 Task: Look for space in Bakıxanov, Azerbaijan from 6th September, 2023 to 18th September, 2023 for 3 adults in price range Rs.6000 to Rs.12000. Place can be entire place with 2 bedrooms having 2 beds and 2 bathrooms. Property type can be house, flat, guest house, hotel. Amenities needed are: air conditioning. Booking option can be shelf check-in. Required host language is English.
Action: Mouse moved to (409, 108)
Screenshot: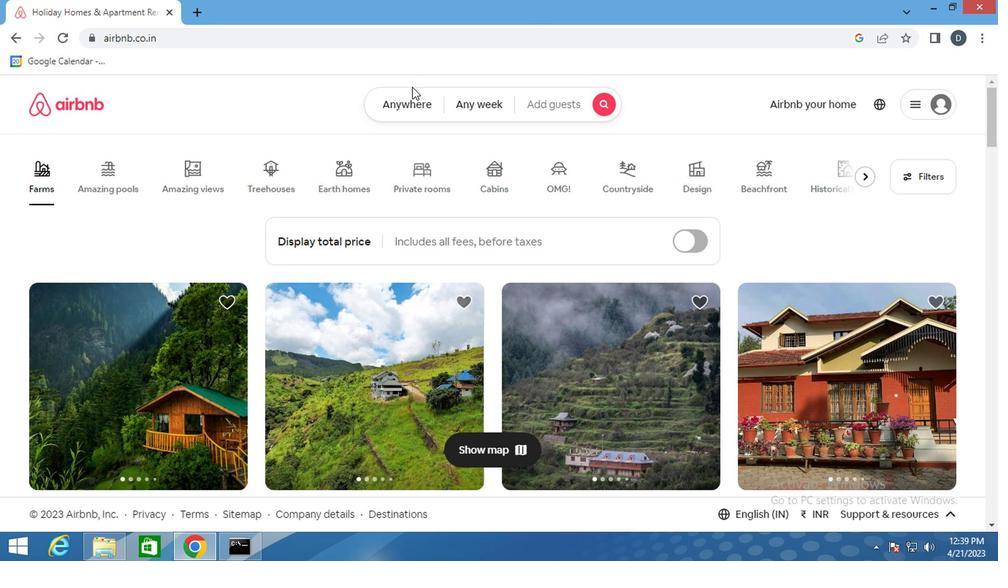 
Action: Mouse pressed left at (409, 108)
Screenshot: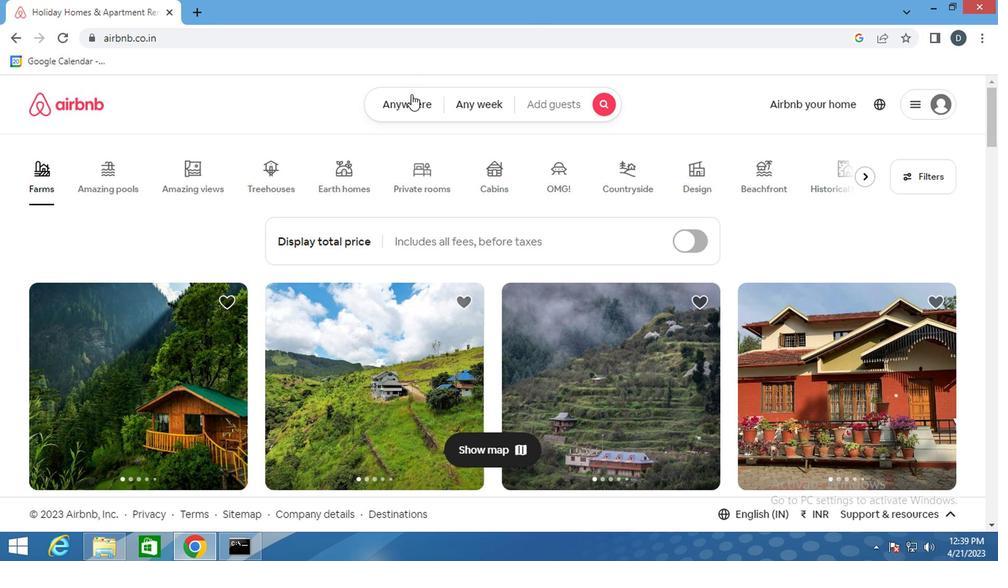 
Action: Mouse moved to (308, 172)
Screenshot: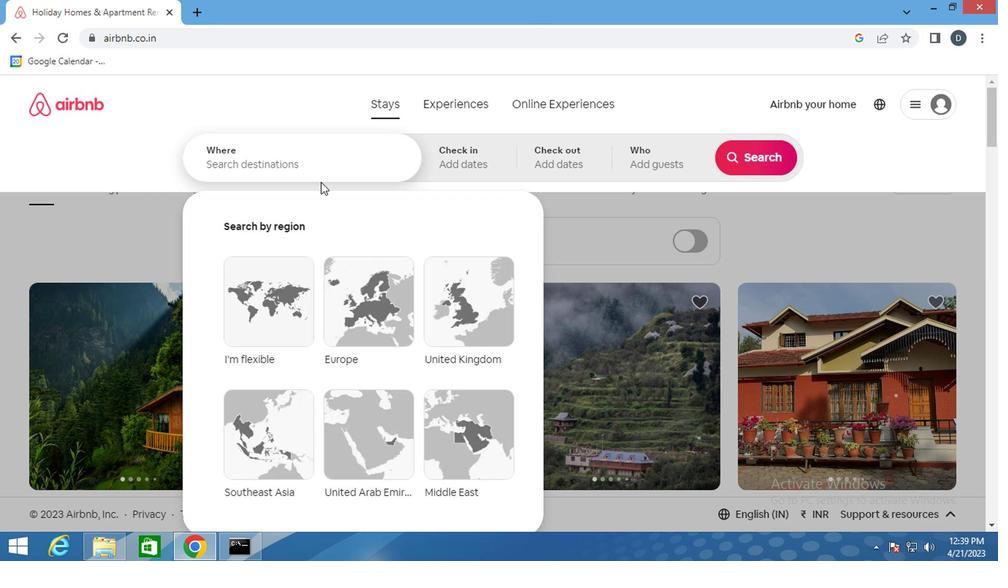 
Action: Mouse pressed left at (308, 172)
Screenshot: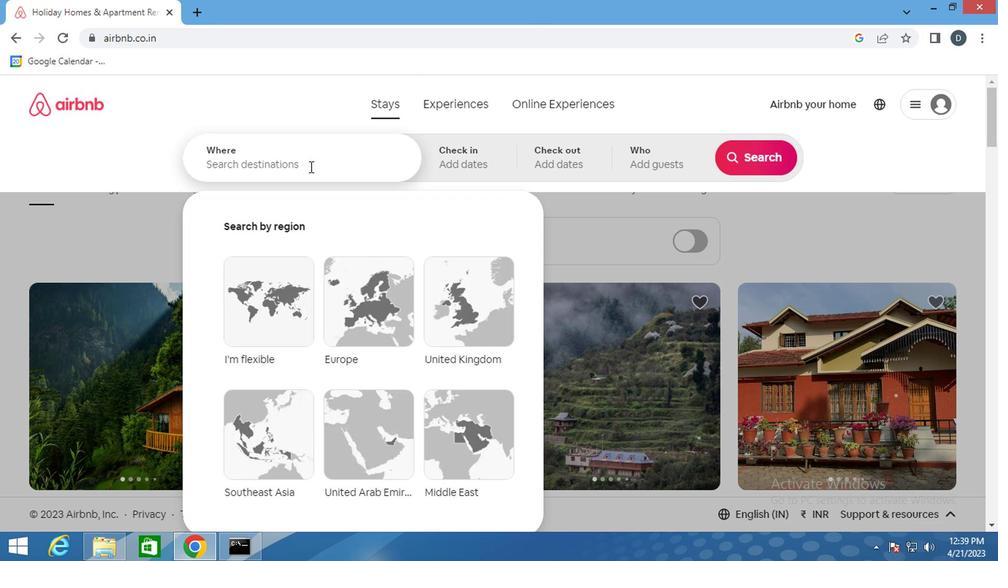 
Action: Key pressed <Key.shift>BAKI<Key.shift>XANOV,<Key.shift>AZERBAIJAN<Key.enter>
Screenshot: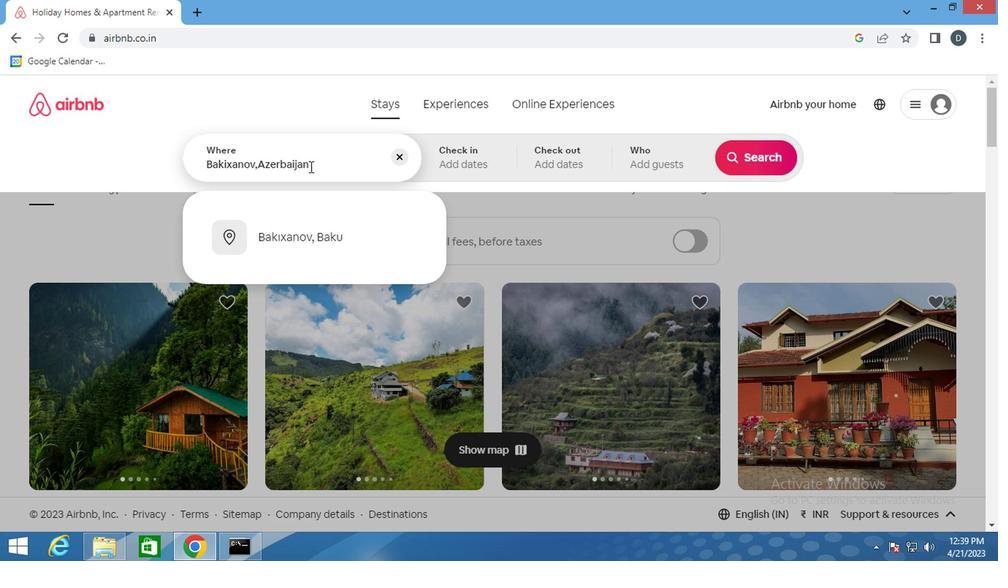 
Action: Mouse moved to (748, 272)
Screenshot: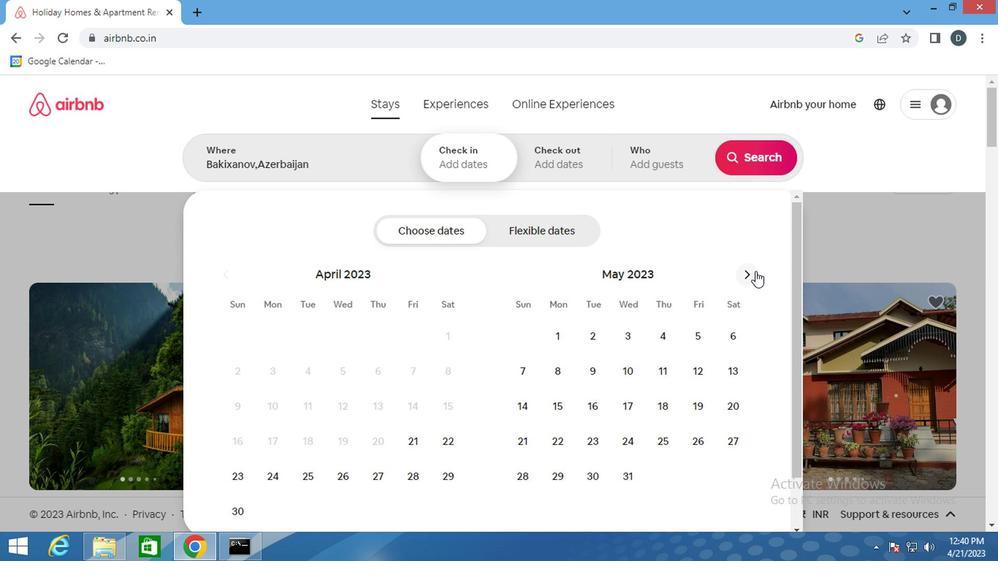 
Action: Mouse pressed left at (748, 272)
Screenshot: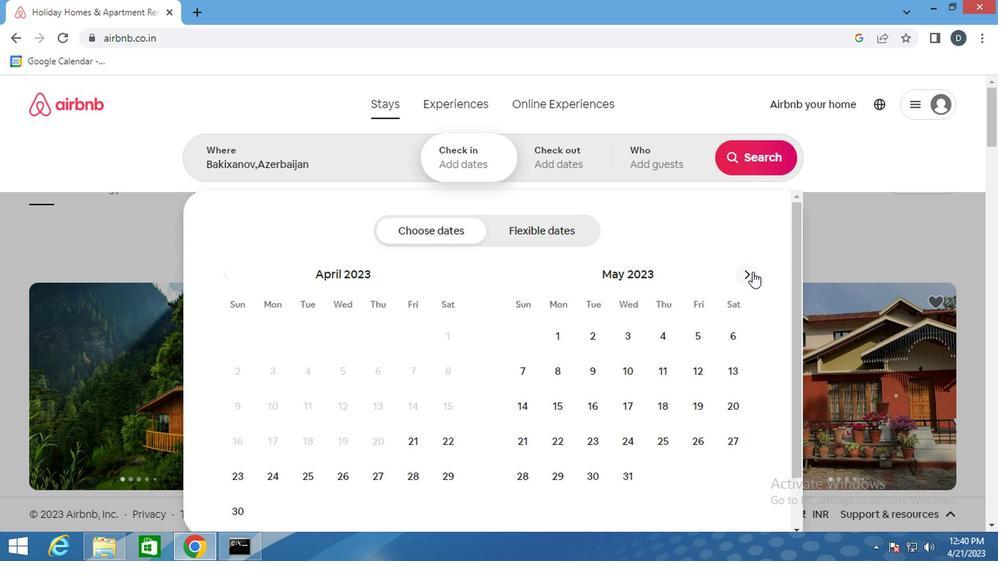 
Action: Mouse pressed left at (748, 272)
Screenshot: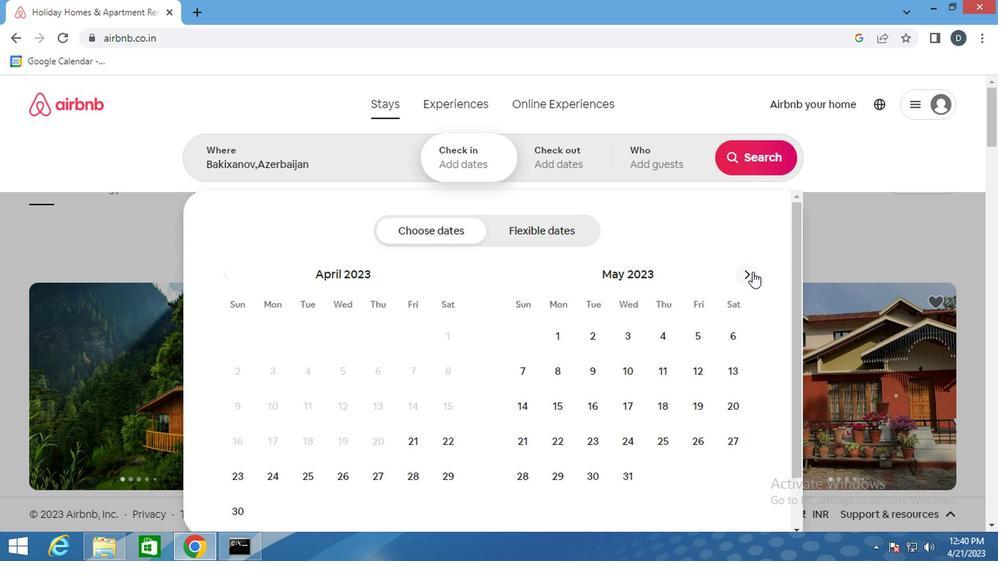 
Action: Mouse pressed left at (748, 272)
Screenshot: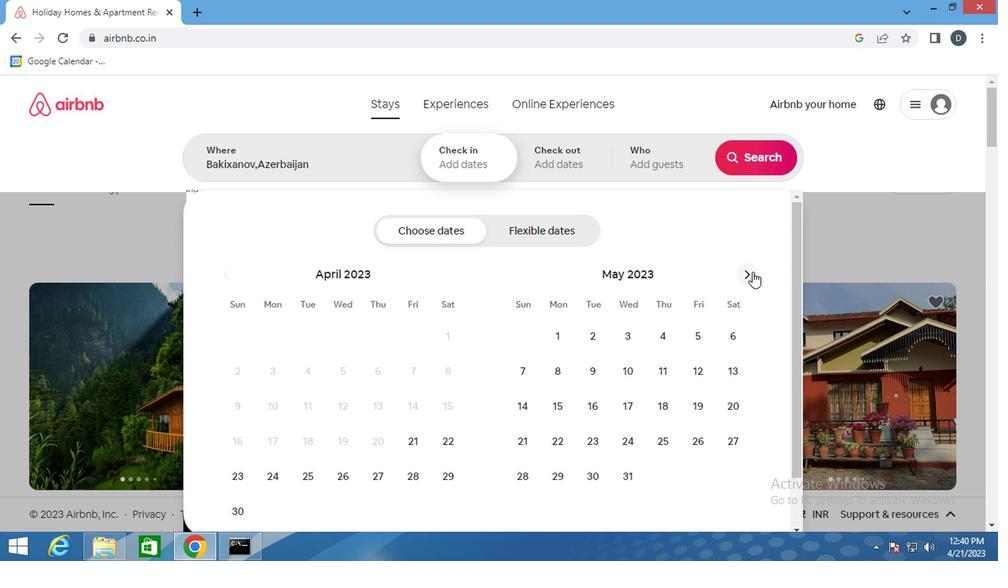 
Action: Mouse pressed left at (748, 272)
Screenshot: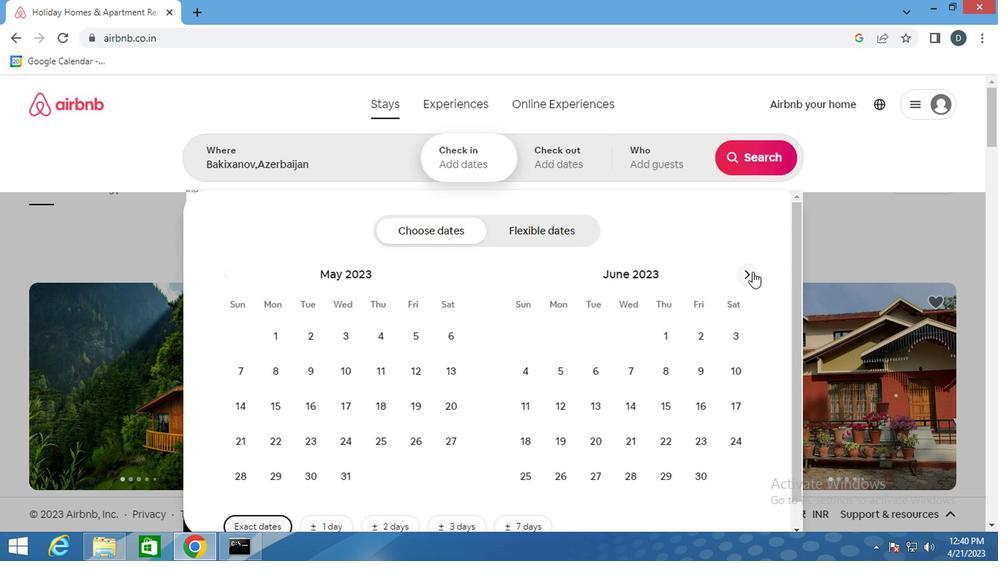 
Action: Mouse pressed left at (748, 272)
Screenshot: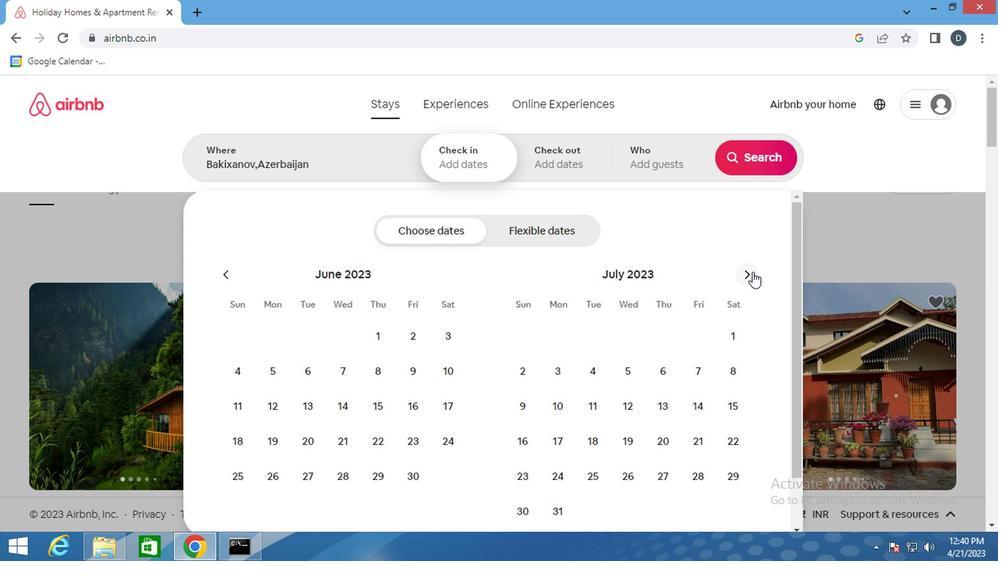 
Action: Mouse moved to (742, 283)
Screenshot: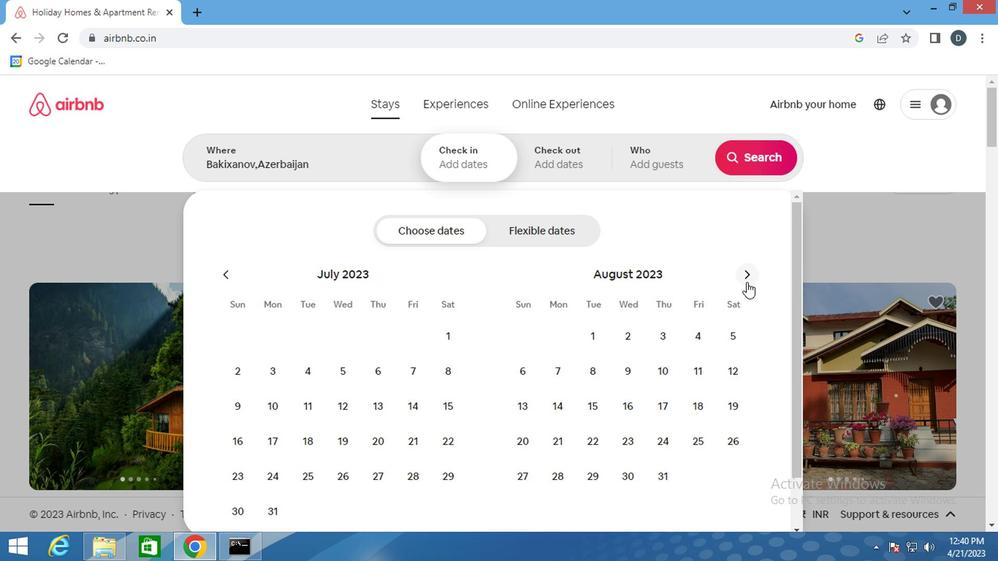 
Action: Mouse pressed left at (742, 283)
Screenshot: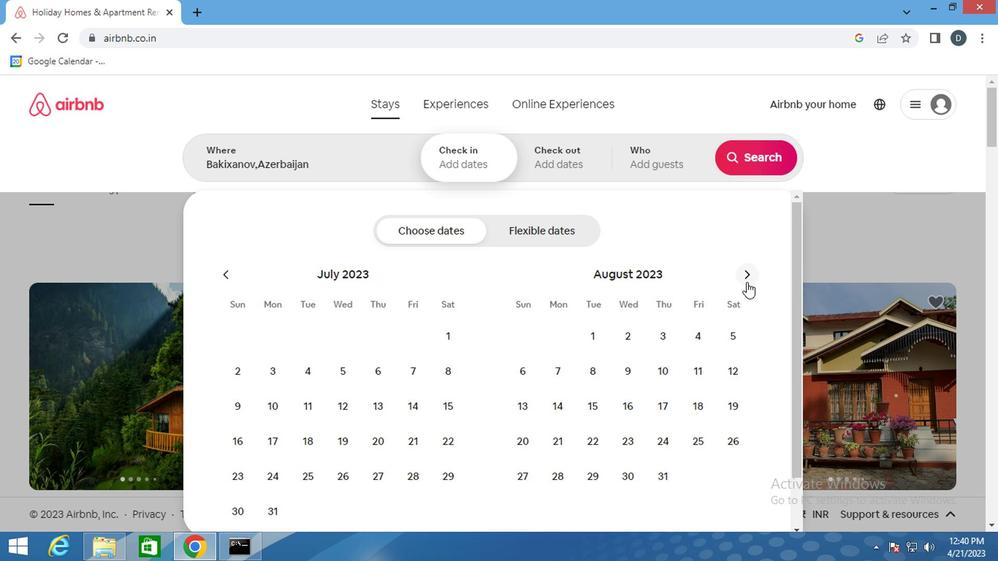 
Action: Mouse moved to (622, 364)
Screenshot: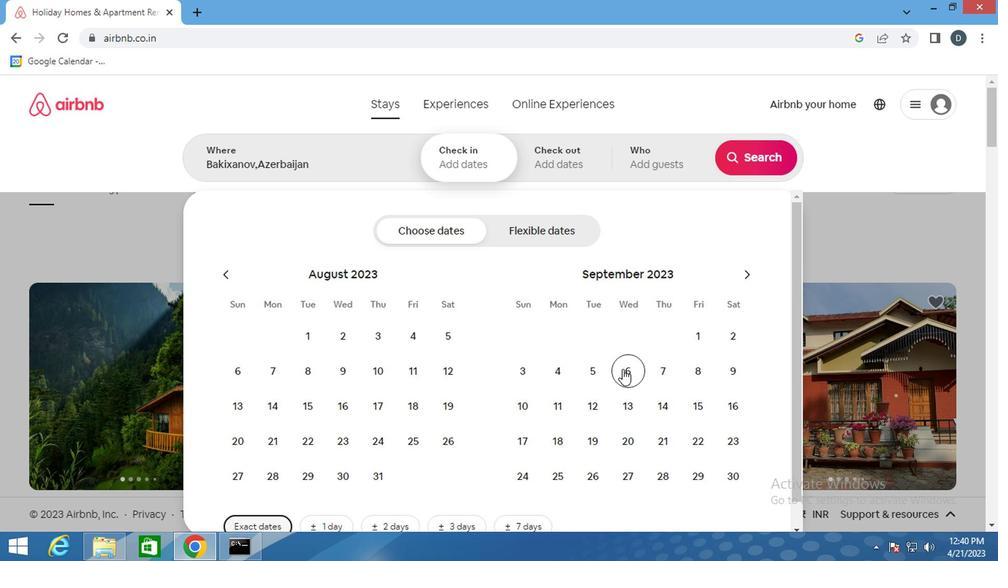 
Action: Mouse pressed left at (622, 364)
Screenshot: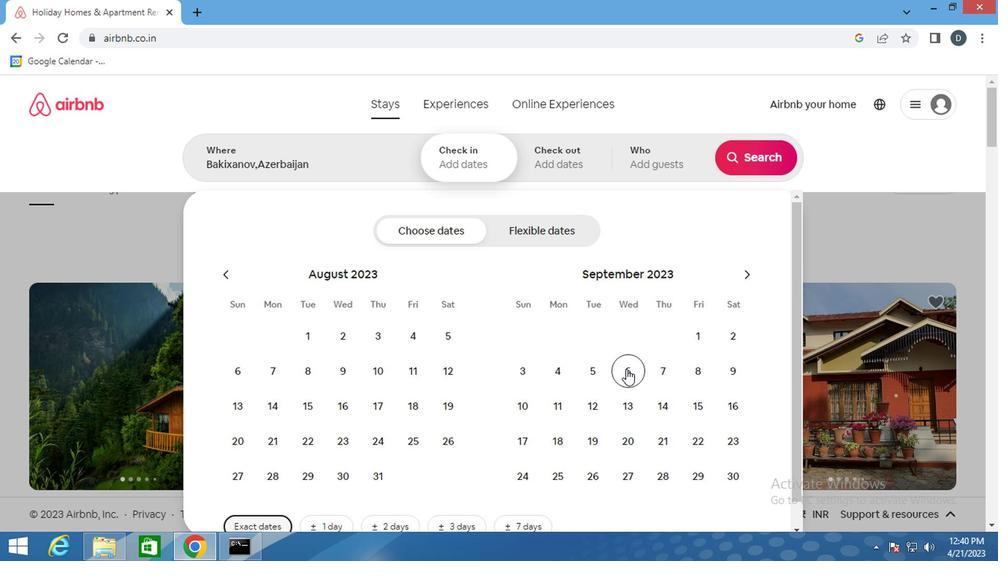 
Action: Mouse moved to (555, 431)
Screenshot: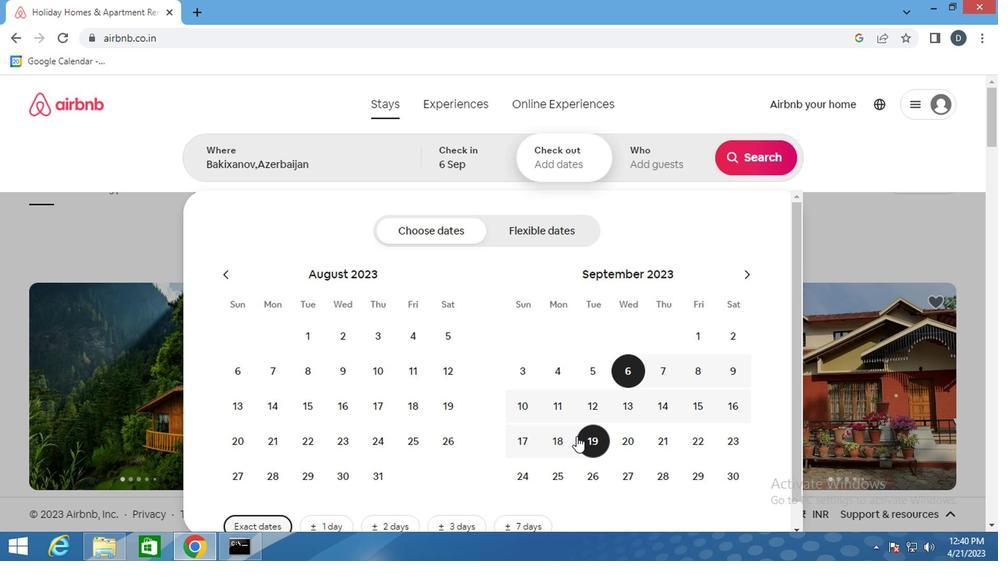 
Action: Mouse pressed left at (555, 431)
Screenshot: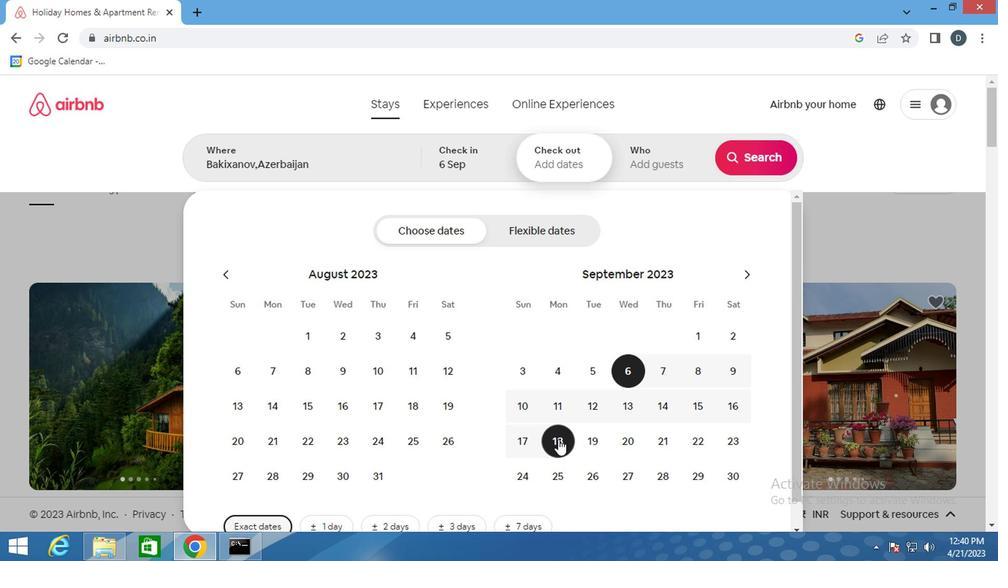 
Action: Mouse moved to (647, 162)
Screenshot: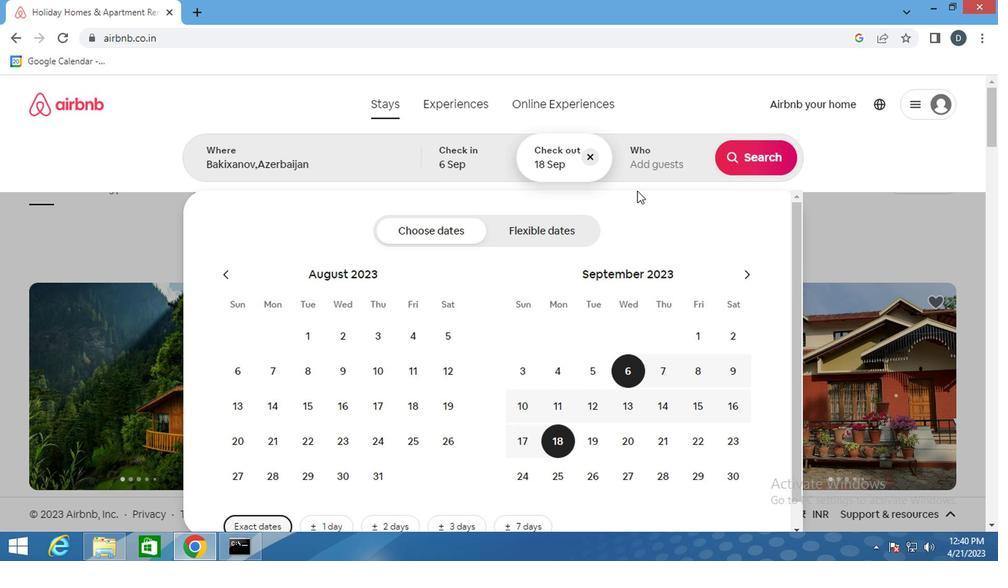 
Action: Mouse pressed left at (647, 162)
Screenshot: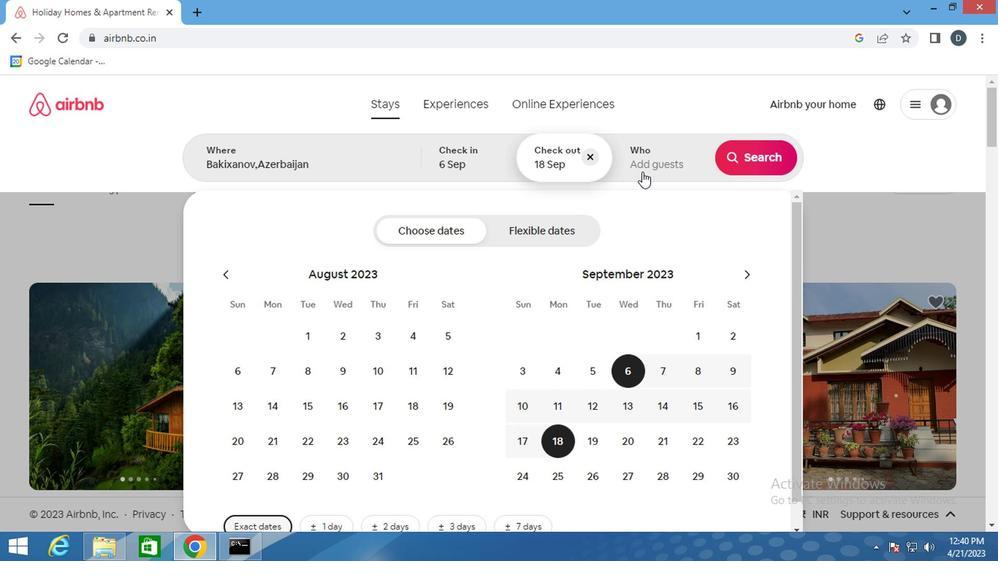 
Action: Mouse moved to (762, 237)
Screenshot: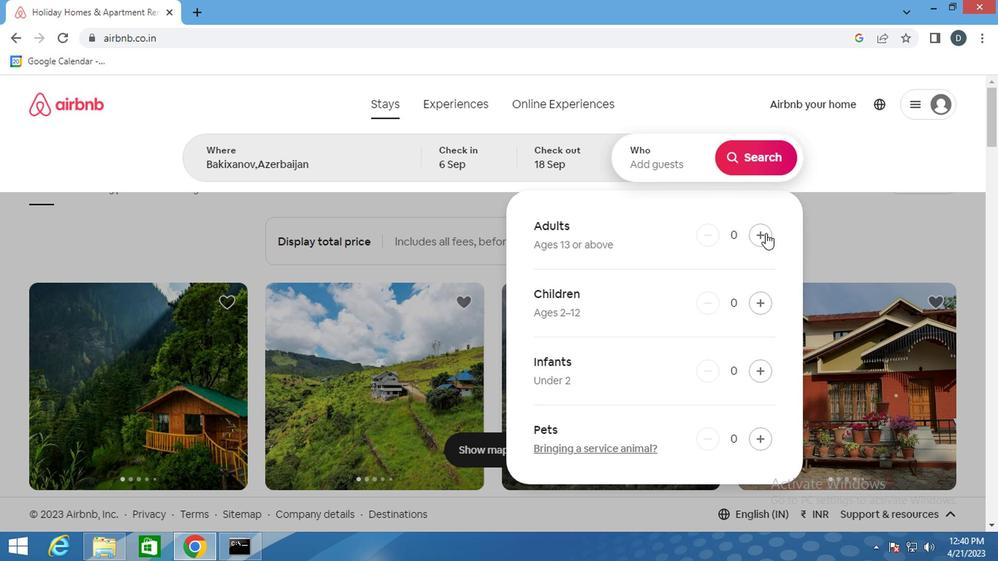 
Action: Mouse pressed left at (762, 237)
Screenshot: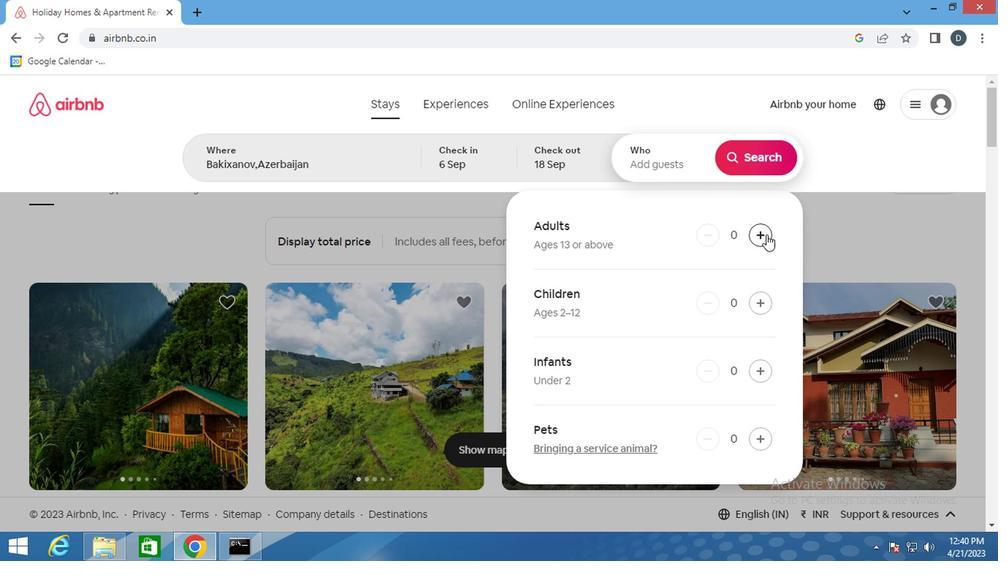 
Action: Mouse pressed left at (762, 237)
Screenshot: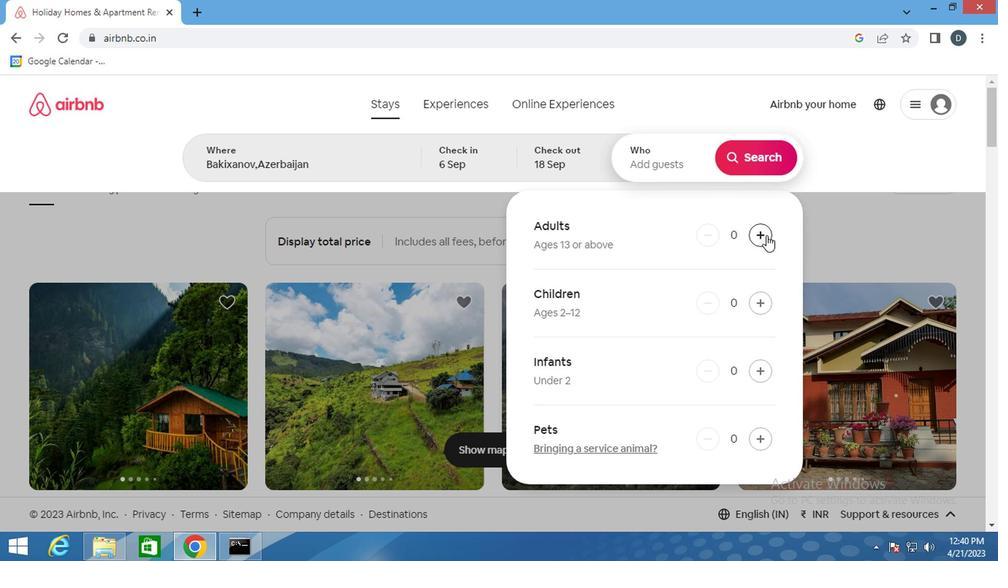
Action: Mouse pressed left at (762, 237)
Screenshot: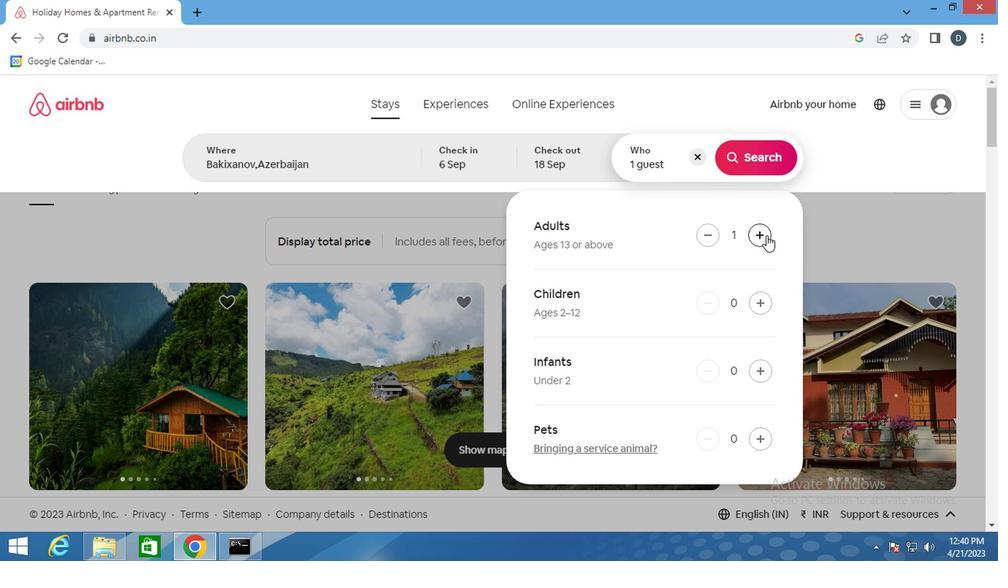 
Action: Mouse moved to (746, 168)
Screenshot: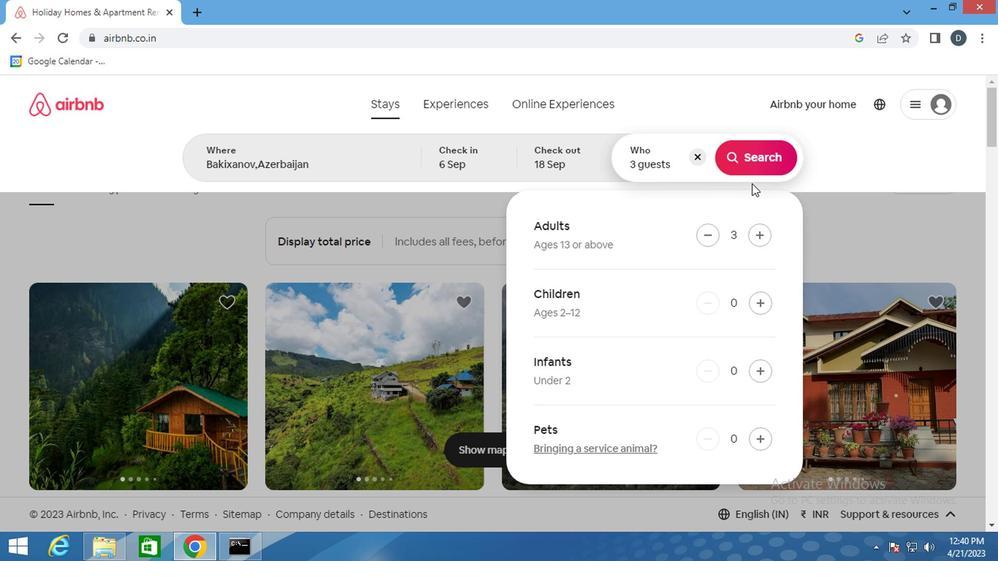 
Action: Mouse pressed left at (746, 168)
Screenshot: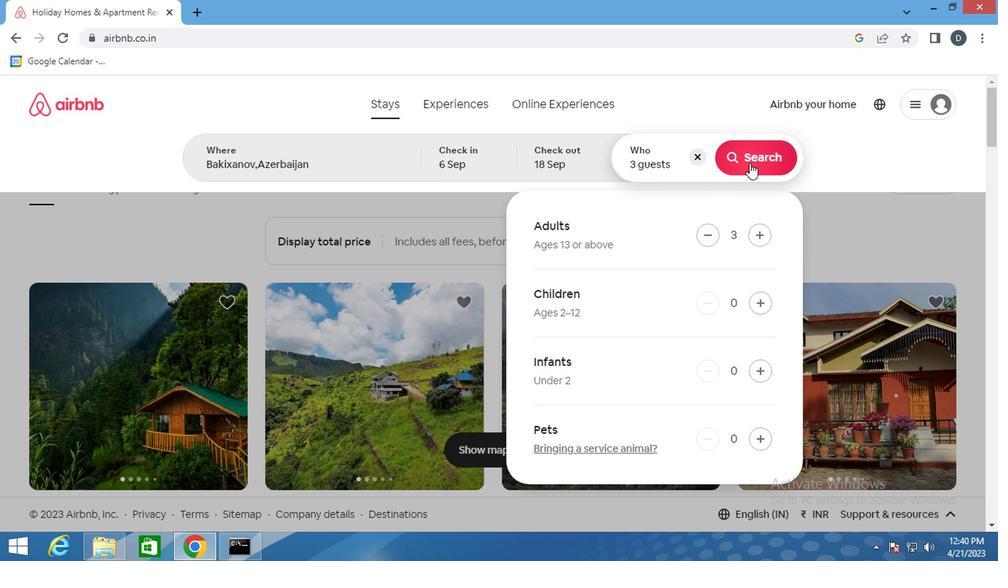 
Action: Mouse moved to (937, 168)
Screenshot: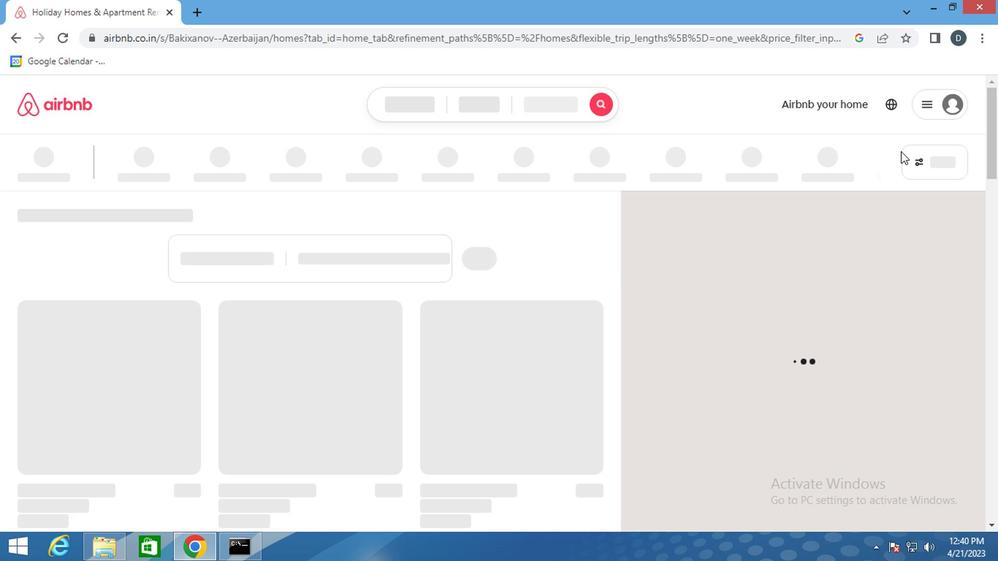 
Action: Mouse pressed left at (937, 168)
Screenshot: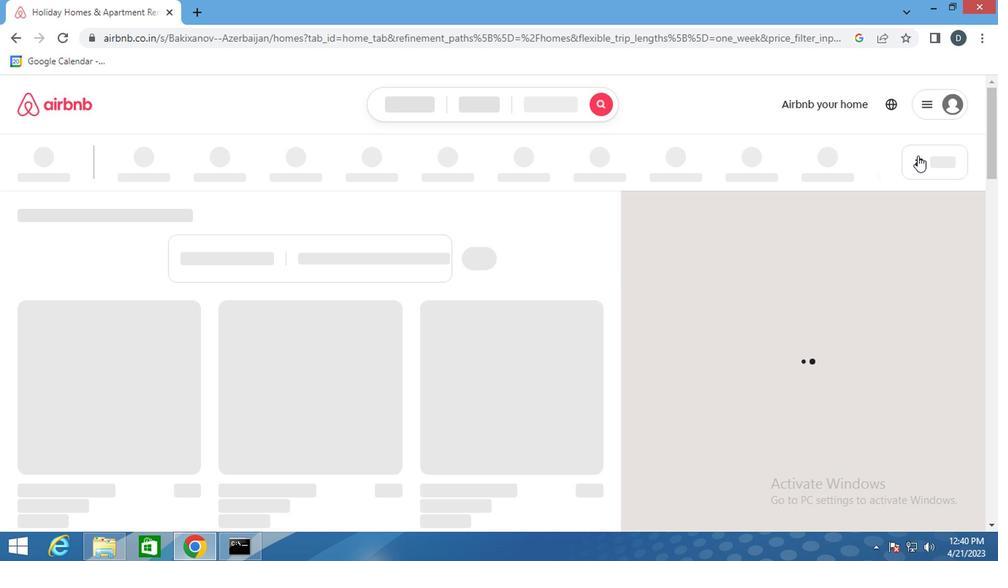 
Action: Mouse moved to (944, 172)
Screenshot: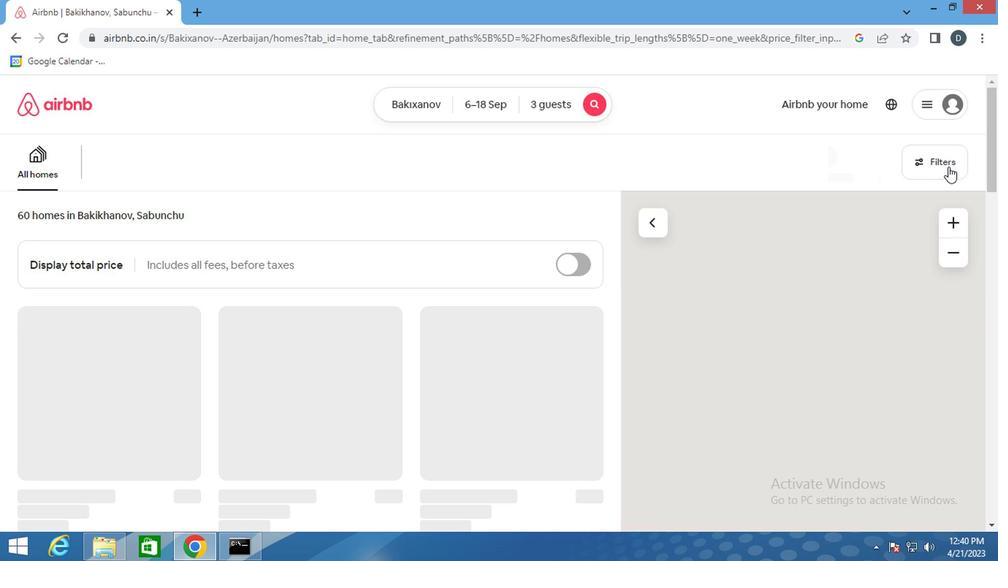 
Action: Mouse pressed left at (944, 172)
Screenshot: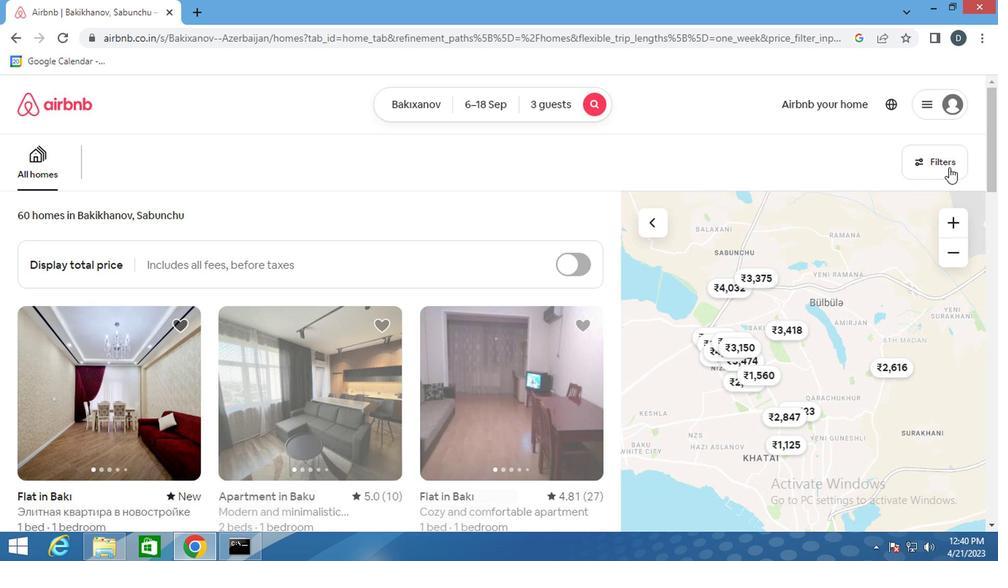 
Action: Mouse moved to (328, 343)
Screenshot: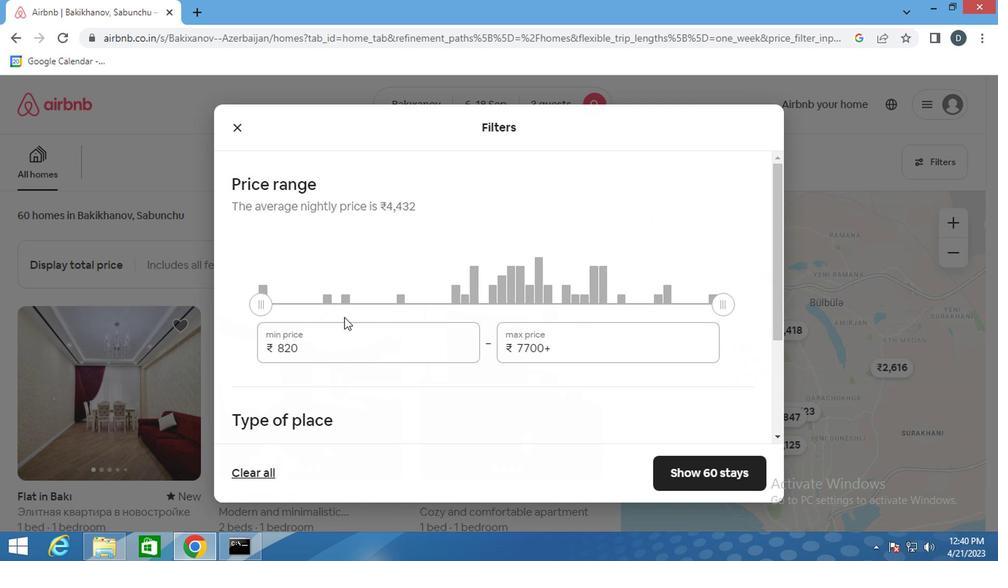 
Action: Mouse pressed left at (328, 343)
Screenshot: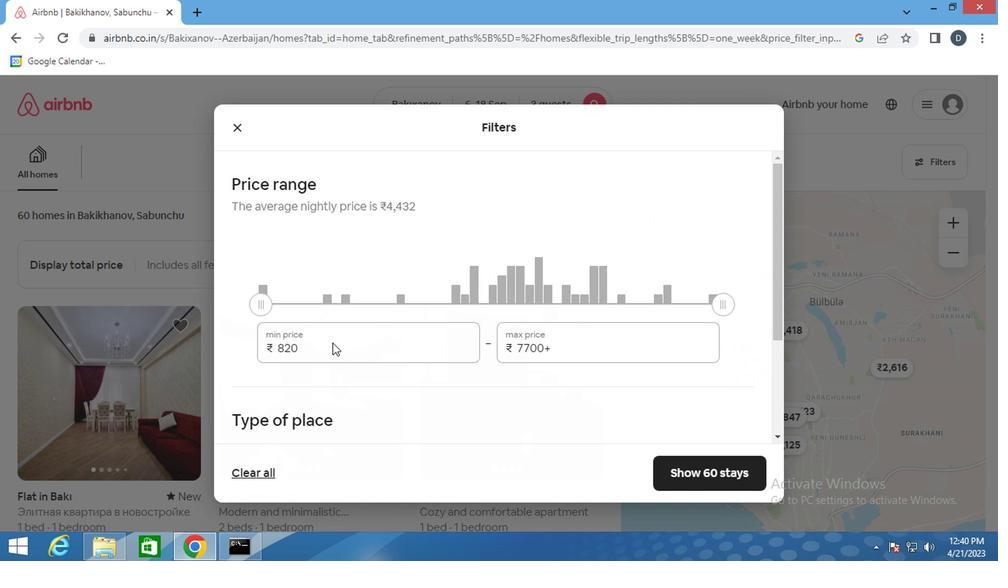 
Action: Mouse pressed left at (328, 343)
Screenshot: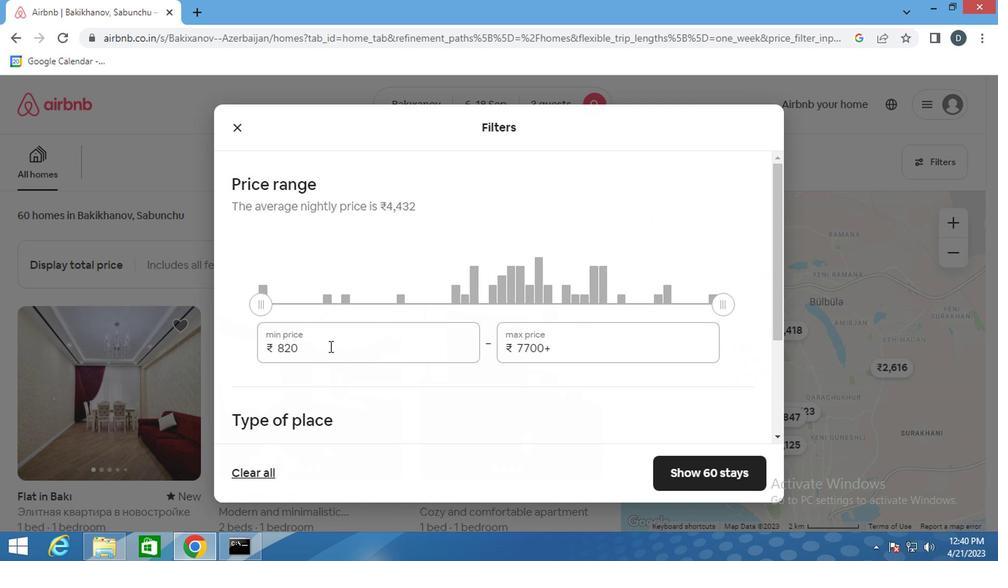 
Action: Key pressed 600
Screenshot: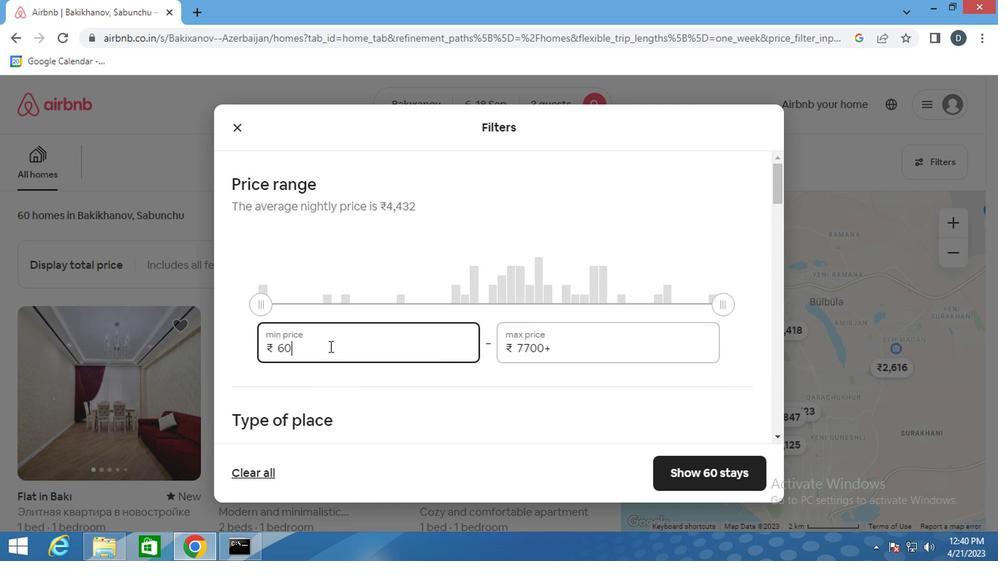 
Action: Mouse moved to (333, 344)
Screenshot: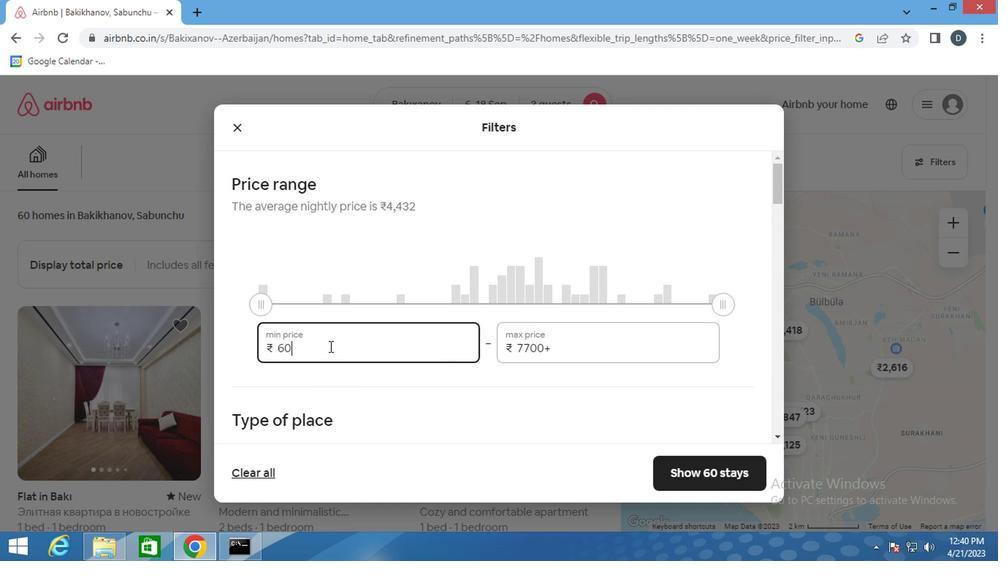 
Action: Key pressed 0
Screenshot: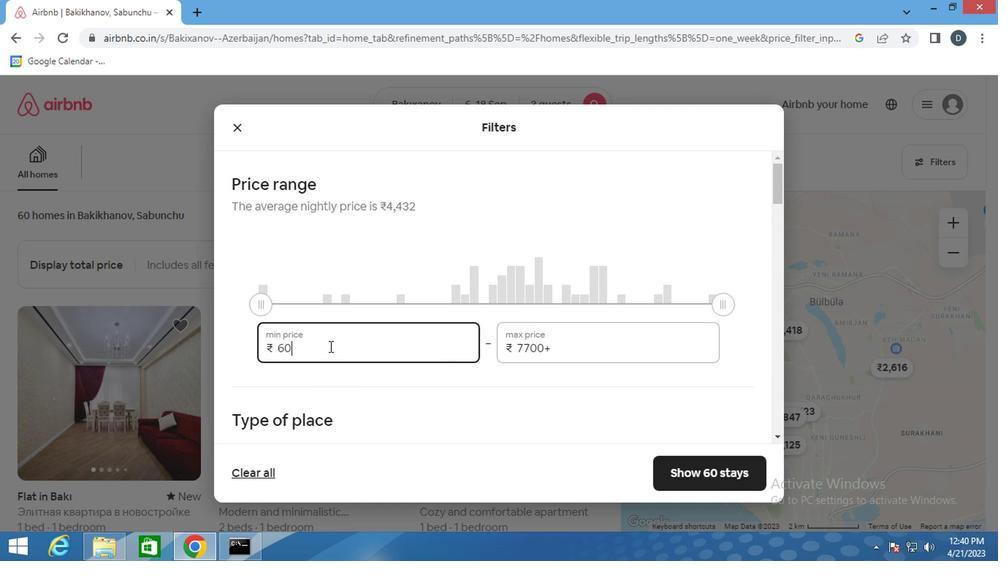 
Action: Mouse moved to (515, 343)
Screenshot: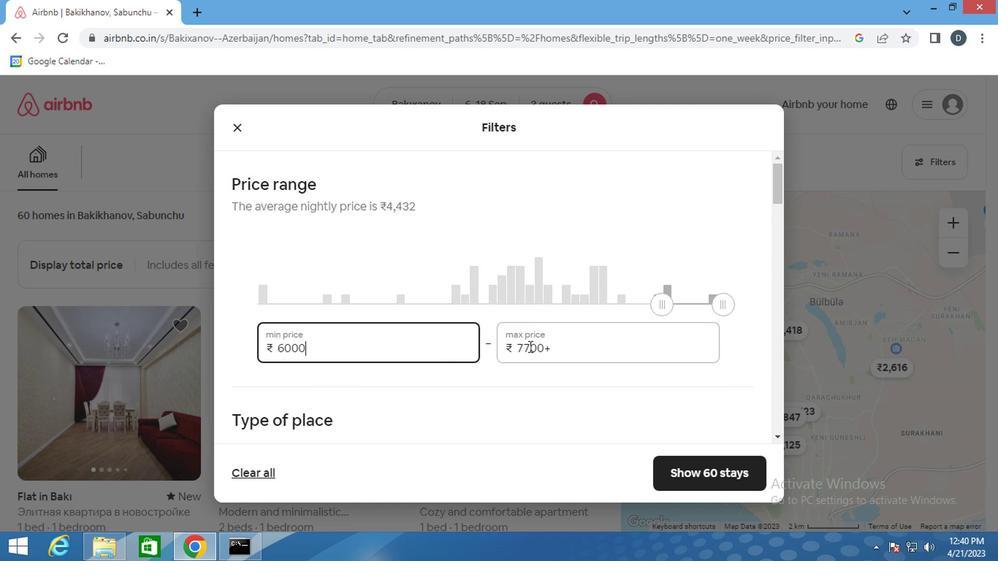 
Action: Mouse pressed left at (515, 343)
Screenshot: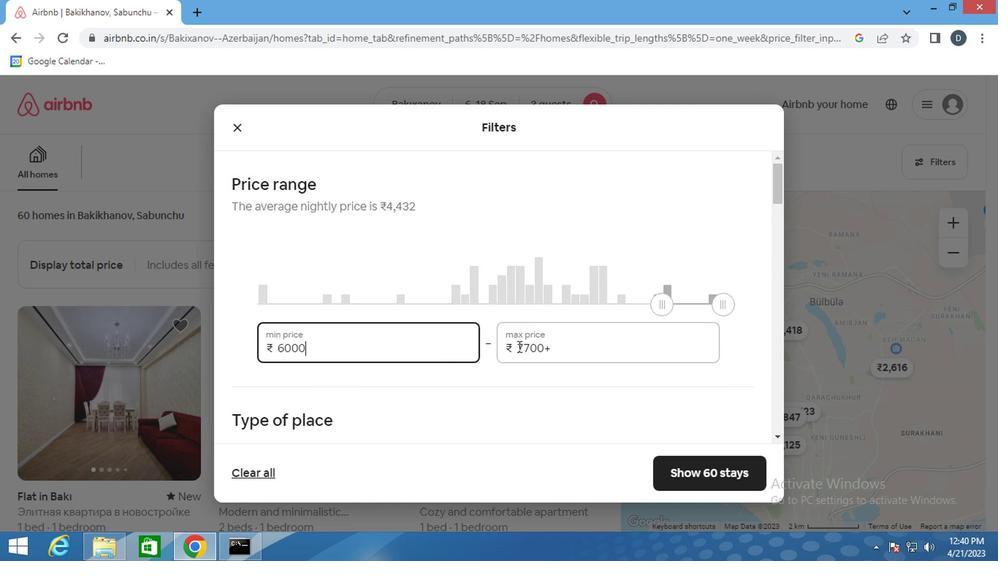 
Action: Key pressed ctrl+Actrl+12000
Screenshot: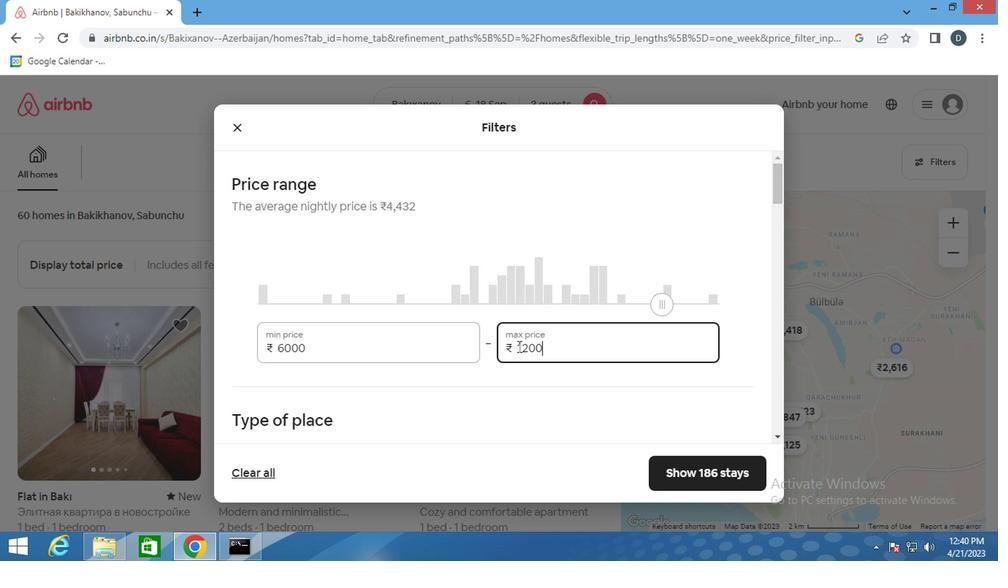 
Action: Mouse moved to (580, 384)
Screenshot: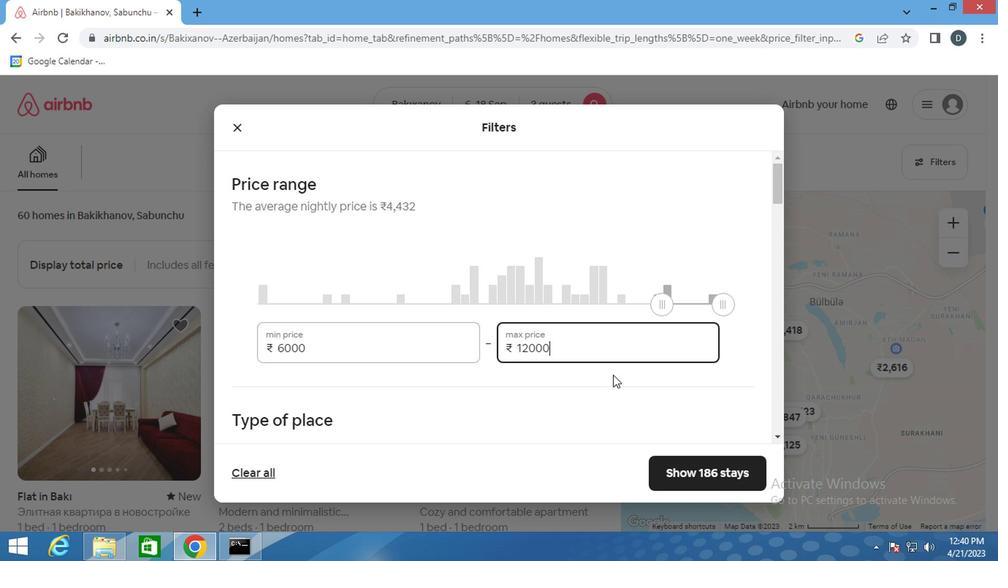 
Action: Mouse scrolled (580, 383) with delta (0, 0)
Screenshot: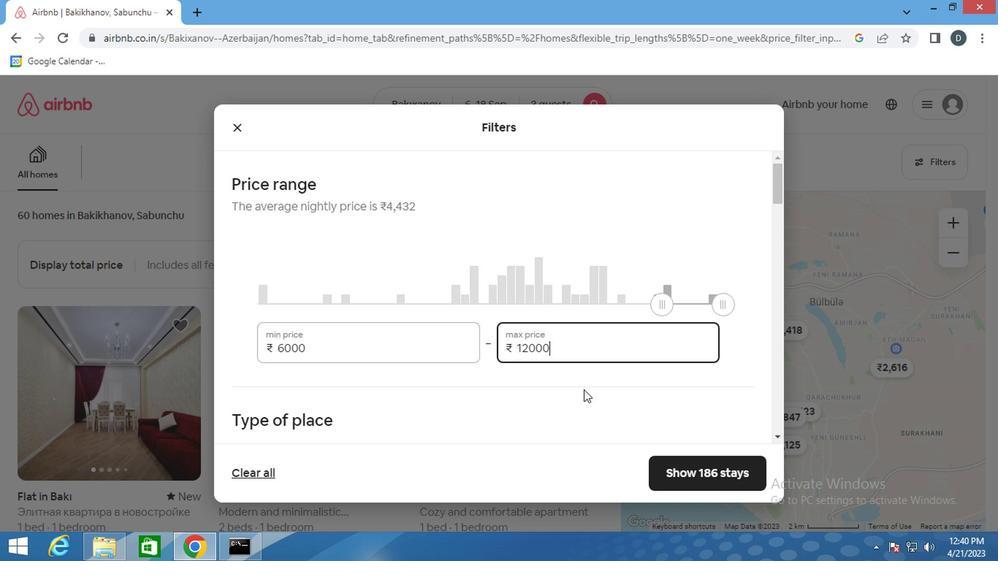 
Action: Mouse scrolled (580, 383) with delta (0, 0)
Screenshot: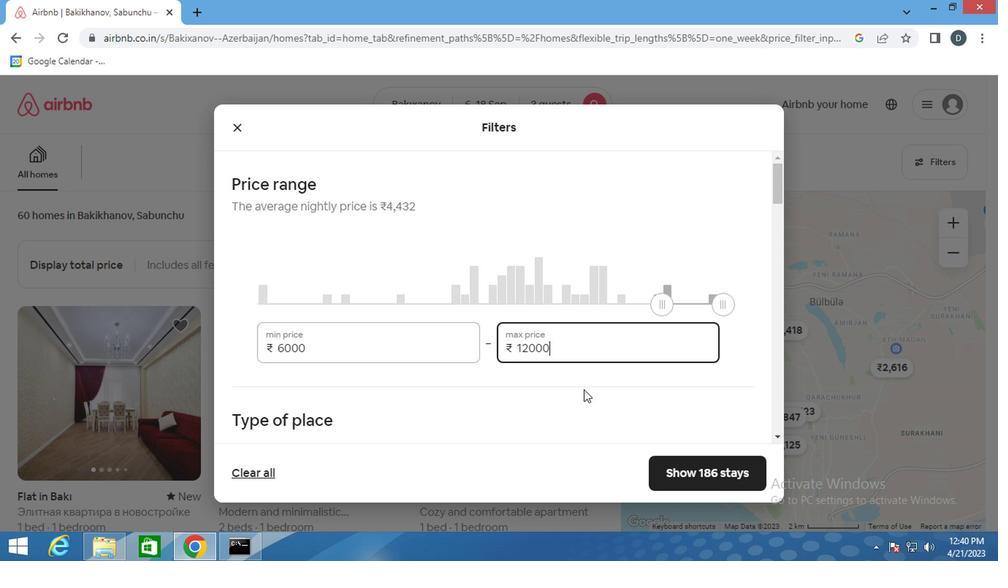 
Action: Mouse moved to (396, 305)
Screenshot: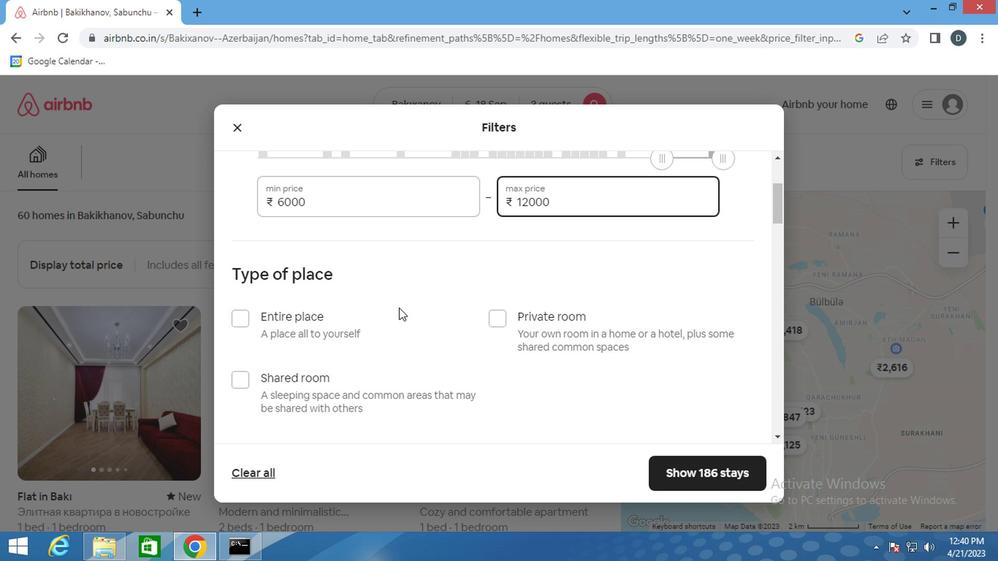 
Action: Mouse scrolled (396, 305) with delta (0, 0)
Screenshot: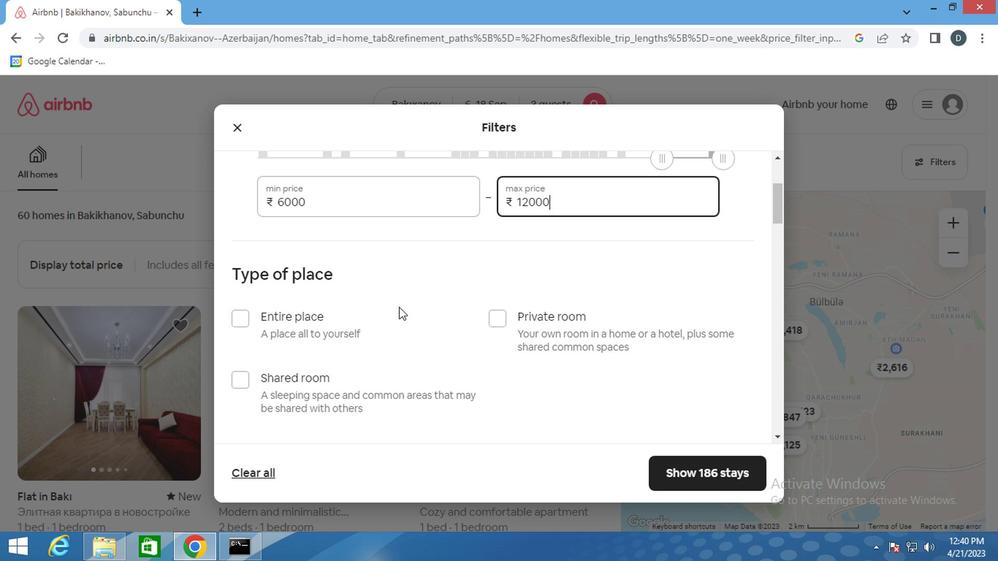 
Action: Mouse moved to (279, 256)
Screenshot: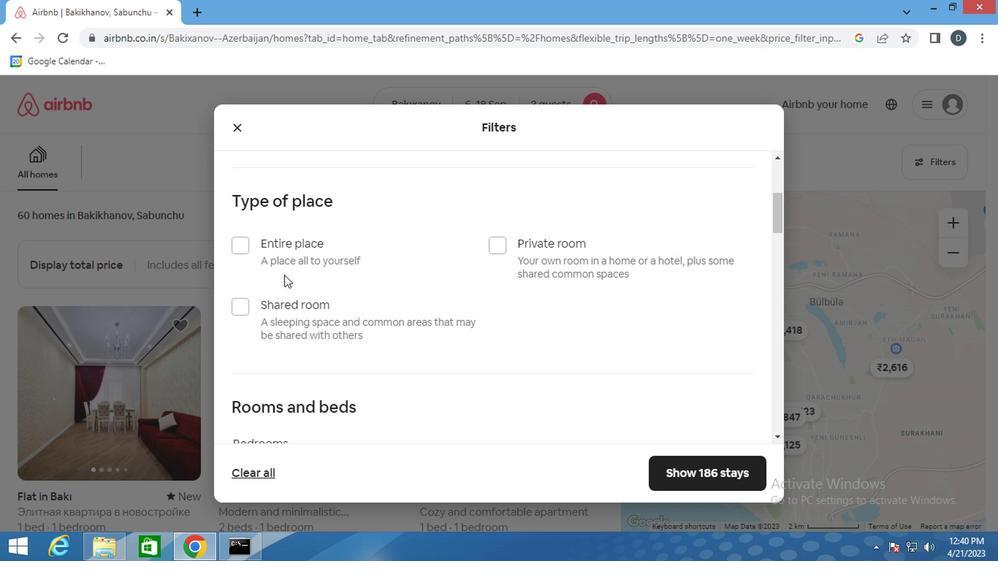 
Action: Mouse pressed left at (279, 256)
Screenshot: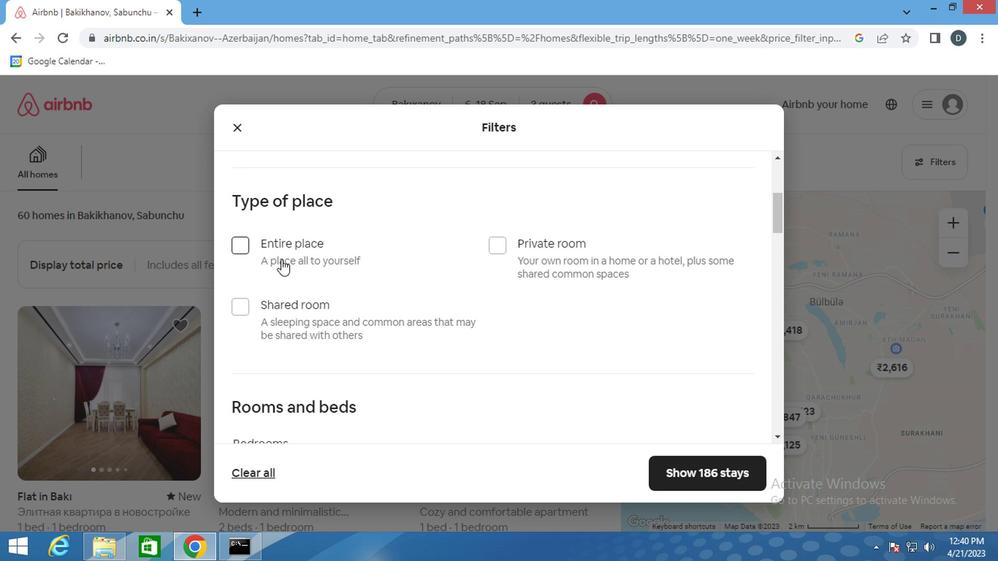 
Action: Mouse moved to (402, 284)
Screenshot: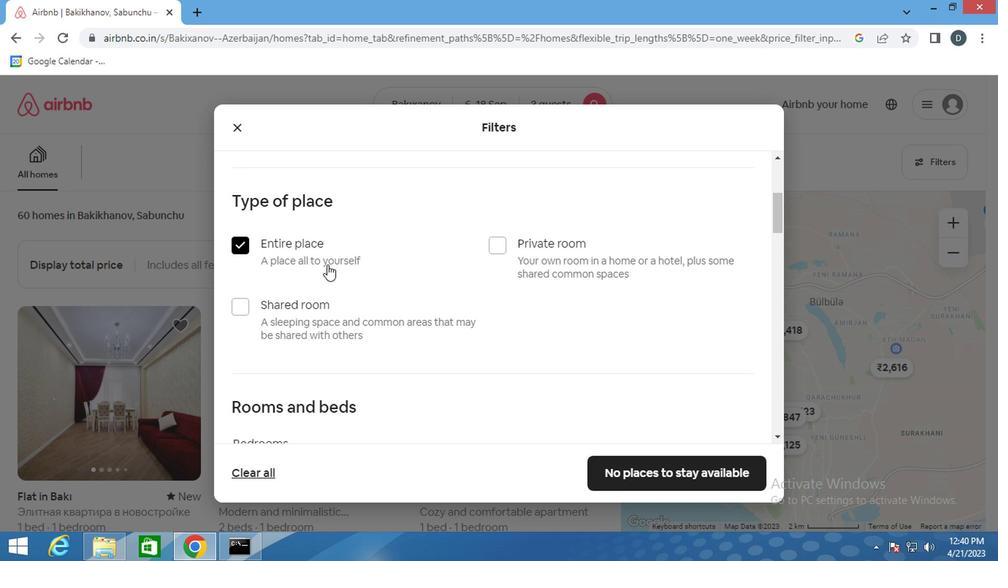 
Action: Mouse scrolled (402, 283) with delta (0, -1)
Screenshot: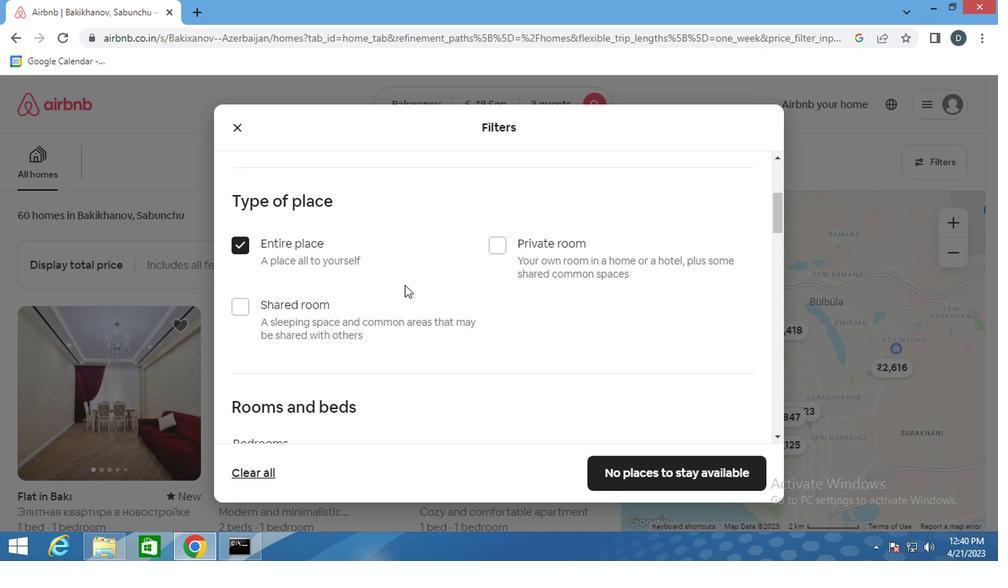 
Action: Mouse scrolled (402, 283) with delta (0, -1)
Screenshot: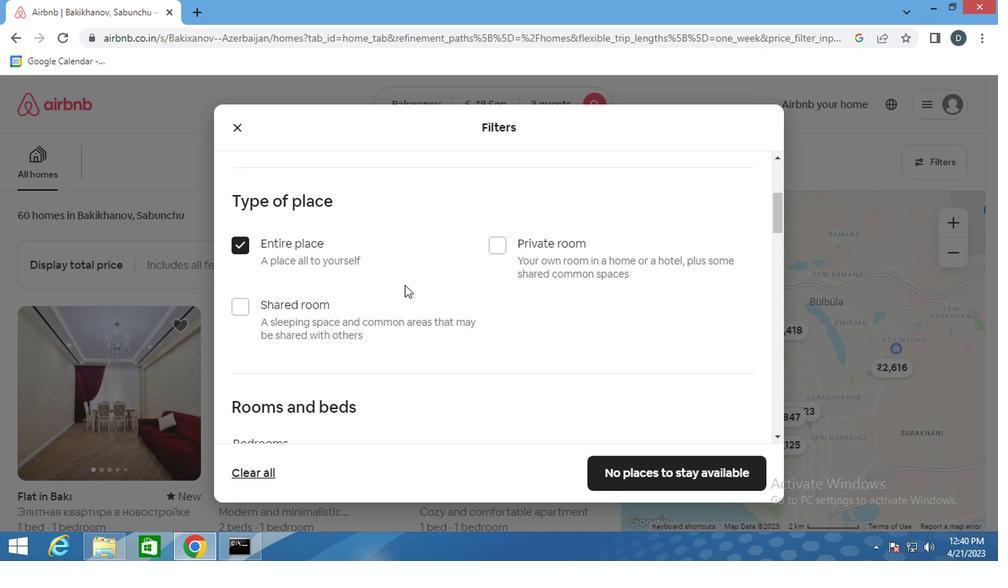 
Action: Mouse scrolled (402, 283) with delta (0, -1)
Screenshot: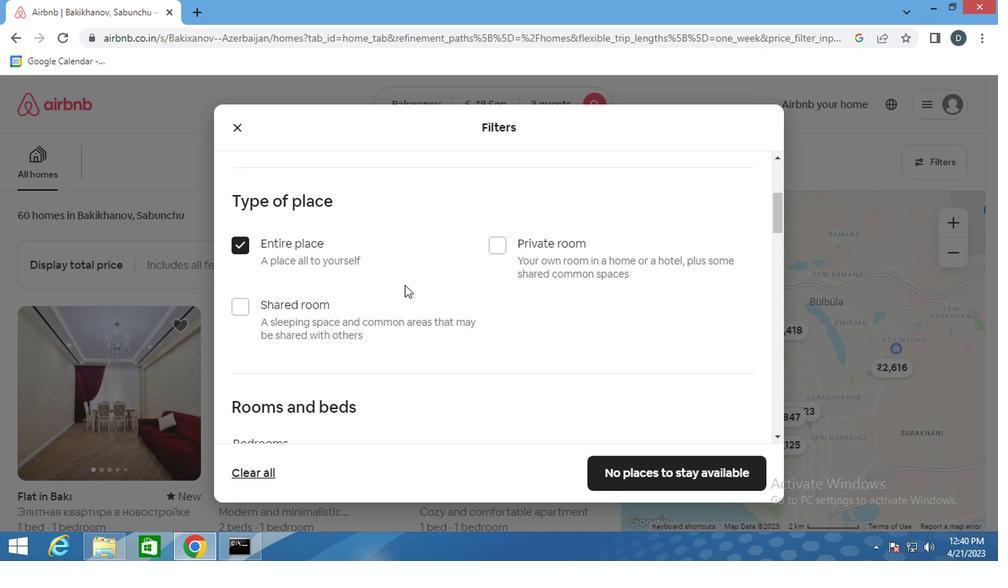 
Action: Mouse scrolled (402, 283) with delta (0, -1)
Screenshot: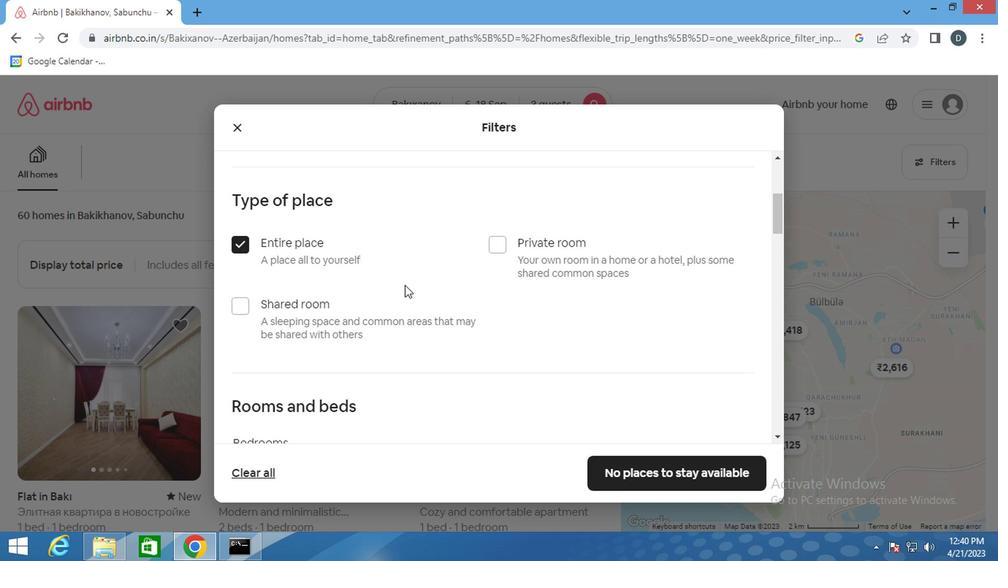 
Action: Mouse moved to (363, 205)
Screenshot: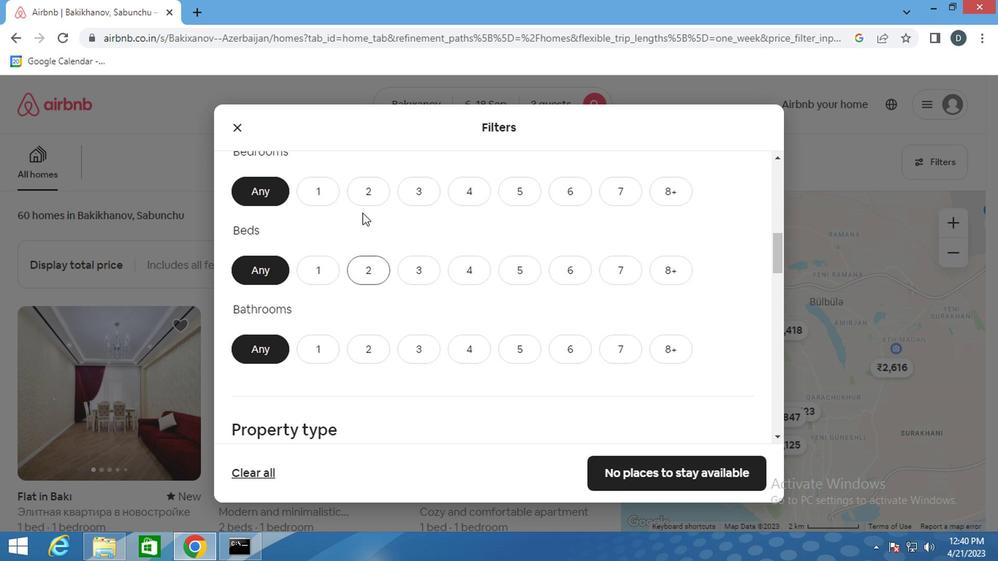 
Action: Mouse pressed left at (363, 205)
Screenshot: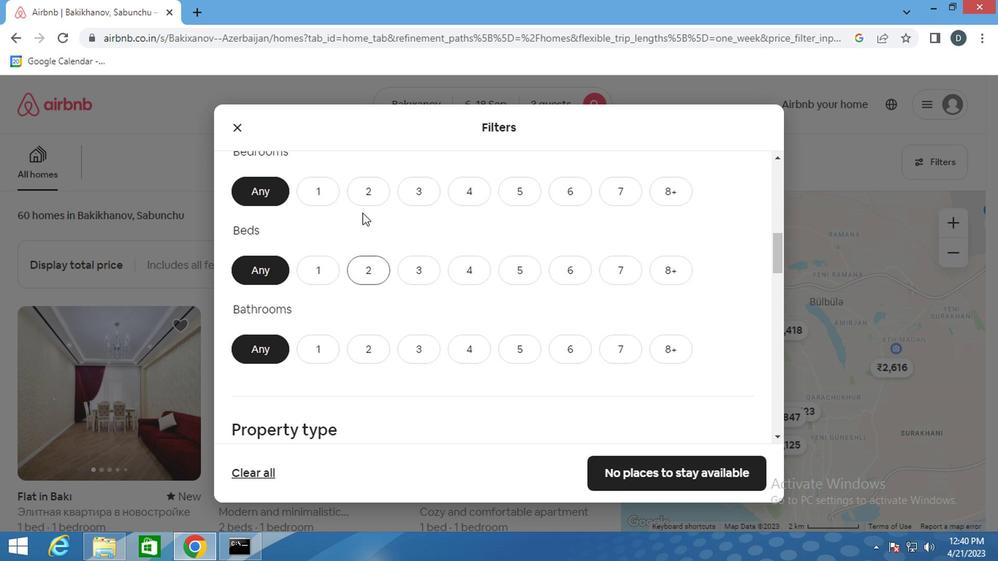 
Action: Mouse moved to (369, 256)
Screenshot: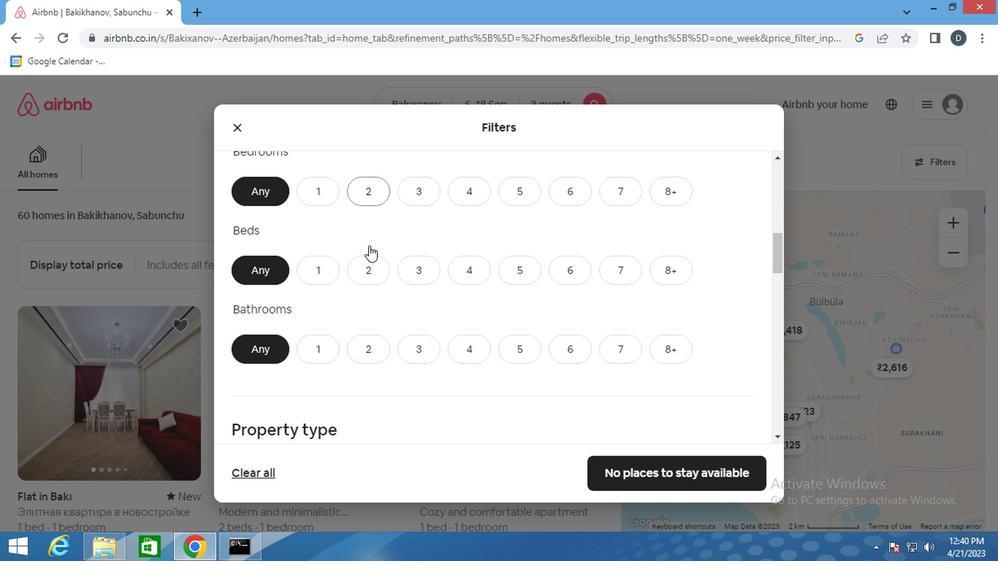 
Action: Mouse pressed left at (369, 256)
Screenshot: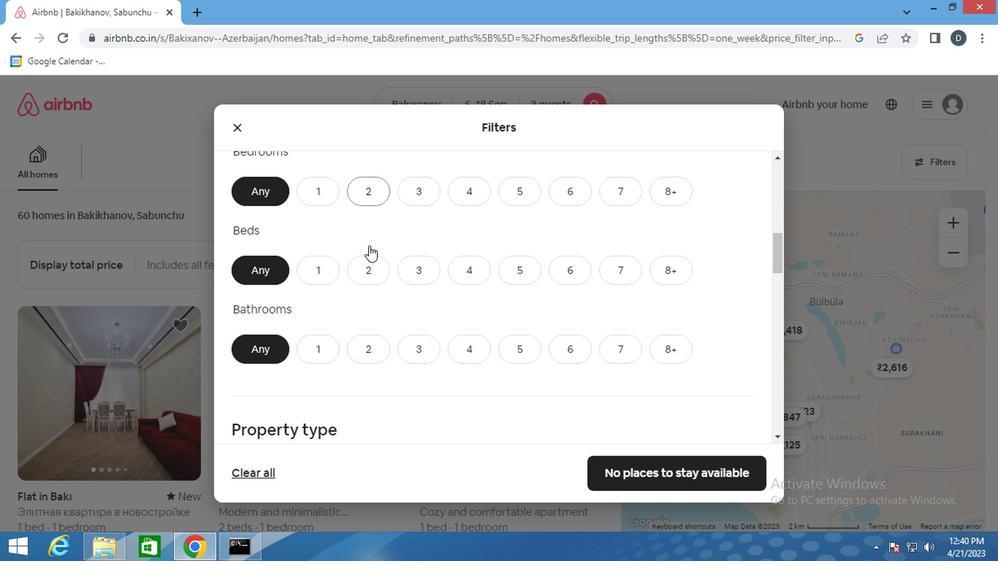 
Action: Mouse moved to (363, 342)
Screenshot: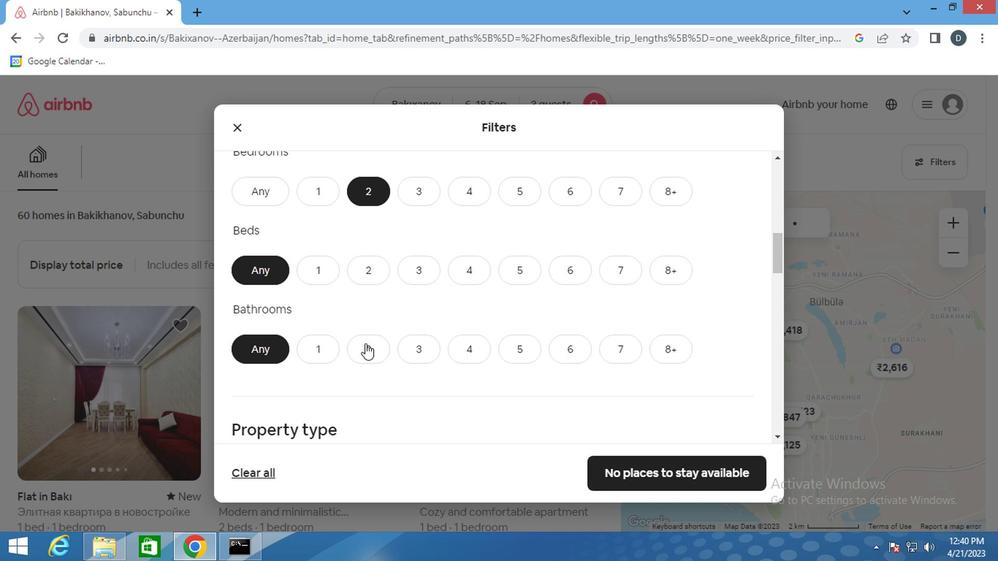
Action: Mouse pressed left at (363, 342)
Screenshot: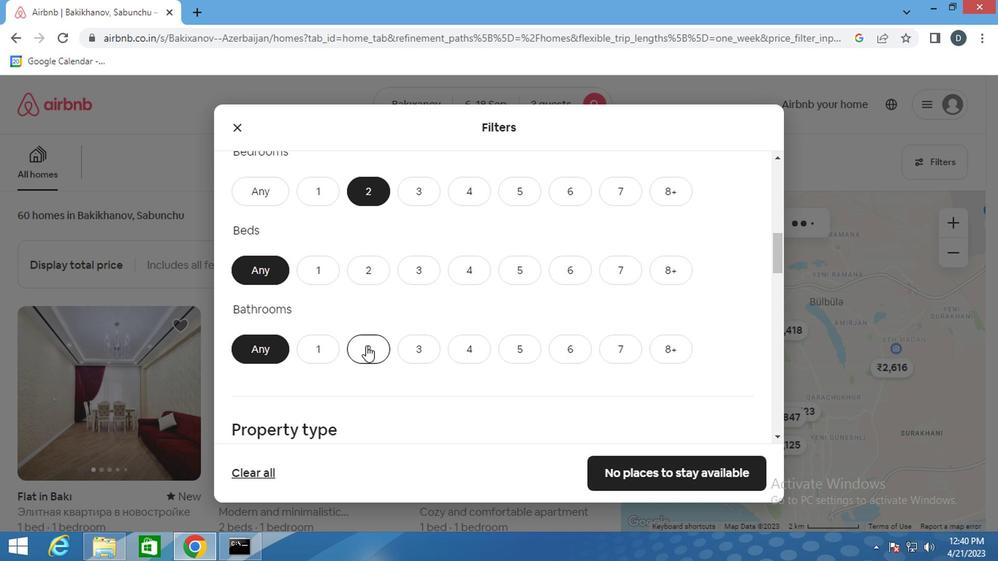 
Action: Mouse moved to (352, 255)
Screenshot: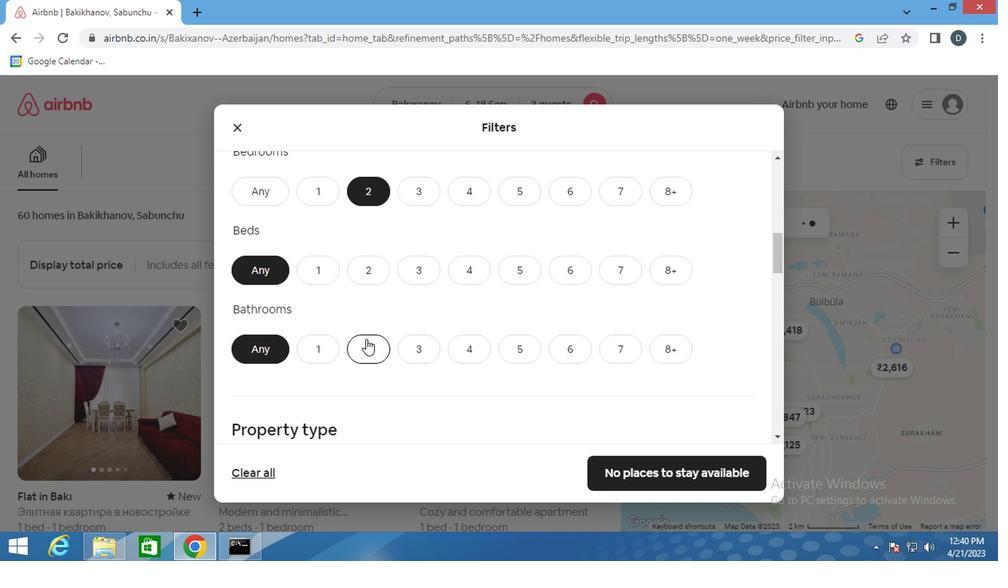 
Action: Mouse pressed left at (352, 255)
Screenshot: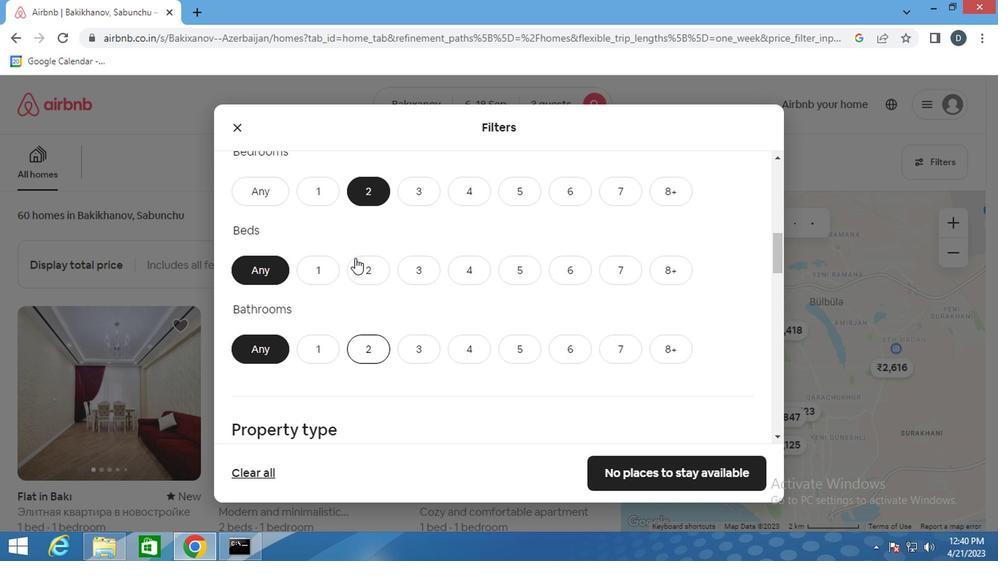 
Action: Mouse moved to (370, 281)
Screenshot: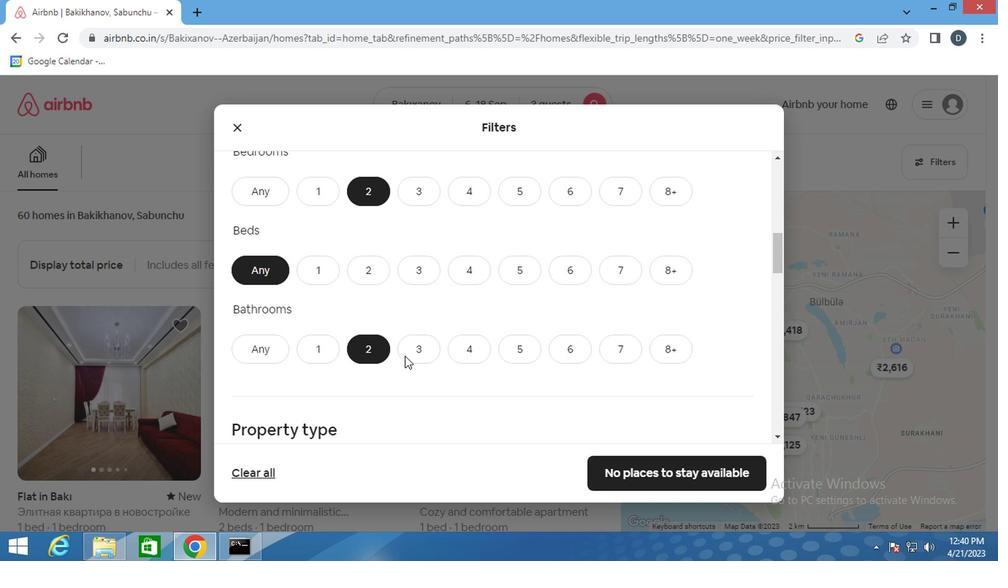 
Action: Mouse pressed left at (370, 281)
Screenshot: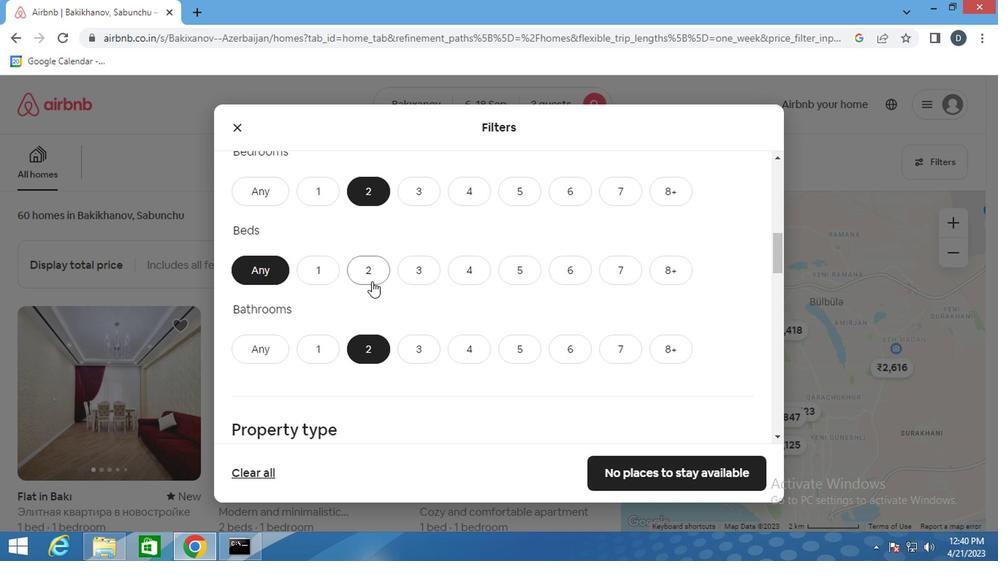 
Action: Mouse moved to (423, 385)
Screenshot: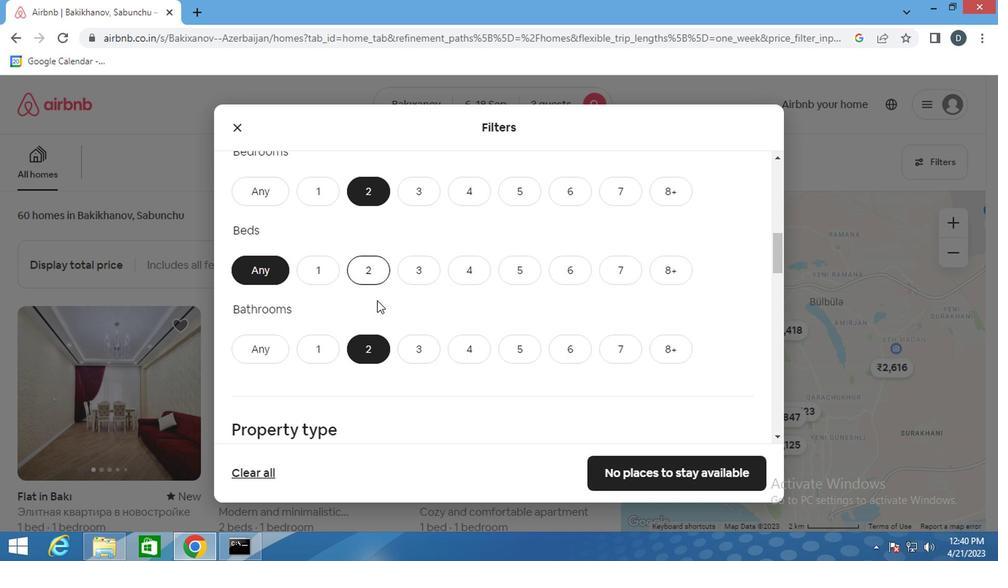 
Action: Mouse scrolled (423, 385) with delta (0, 0)
Screenshot: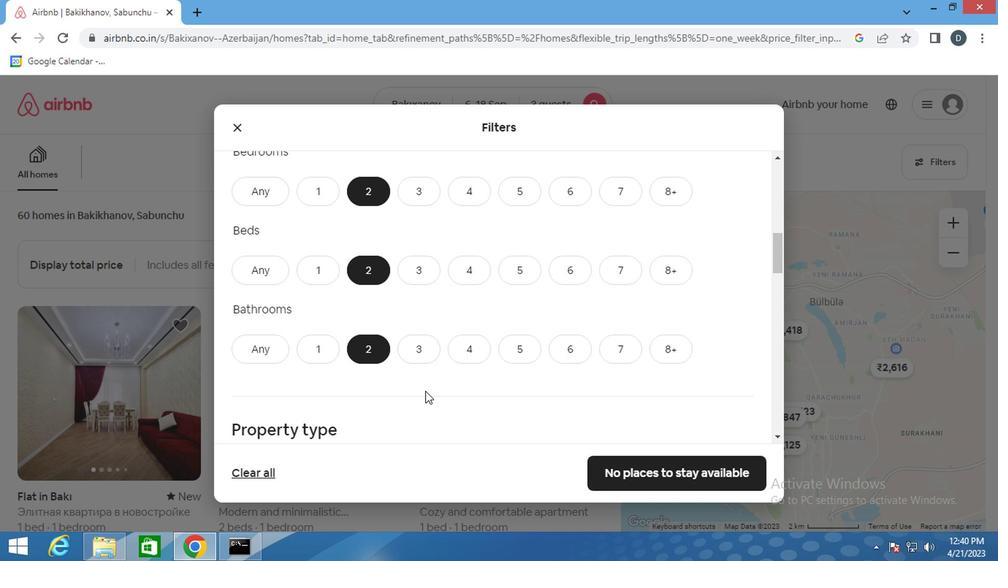 
Action: Mouse scrolled (423, 385) with delta (0, 0)
Screenshot: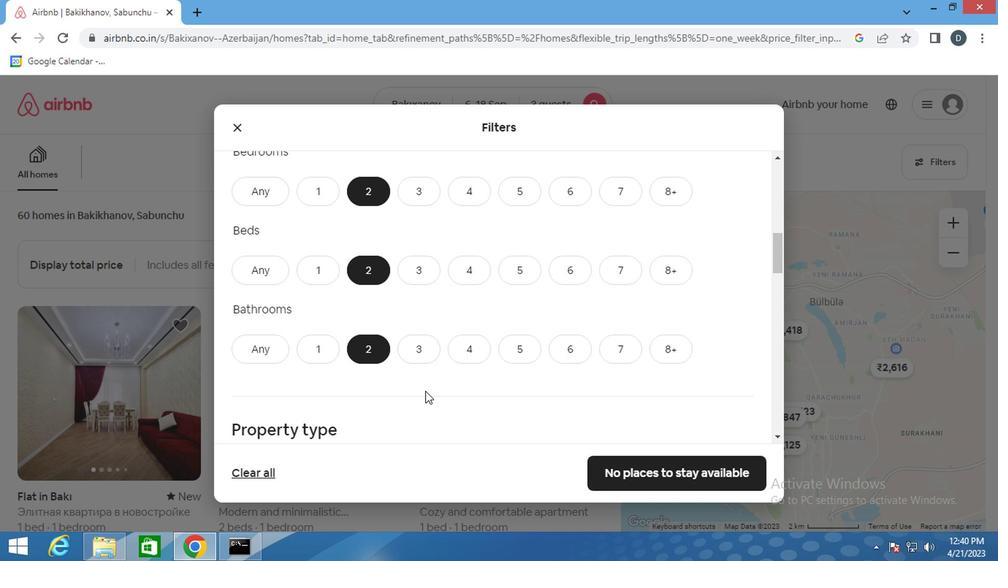 
Action: Mouse moved to (419, 373)
Screenshot: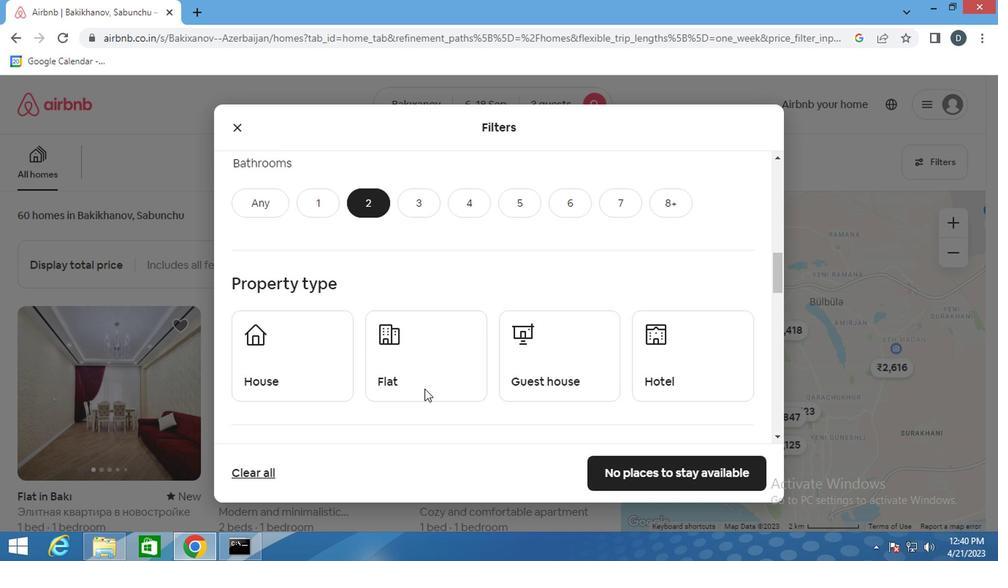 
Action: Mouse scrolled (419, 373) with delta (0, 0)
Screenshot: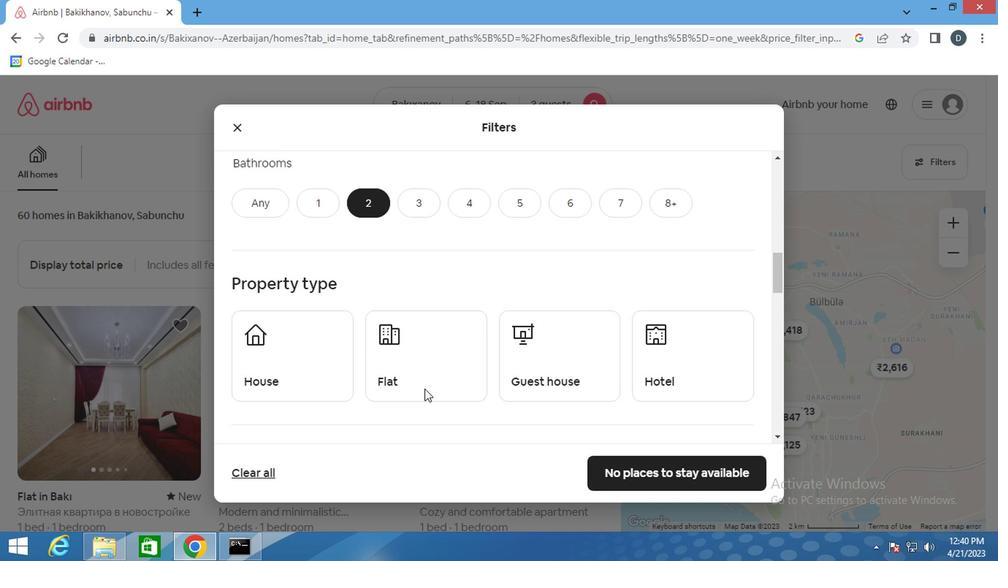 
Action: Mouse moved to (318, 303)
Screenshot: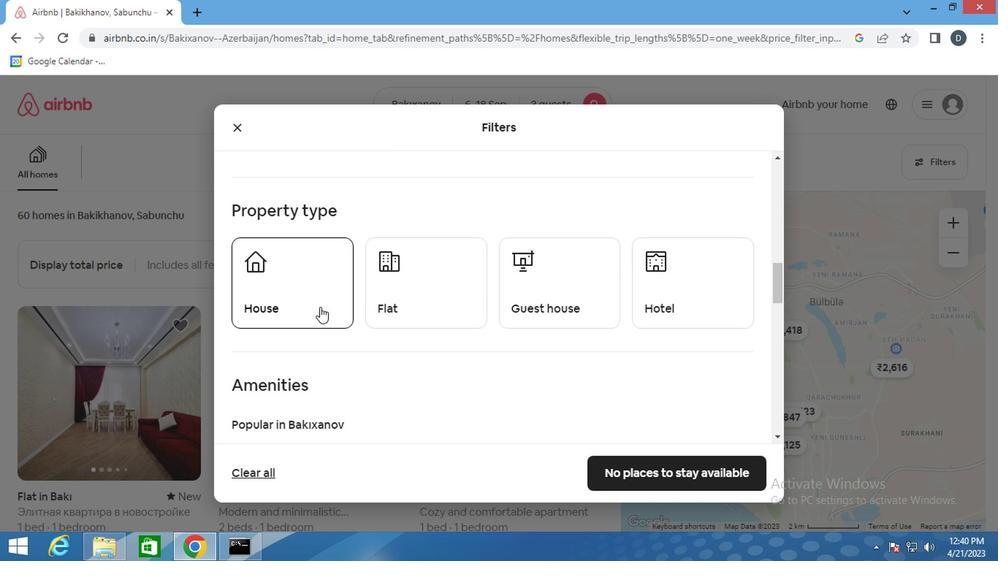 
Action: Mouse pressed left at (318, 303)
Screenshot: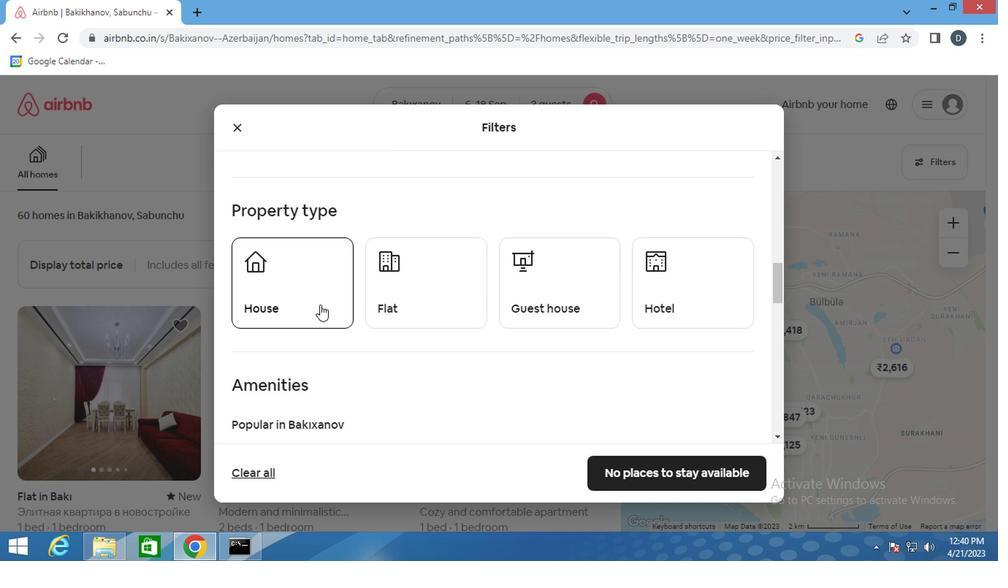 
Action: Mouse moved to (425, 300)
Screenshot: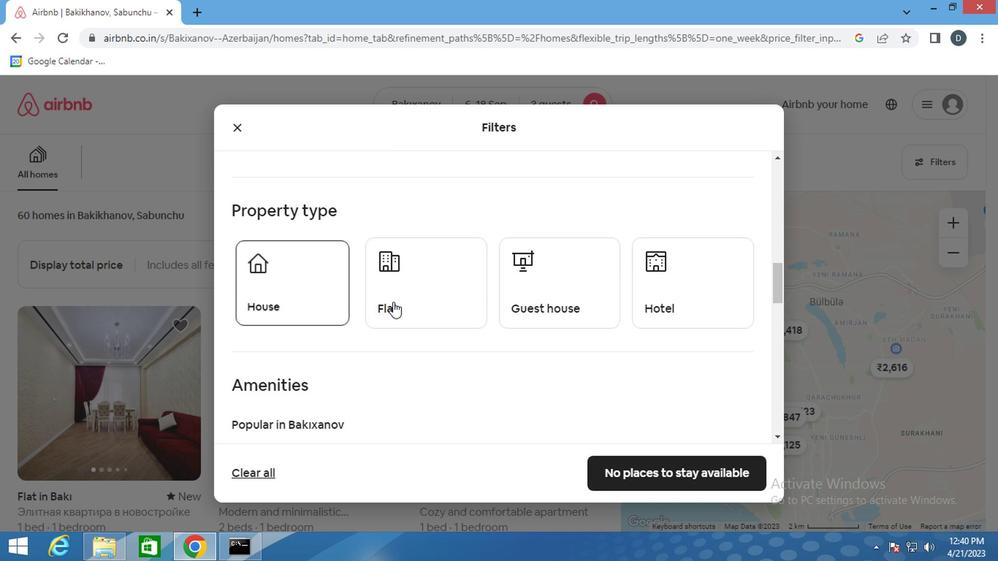 
Action: Mouse pressed left at (425, 300)
Screenshot: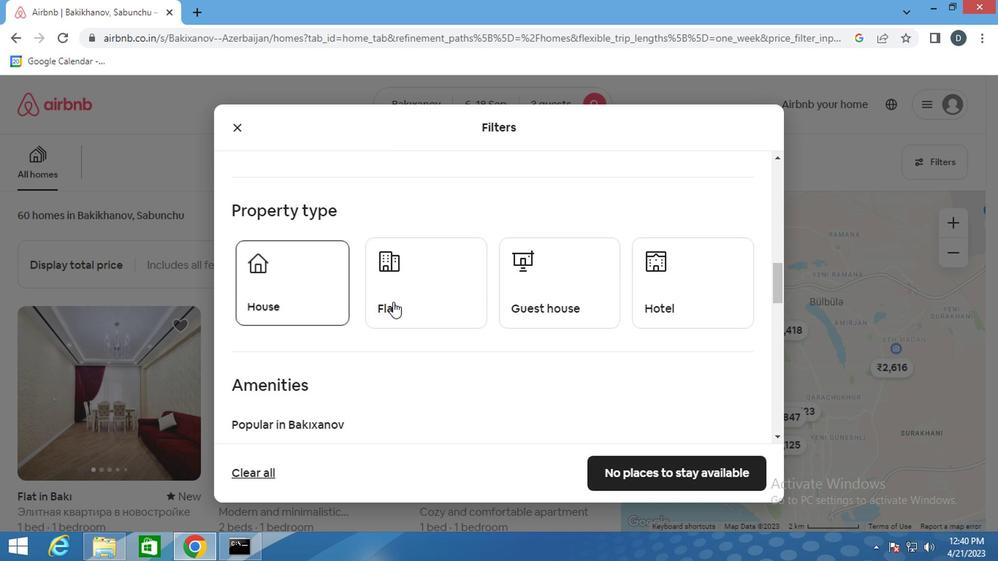 
Action: Mouse moved to (507, 291)
Screenshot: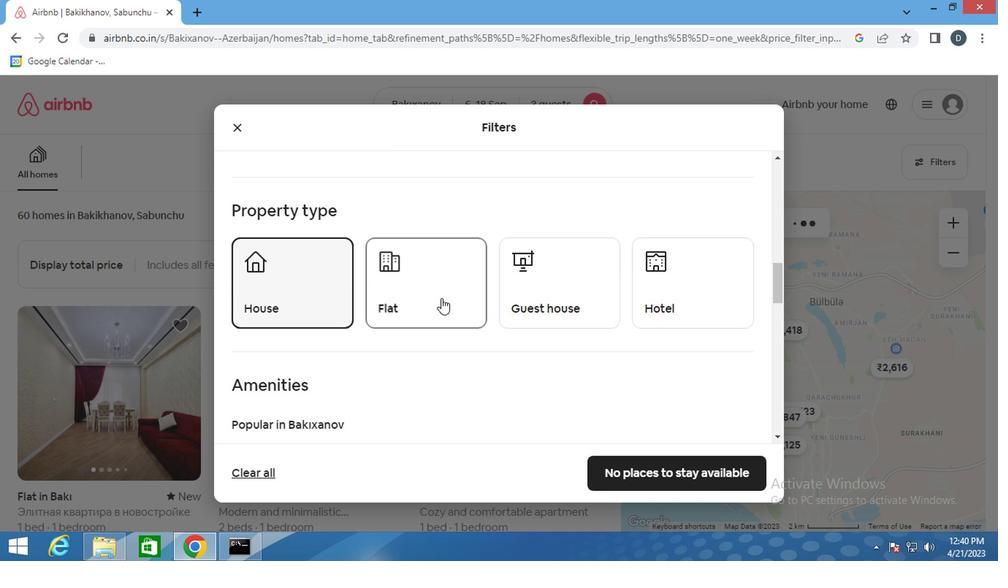 
Action: Mouse pressed left at (507, 291)
Screenshot: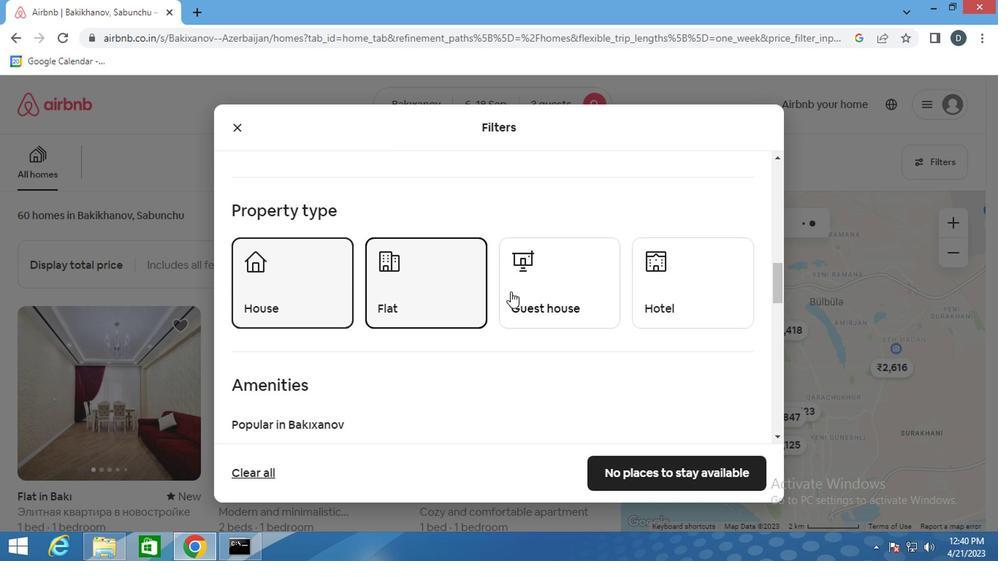 
Action: Mouse moved to (671, 281)
Screenshot: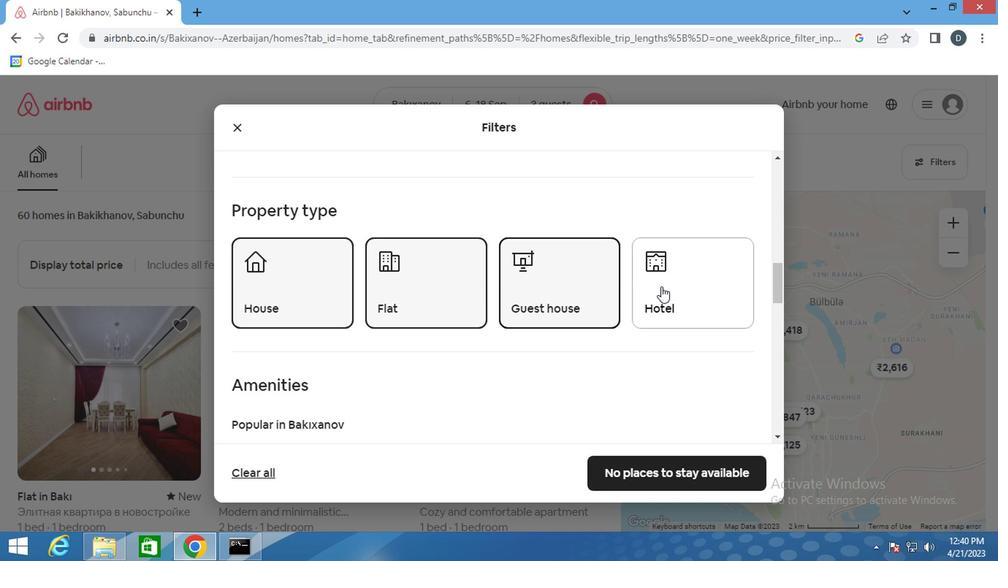 
Action: Mouse pressed left at (671, 281)
Screenshot: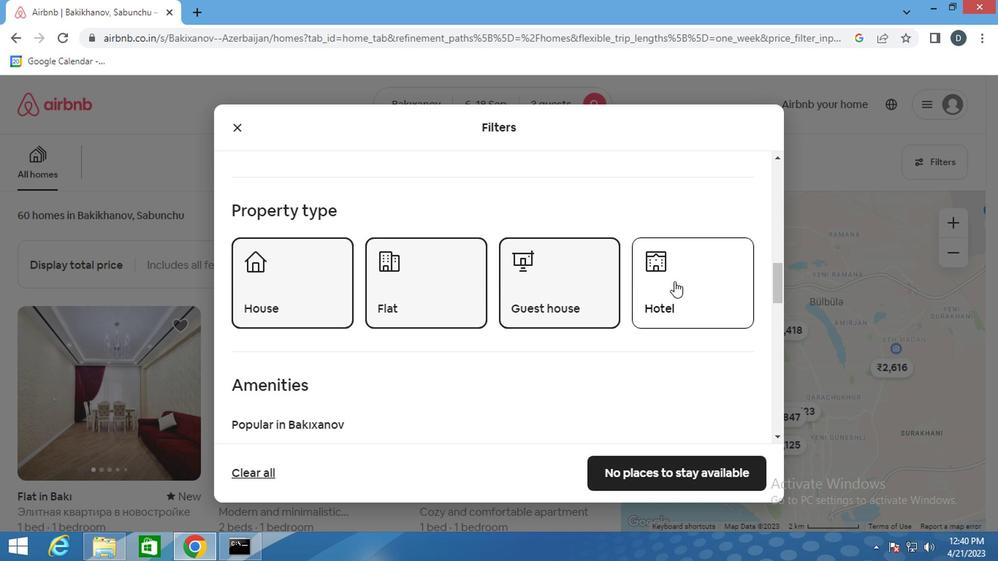 
Action: Mouse moved to (525, 357)
Screenshot: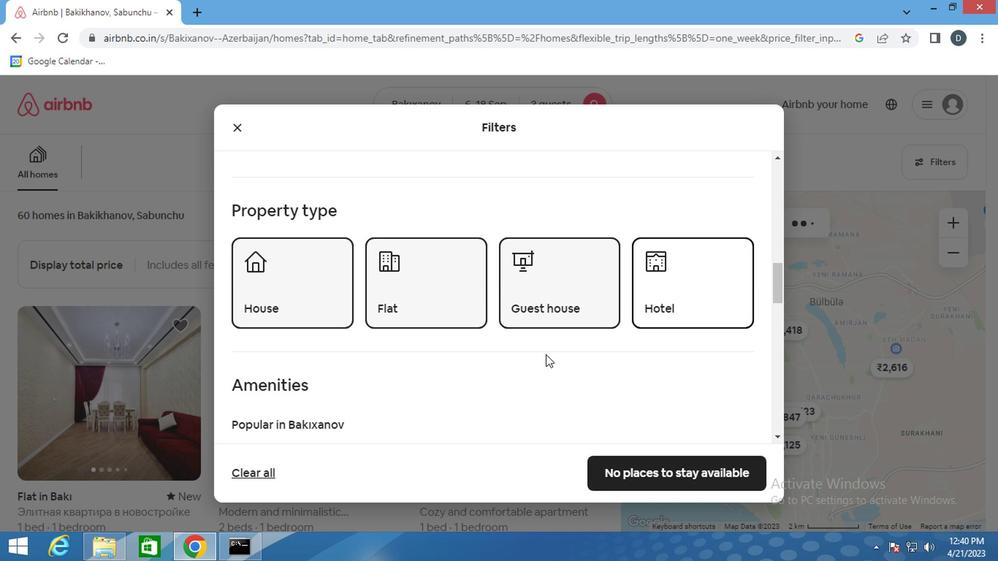 
Action: Mouse scrolled (525, 357) with delta (0, 0)
Screenshot: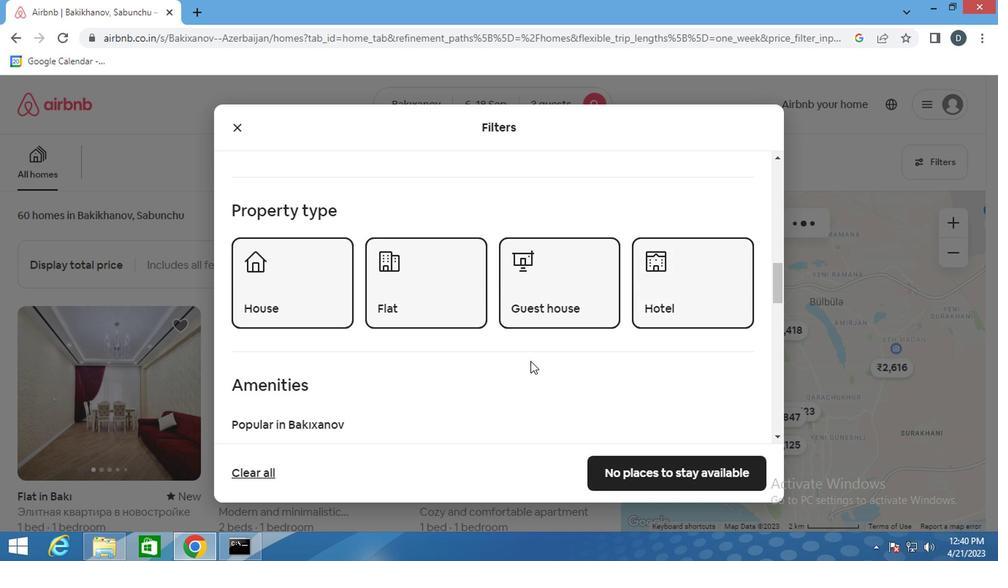 
Action: Mouse moved to (525, 357)
Screenshot: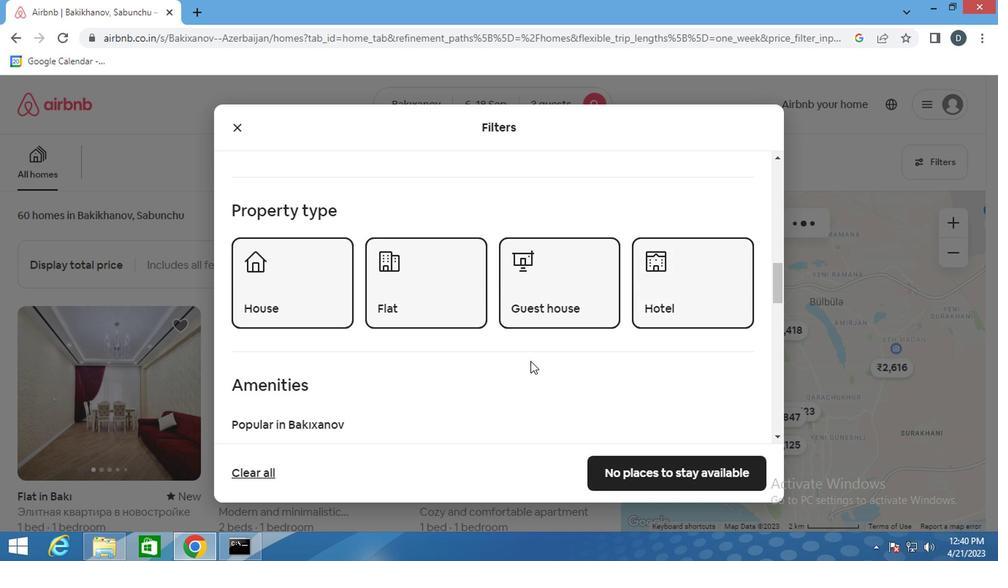 
Action: Mouse scrolled (525, 357) with delta (0, 0)
Screenshot: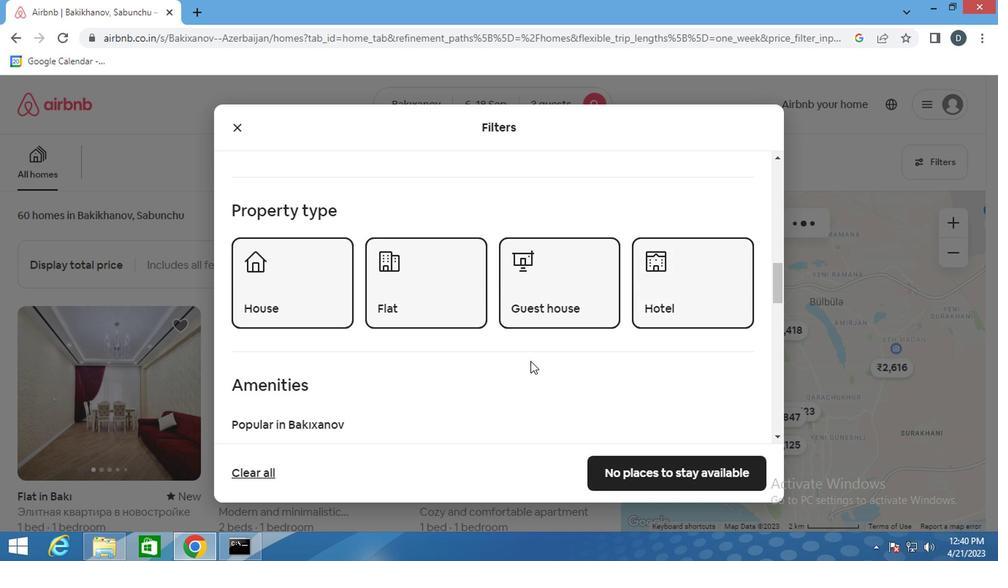 
Action: Mouse moved to (525, 357)
Screenshot: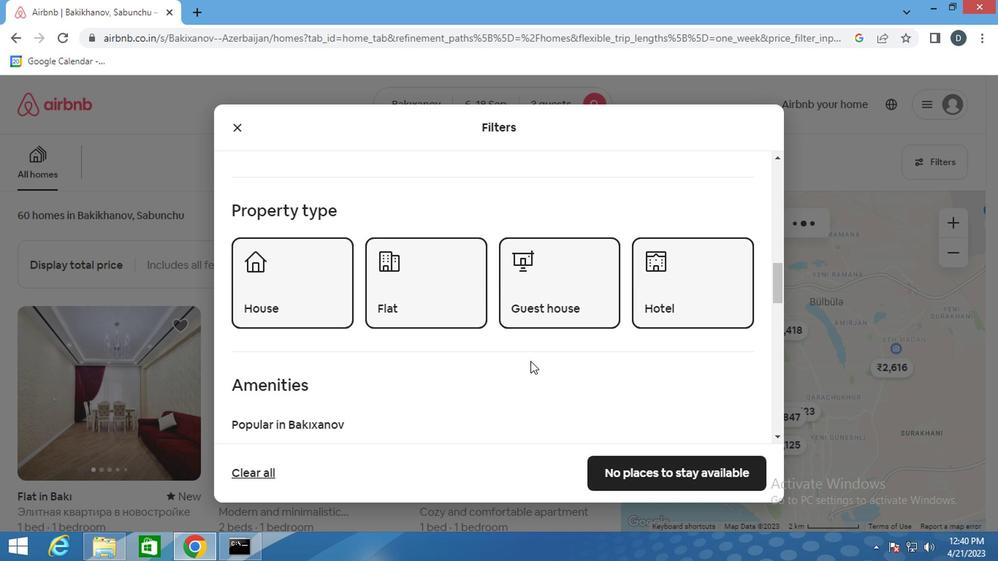 
Action: Mouse scrolled (525, 357) with delta (0, 0)
Screenshot: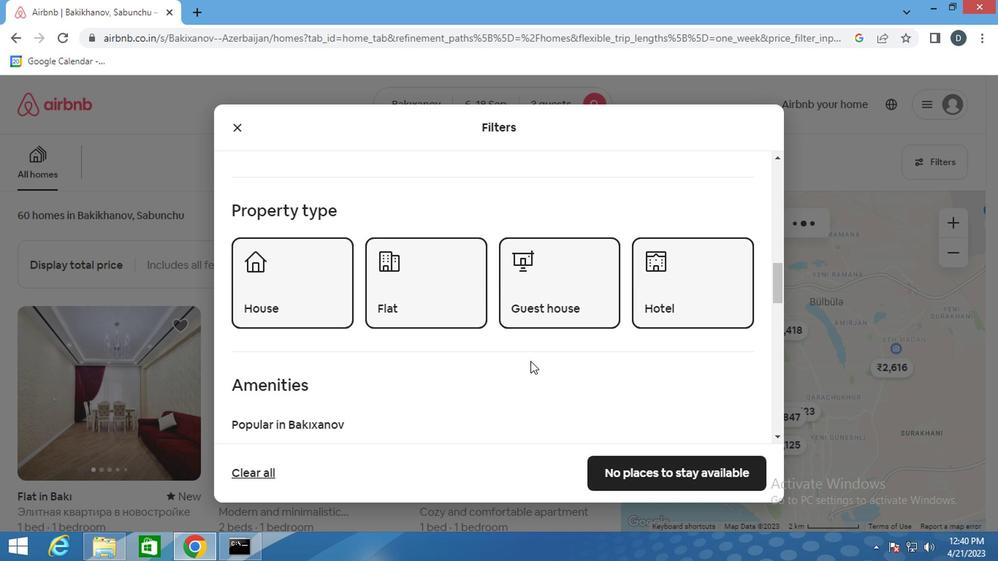 
Action: Mouse moved to (263, 336)
Screenshot: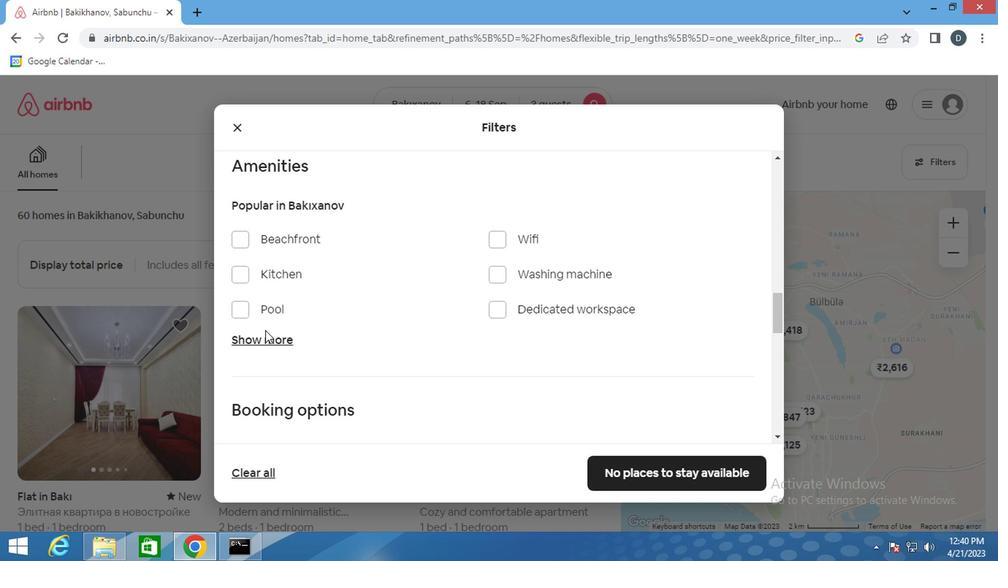 
Action: Mouse pressed left at (263, 336)
Screenshot: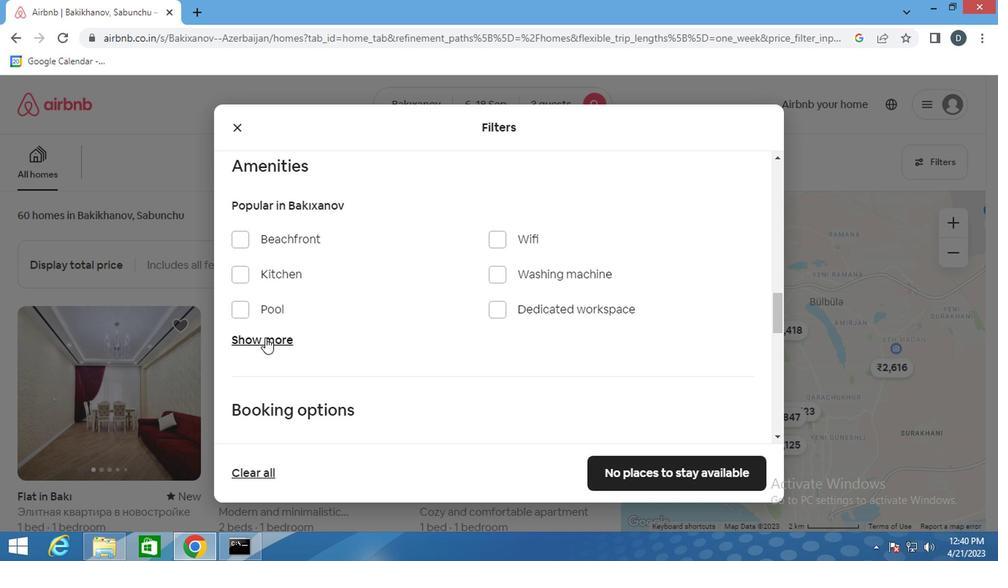 
Action: Mouse moved to (513, 373)
Screenshot: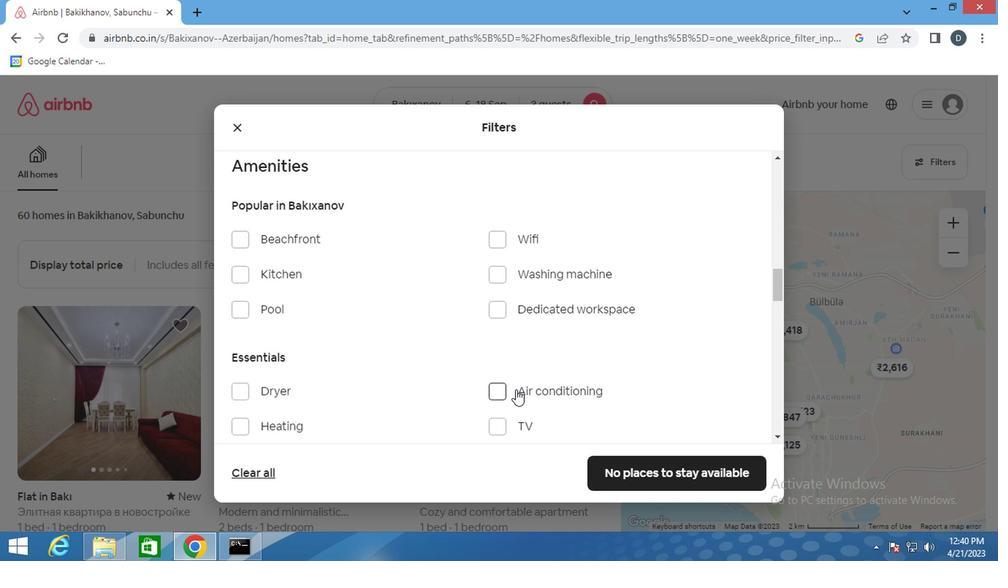 
Action: Mouse pressed left at (513, 373)
Screenshot: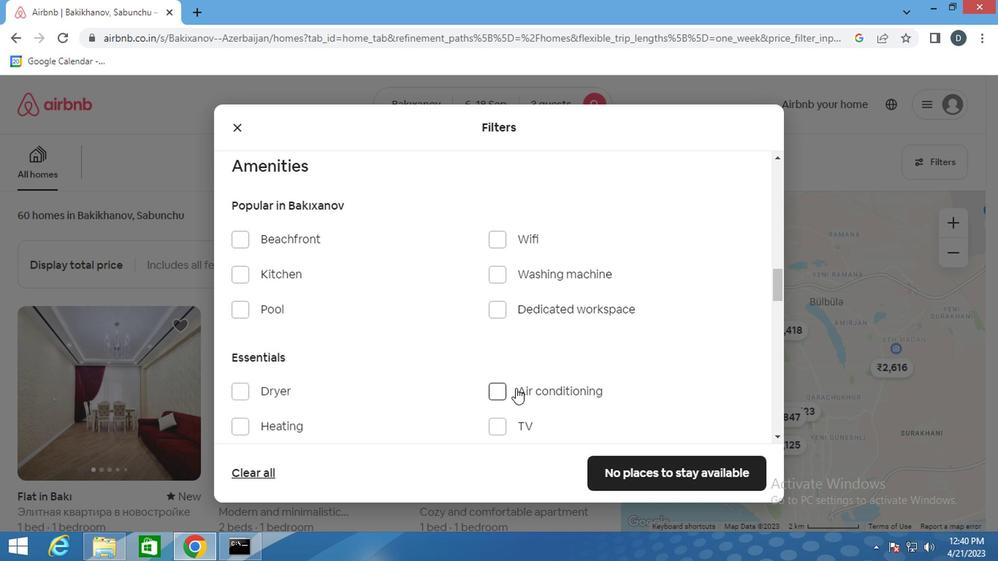 
Action: Mouse moved to (508, 382)
Screenshot: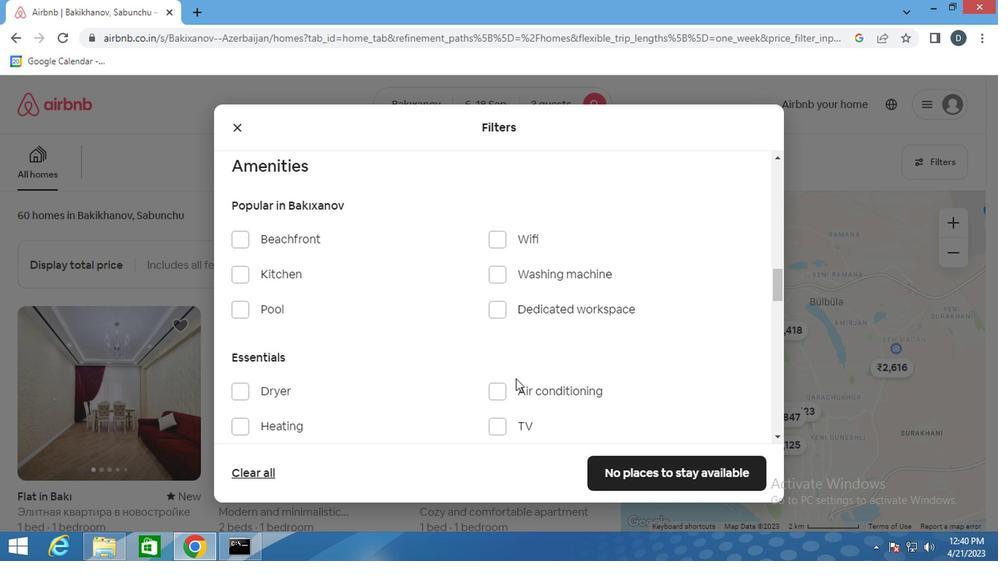 
Action: Mouse pressed left at (508, 382)
Screenshot: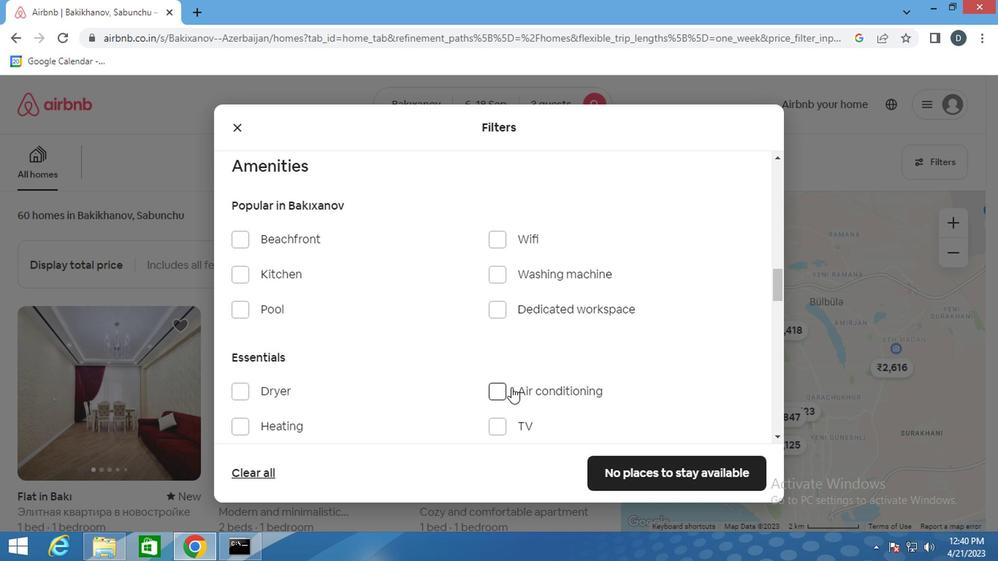 
Action: Mouse moved to (502, 361)
Screenshot: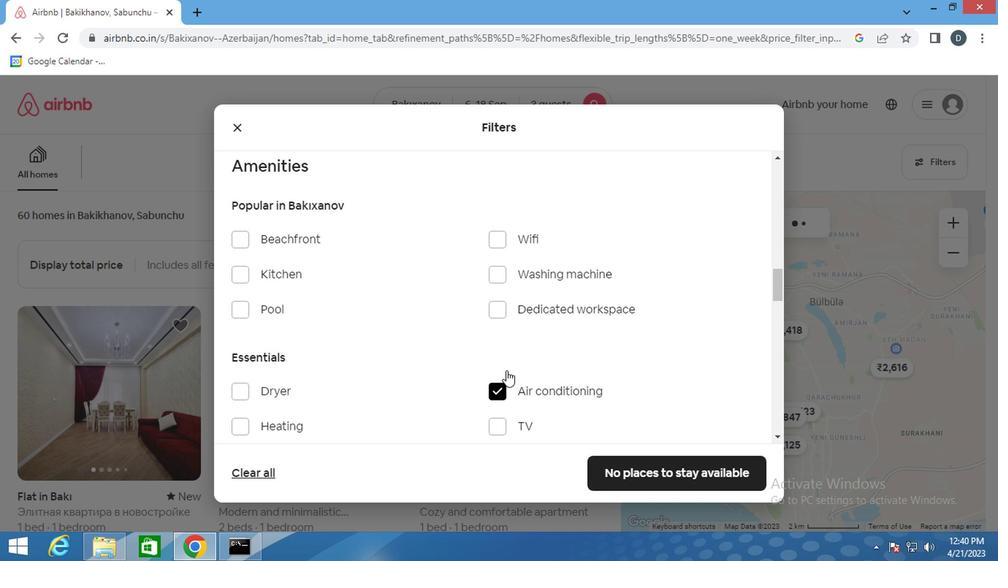 
Action: Mouse scrolled (502, 360) with delta (0, 0)
Screenshot: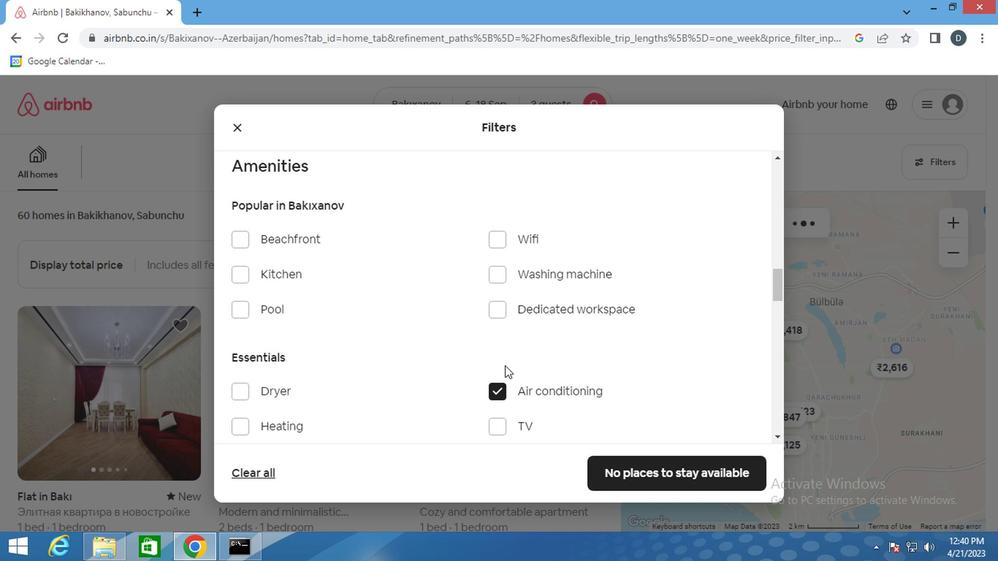
Action: Mouse scrolled (502, 360) with delta (0, 0)
Screenshot: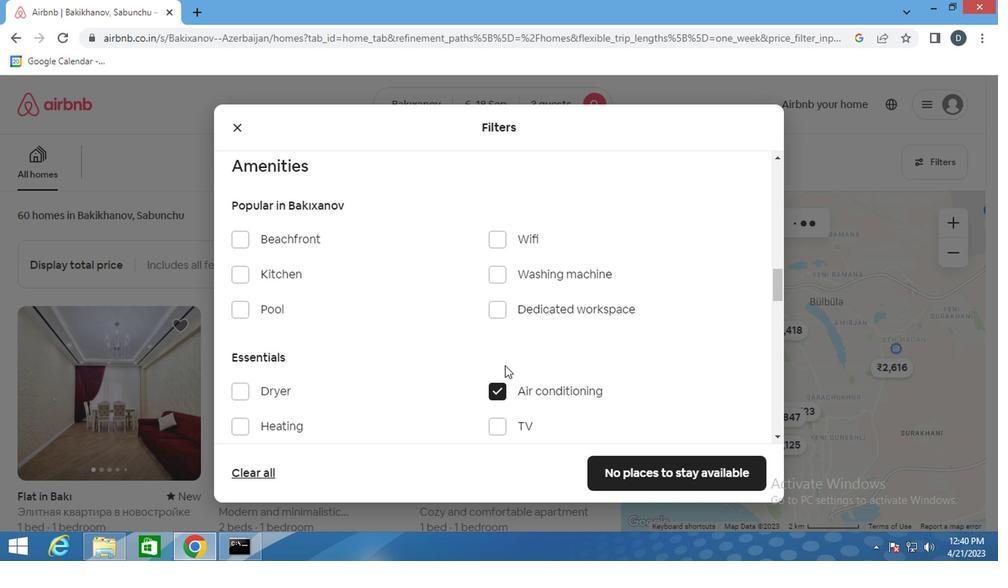 
Action: Mouse scrolled (502, 360) with delta (0, 0)
Screenshot: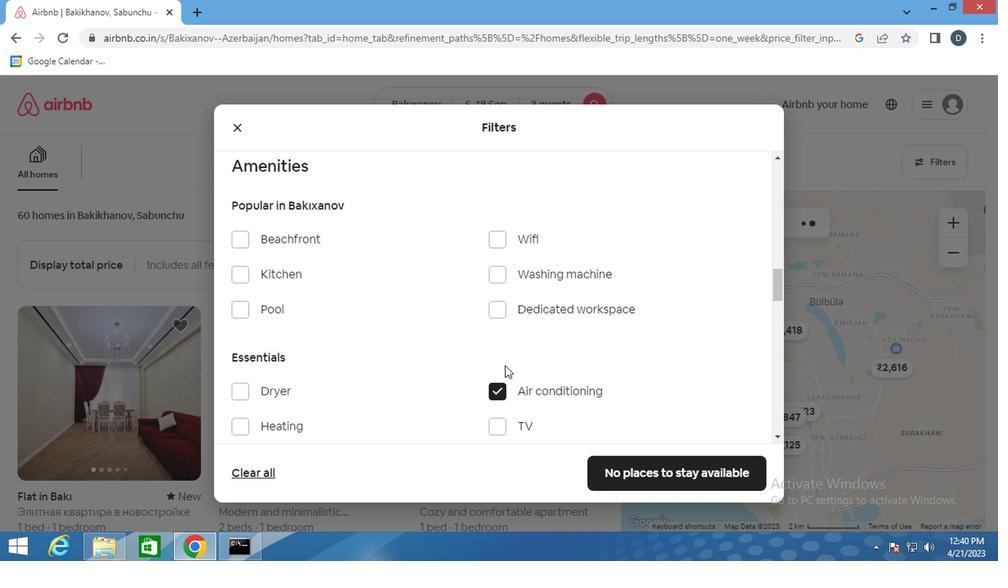 
Action: Mouse scrolled (502, 360) with delta (0, 0)
Screenshot: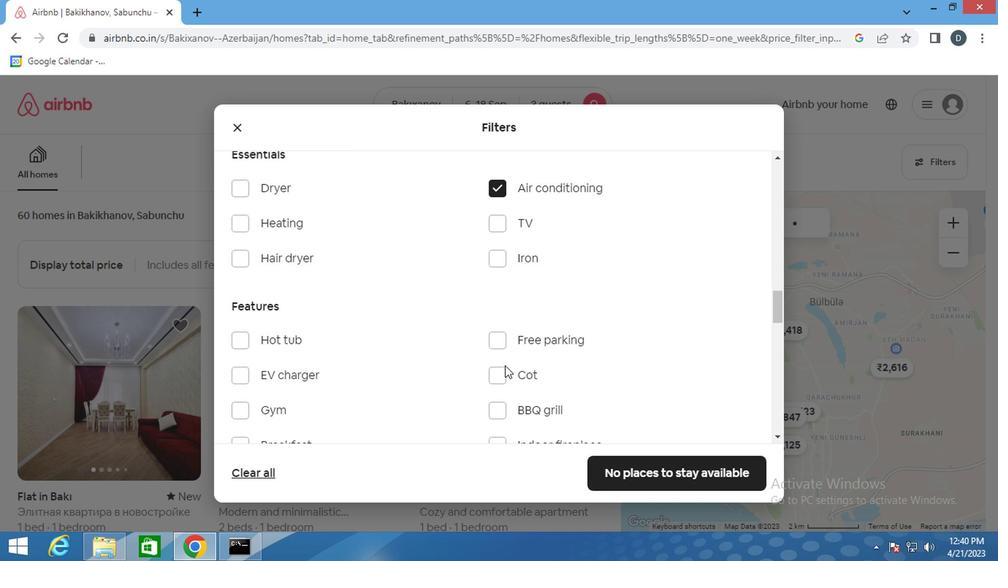 
Action: Mouse scrolled (502, 360) with delta (0, 0)
Screenshot: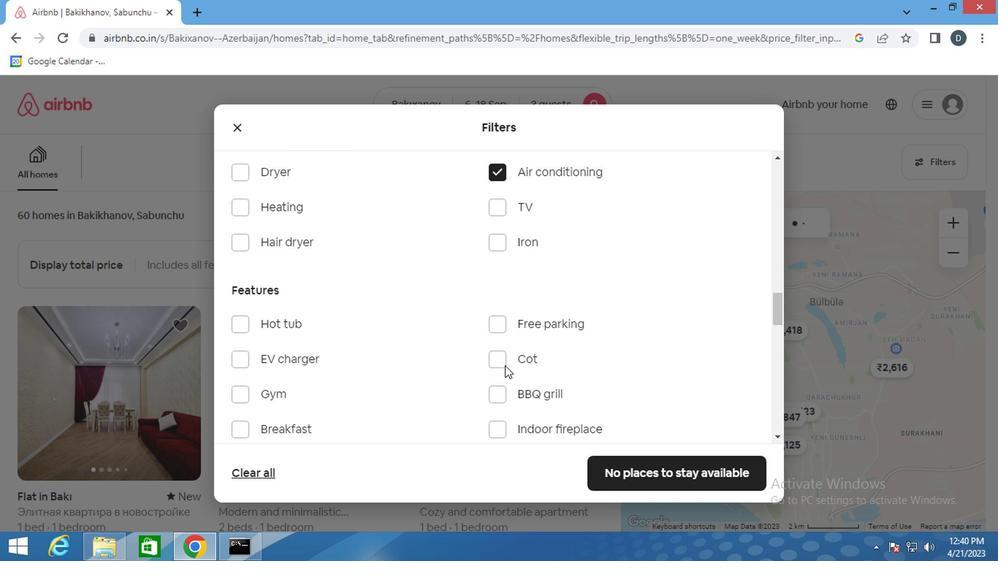 
Action: Mouse scrolled (502, 360) with delta (0, 0)
Screenshot: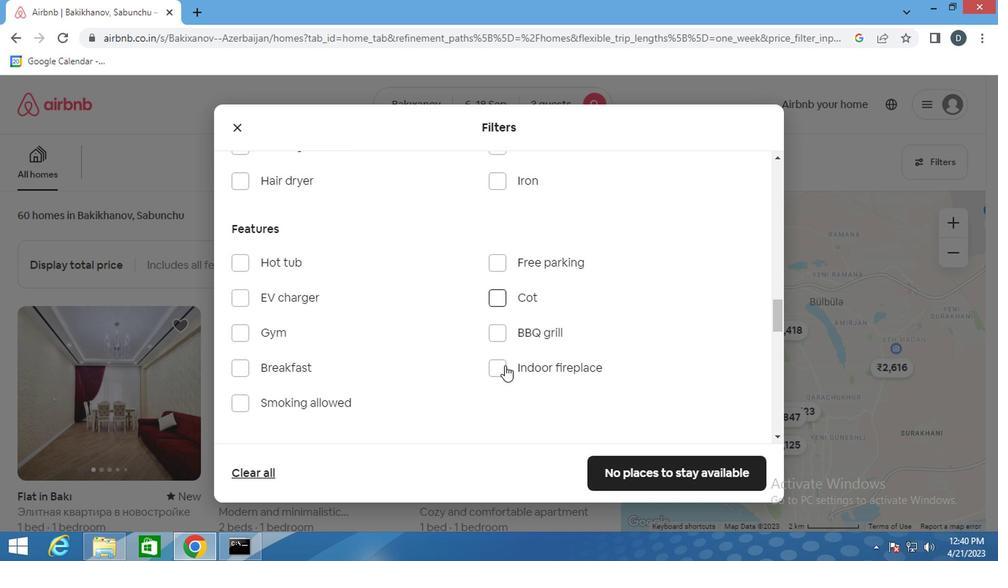 
Action: Mouse scrolled (502, 360) with delta (0, 0)
Screenshot: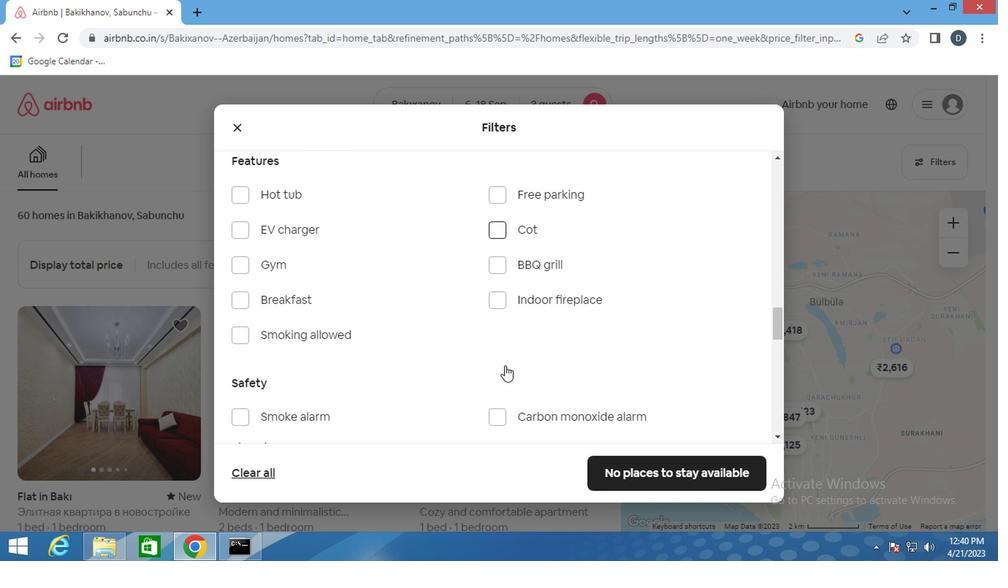 
Action: Mouse moved to (569, 342)
Screenshot: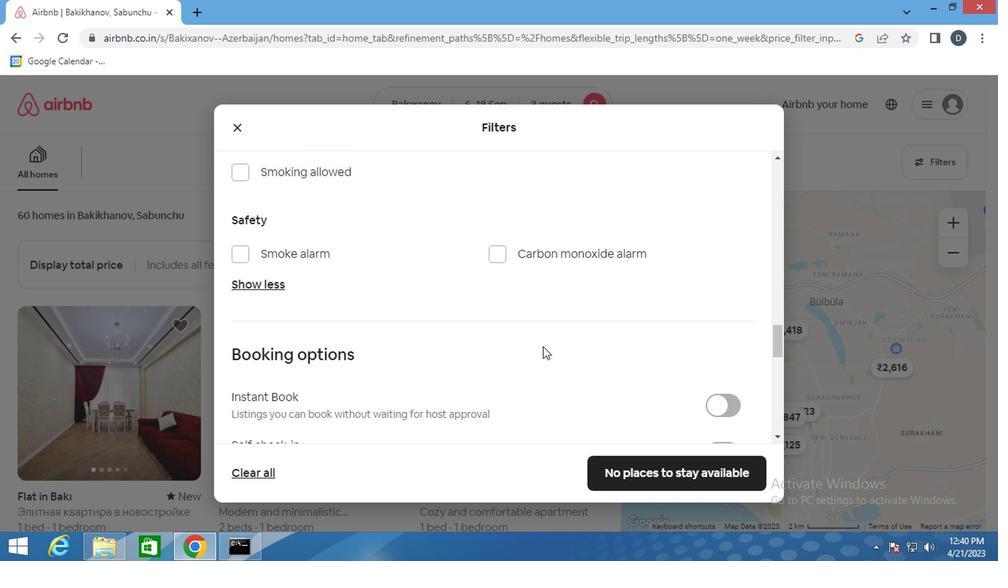 
Action: Mouse scrolled (569, 342) with delta (0, 0)
Screenshot: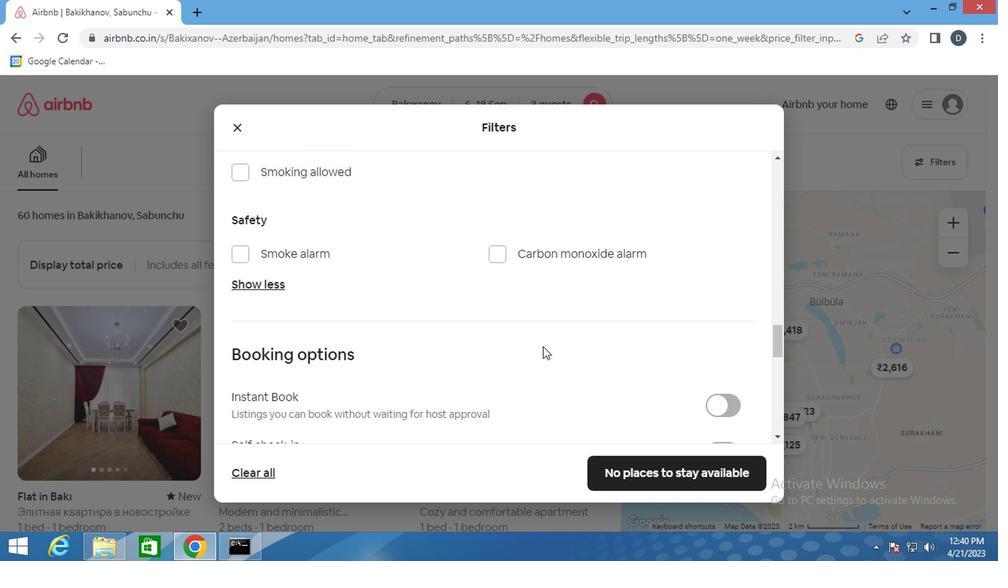 
Action: Mouse moved to (593, 346)
Screenshot: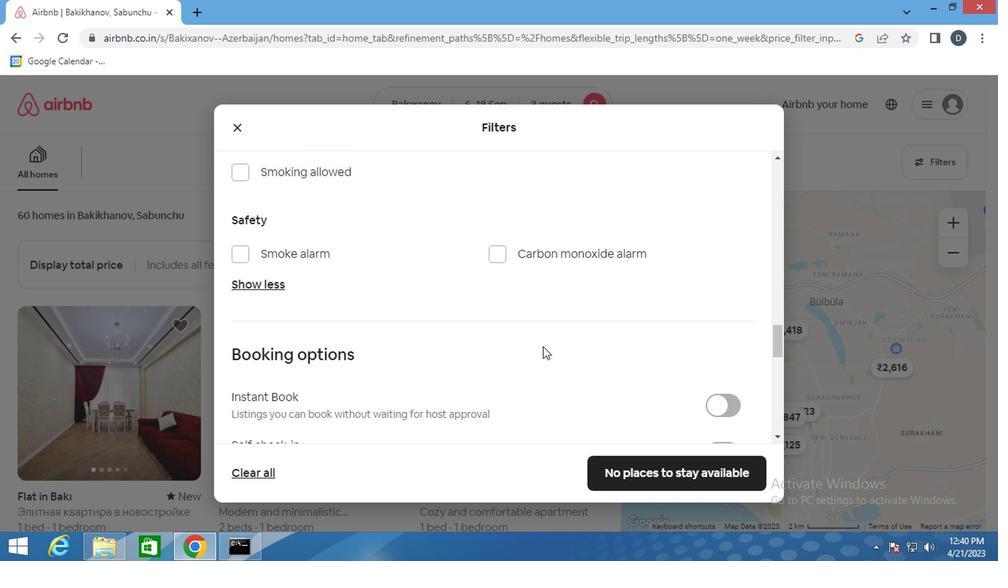 
Action: Mouse scrolled (593, 346) with delta (0, 0)
Screenshot: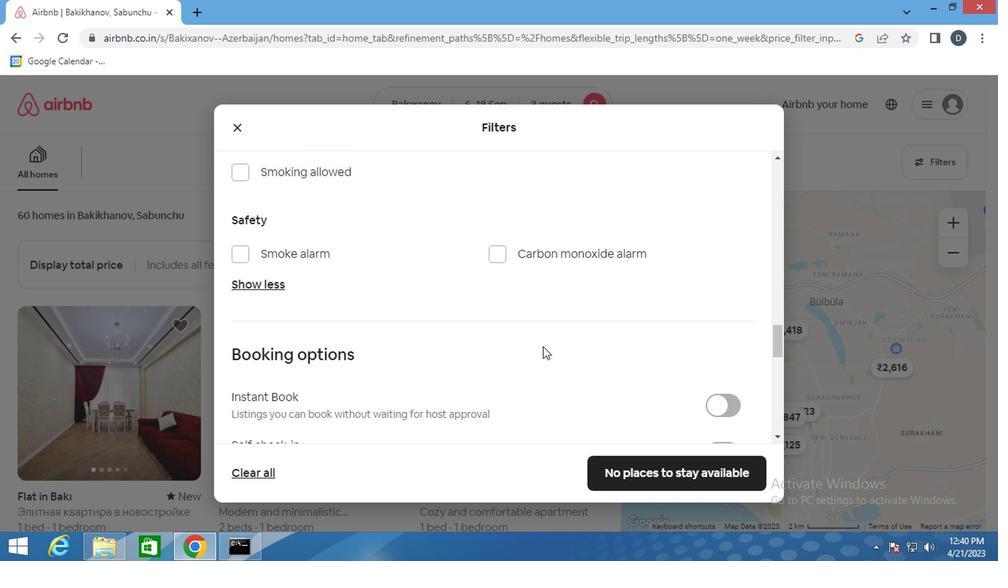 
Action: Mouse moved to (603, 346)
Screenshot: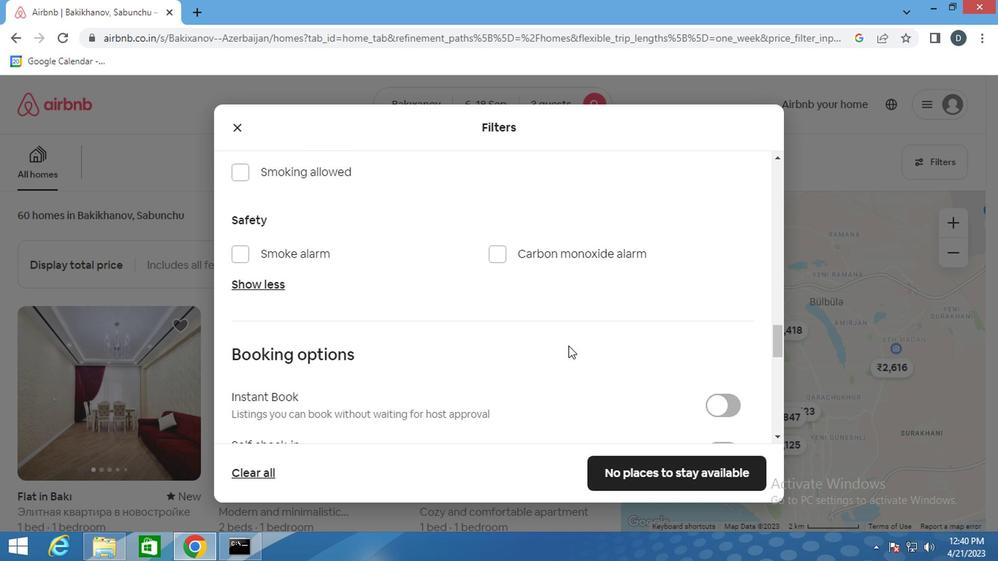 
Action: Mouse scrolled (603, 346) with delta (0, 0)
Screenshot: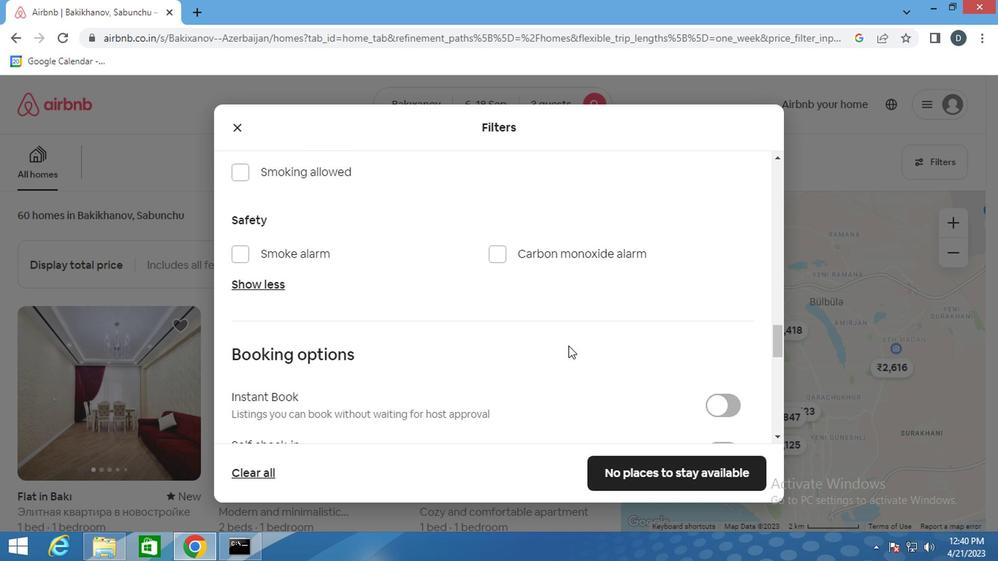 
Action: Mouse moved to (715, 234)
Screenshot: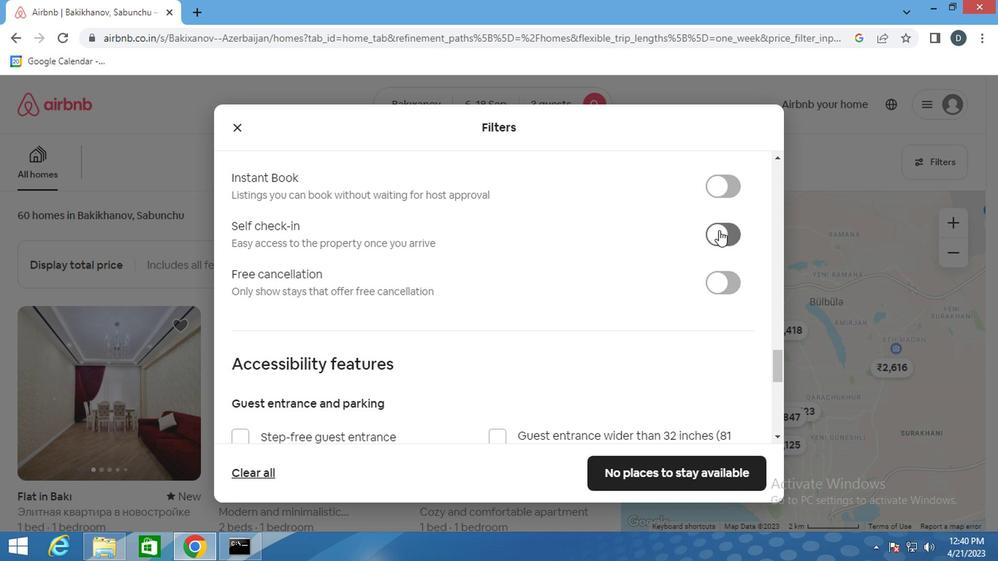 
Action: Mouse pressed left at (715, 234)
Screenshot: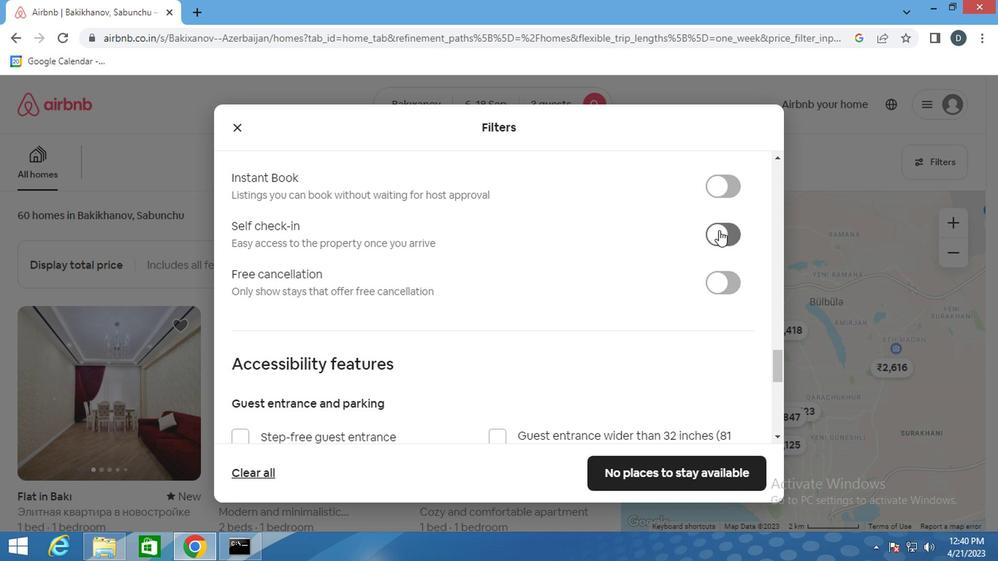 
Action: Mouse moved to (637, 267)
Screenshot: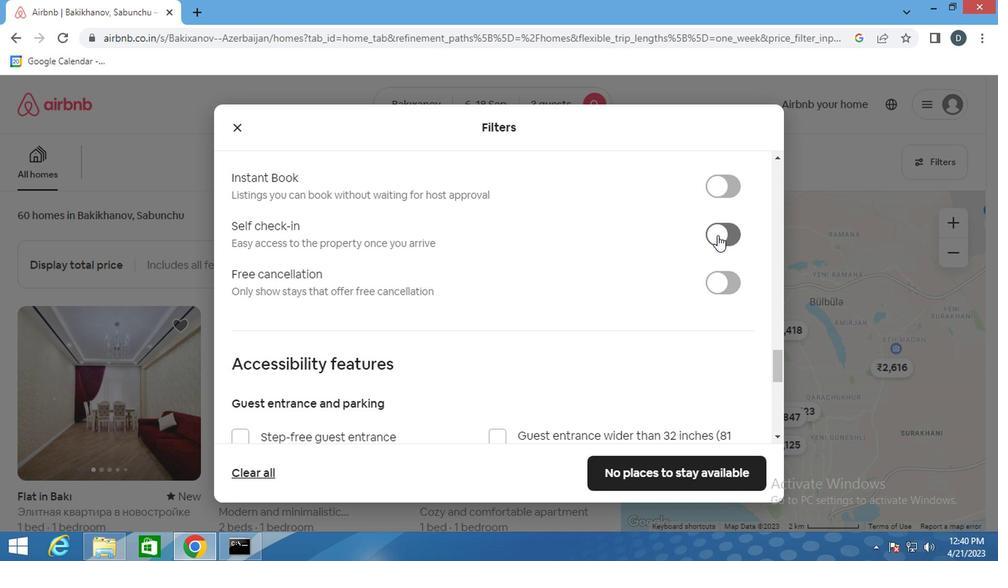 
Action: Mouse scrolled (637, 266) with delta (0, 0)
Screenshot: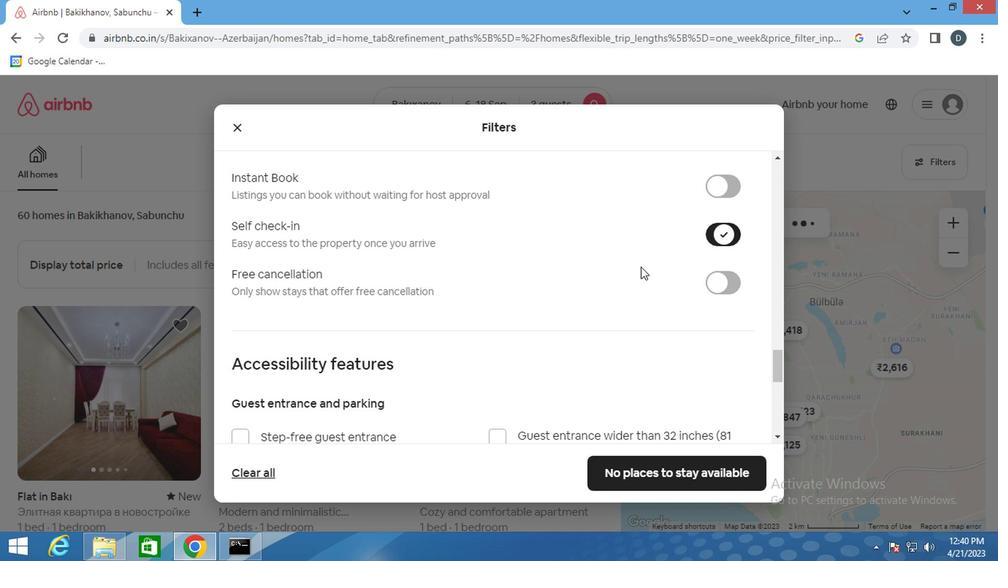 
Action: Mouse moved to (636, 267)
Screenshot: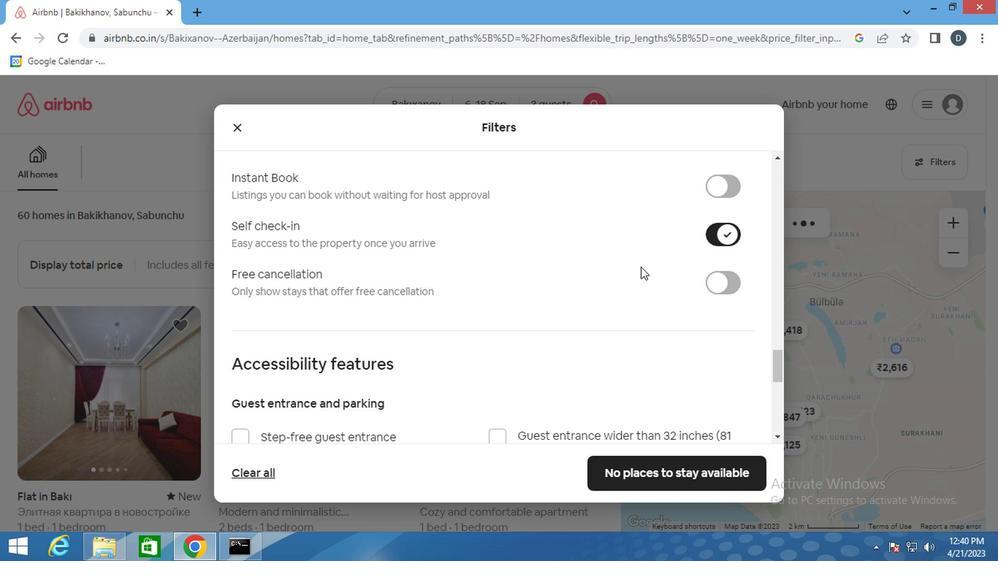 
Action: Mouse scrolled (636, 267) with delta (0, 0)
Screenshot: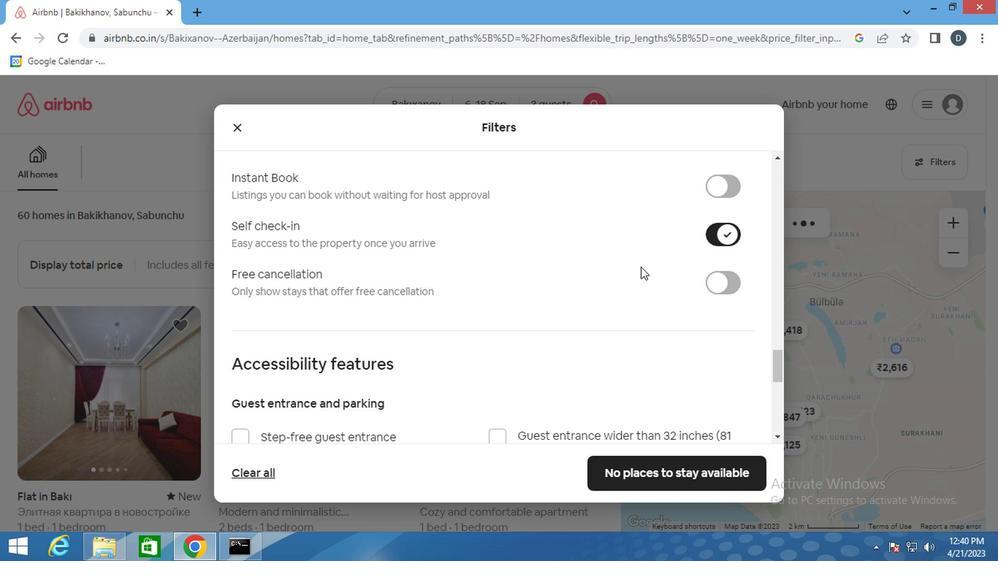 
Action: Mouse moved to (635, 269)
Screenshot: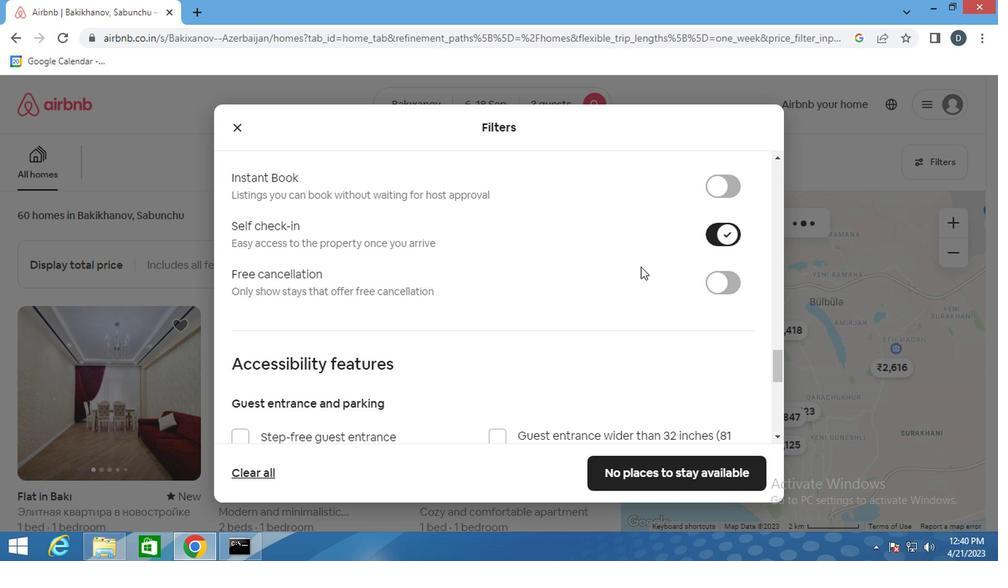 
Action: Mouse scrolled (635, 268) with delta (0, 0)
Screenshot: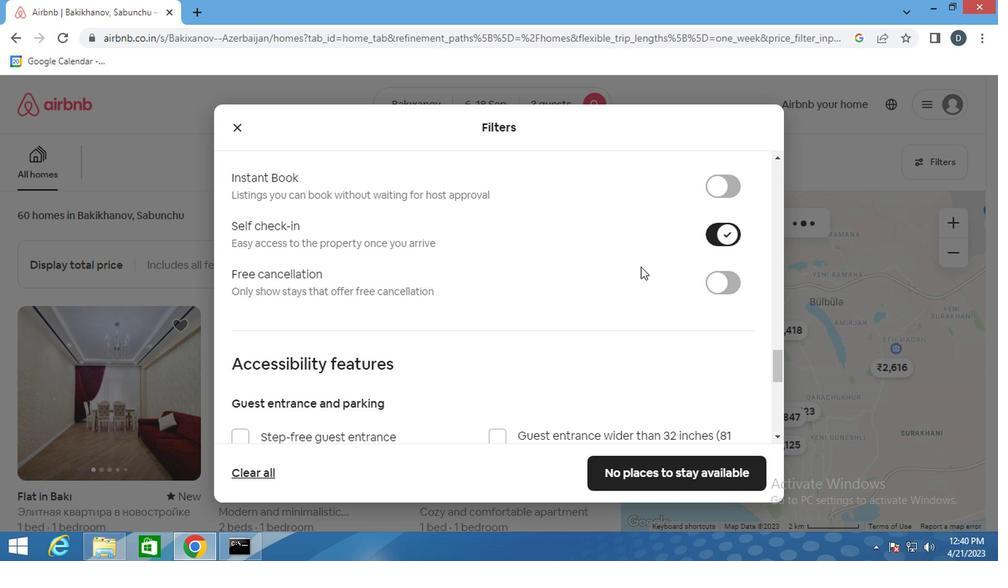 
Action: Mouse moved to (634, 271)
Screenshot: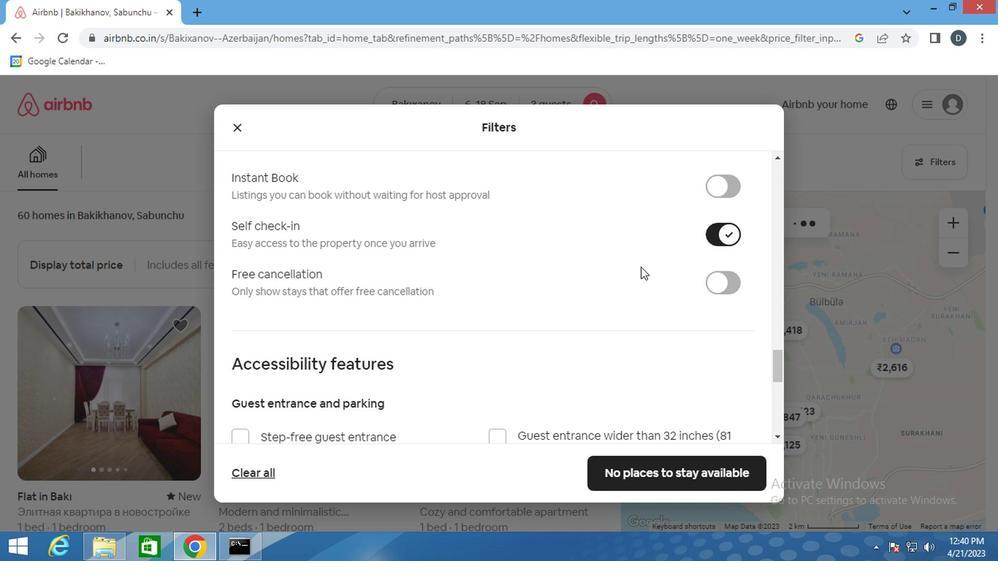 
Action: Mouse scrolled (634, 270) with delta (0, 0)
Screenshot: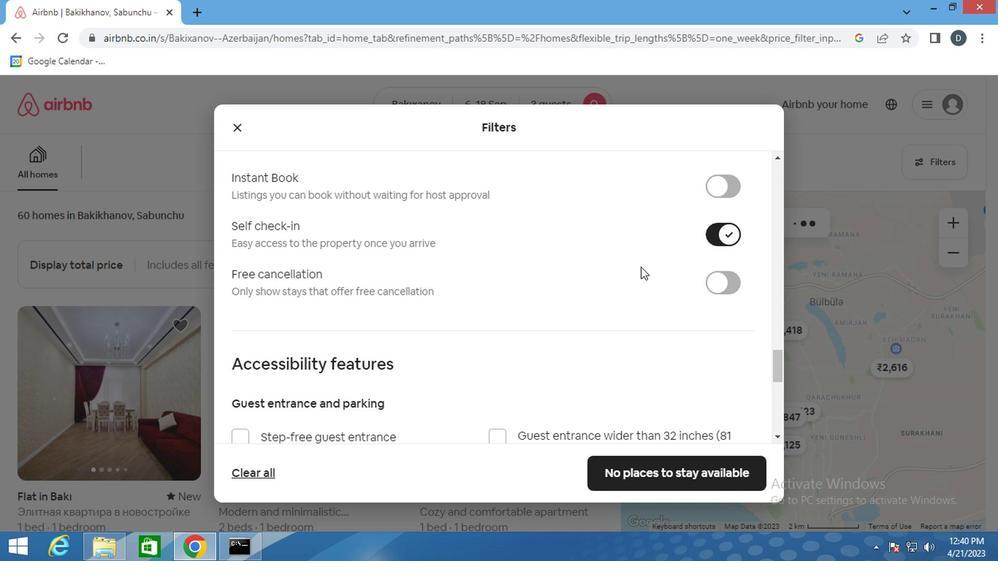 
Action: Mouse scrolled (634, 270) with delta (0, 0)
Screenshot: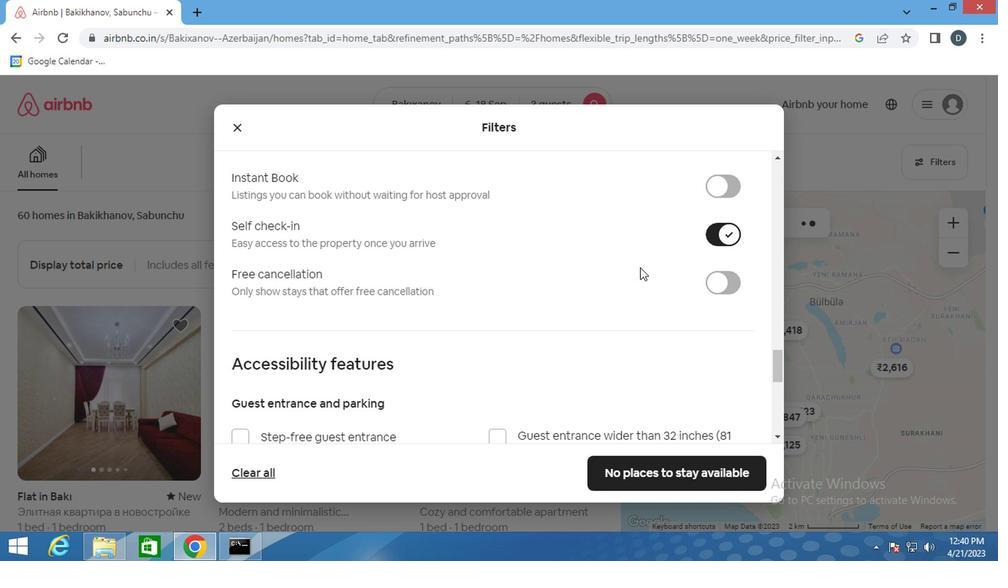 
Action: Mouse moved to (634, 271)
Screenshot: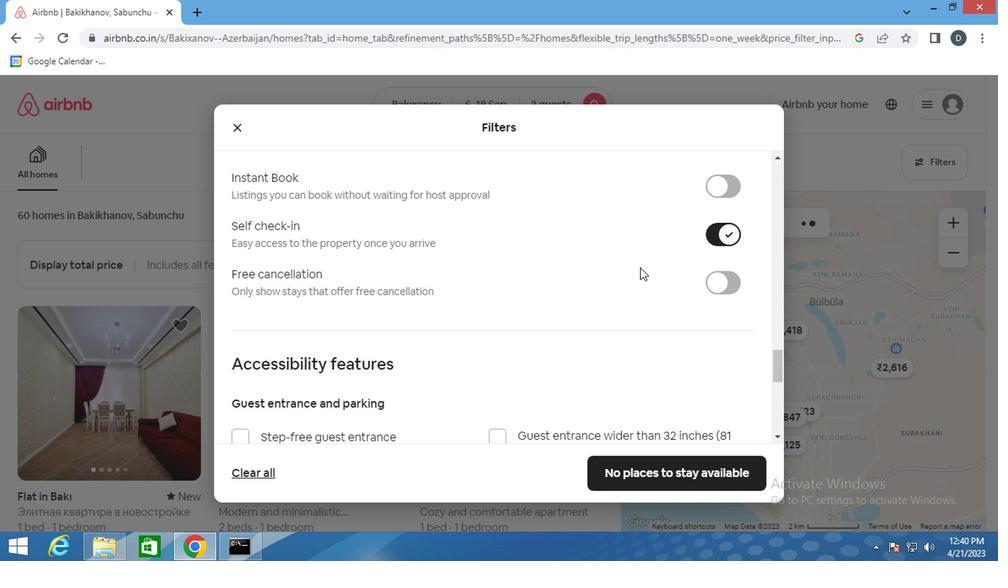 
Action: Mouse scrolled (634, 270) with delta (0, 0)
Screenshot: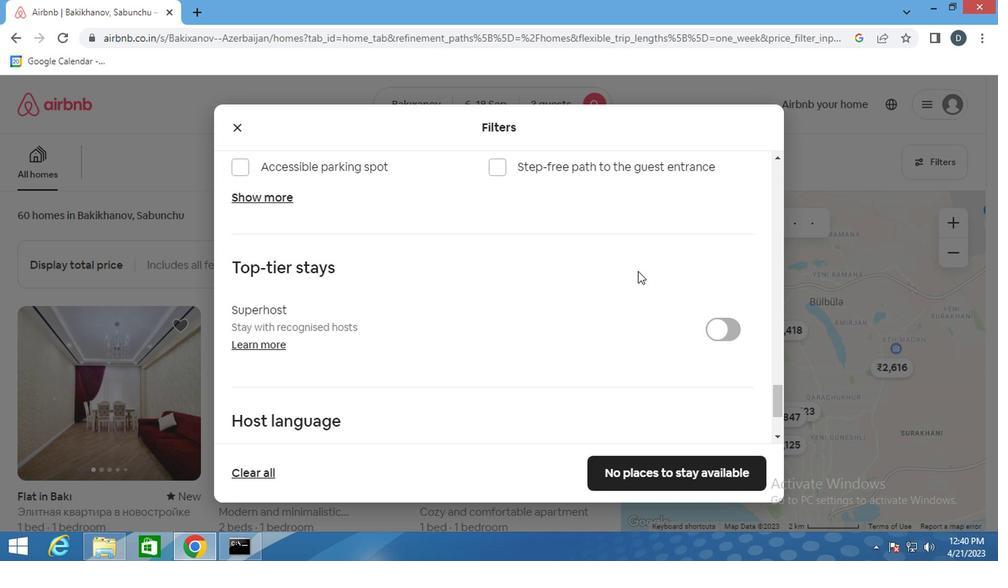 
Action: Mouse scrolled (634, 270) with delta (0, 0)
Screenshot: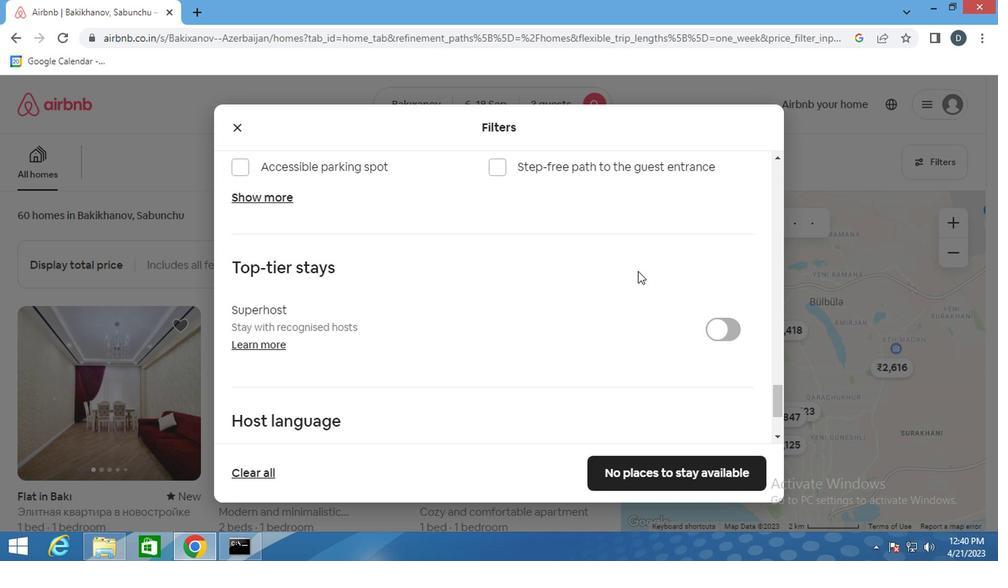 
Action: Mouse scrolled (634, 270) with delta (0, 0)
Screenshot: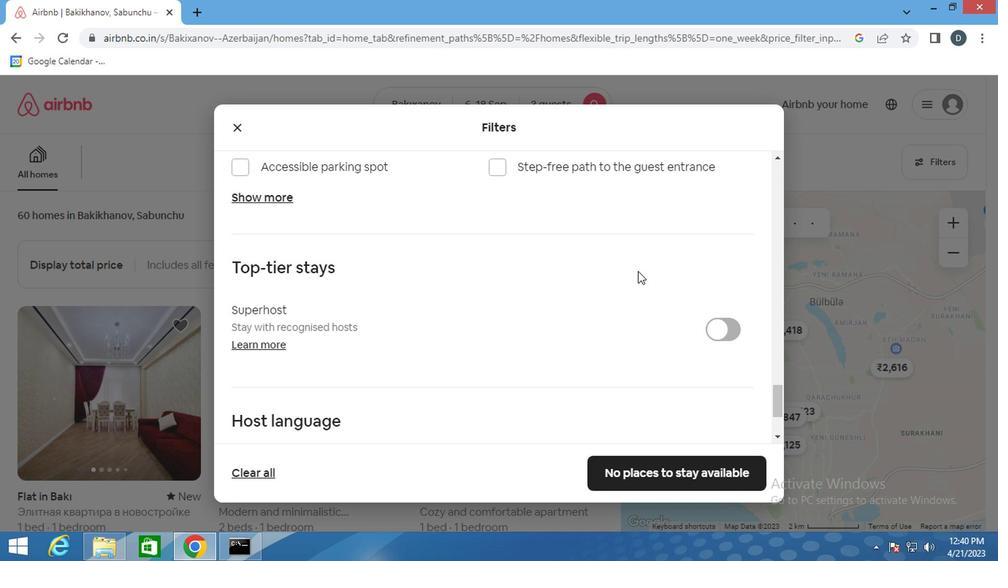 
Action: Mouse scrolled (634, 270) with delta (0, 0)
Screenshot: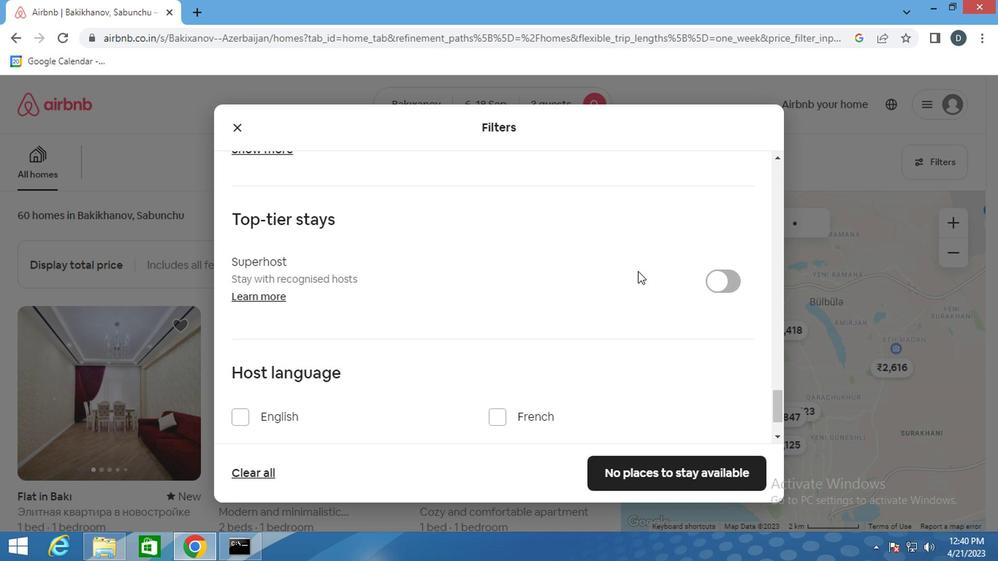
Action: Mouse moved to (310, 344)
Screenshot: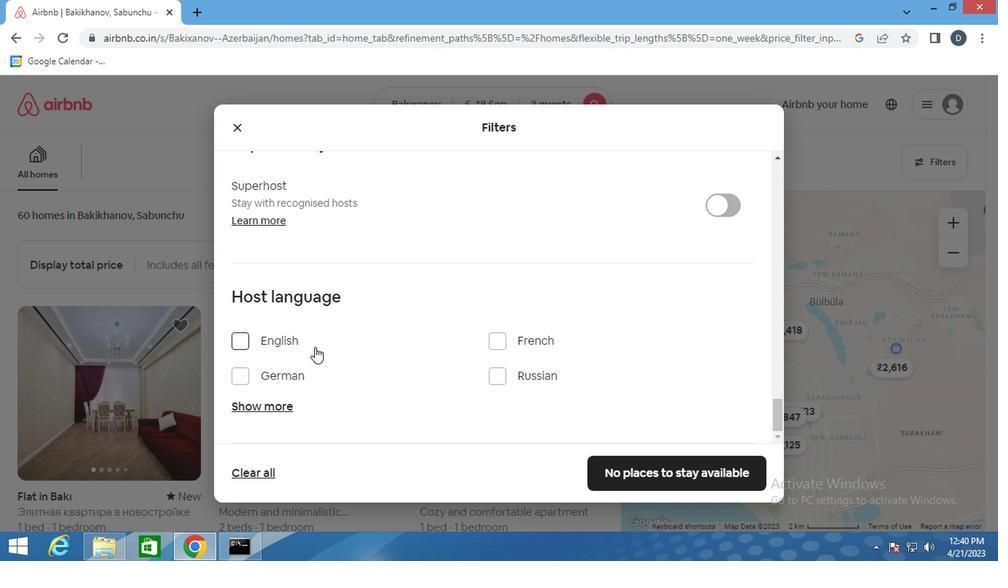 
Action: Mouse pressed left at (310, 344)
Screenshot: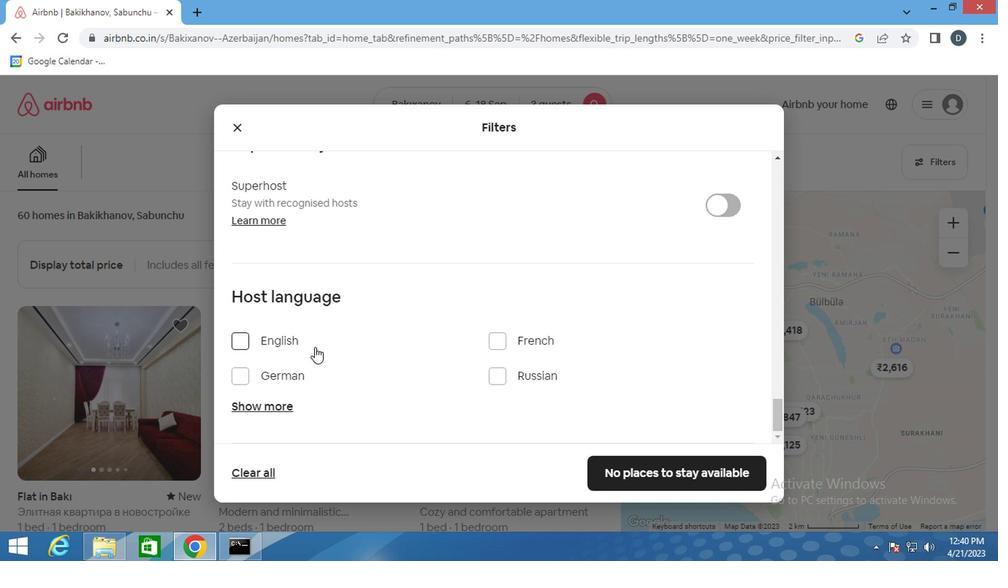 
Action: Mouse moved to (628, 460)
Screenshot: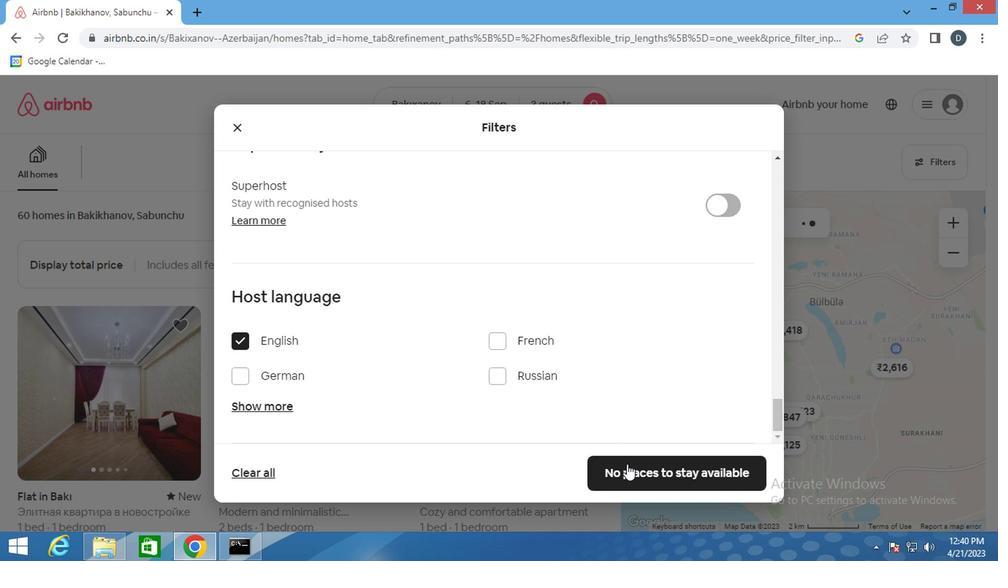 
Action: Mouse pressed left at (628, 460)
Screenshot: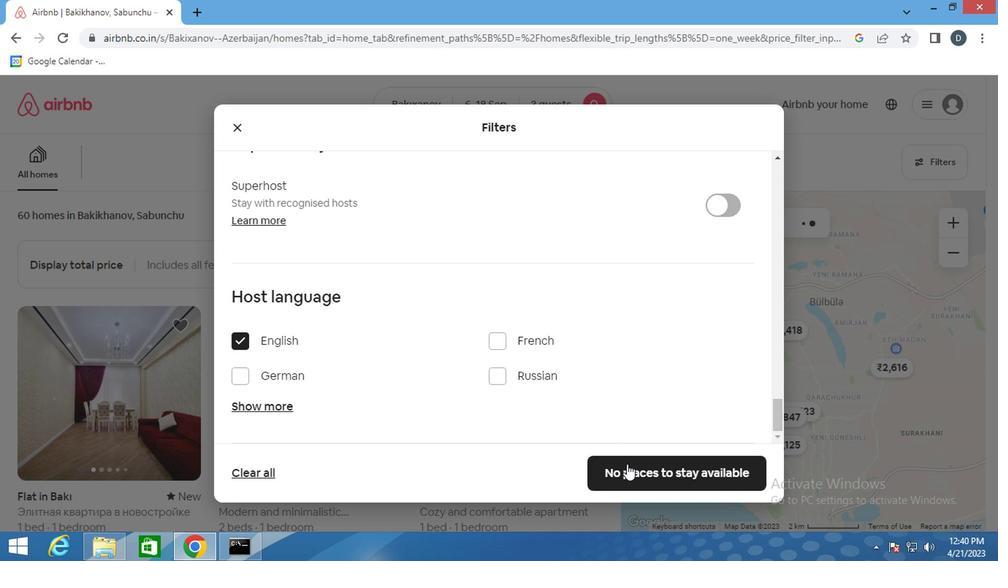 
Action: Mouse moved to (527, 205)
Screenshot: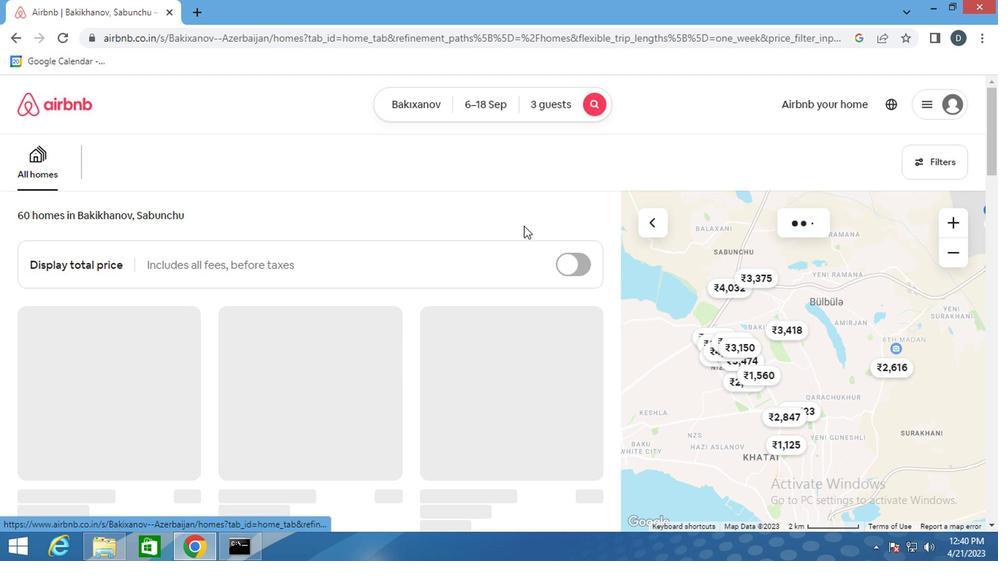 
